 Task: Open a blank sheet, save the file as Travel.doc and add heading 'Travel'Travel ,with the parapraph,with the parapraph Travel broadens horizons, exposes individuals to new cultures, and promotes personal growth. It fosters a sense of adventure, encourages learning, and provides opportunities for self-discovery. Traveling can also enhance empathy and understanding by exposing individuals to diverse perspectives and experiences.Apply Font Style Angsana And font size 12. Apply font style in  Heading Estrangelo Edessa and font size 16 Change heading alignment to  Left
Action: Mouse pressed left at (167, 187)
Screenshot: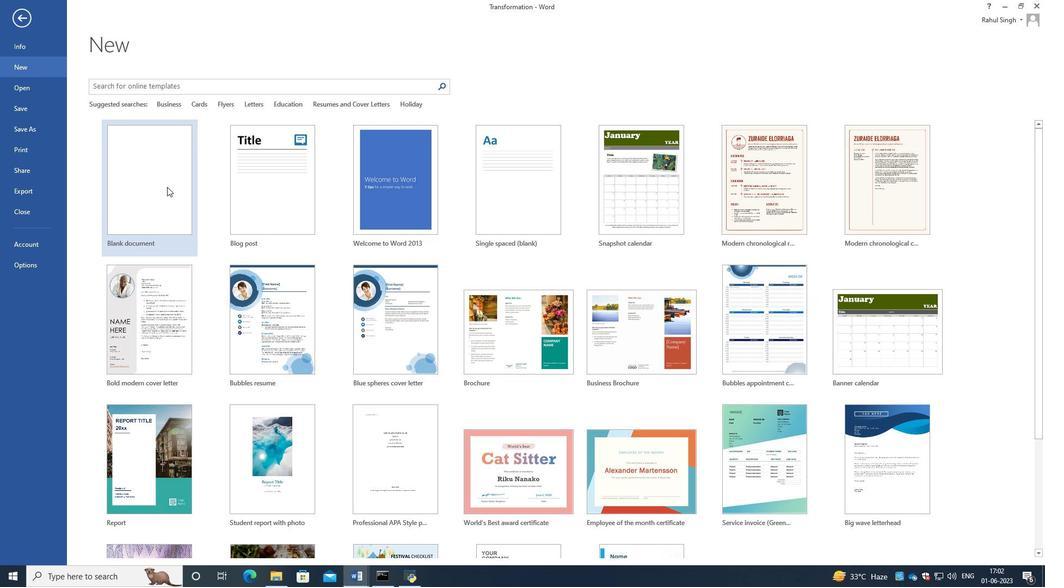 
Action: Mouse moved to (25, 19)
Screenshot: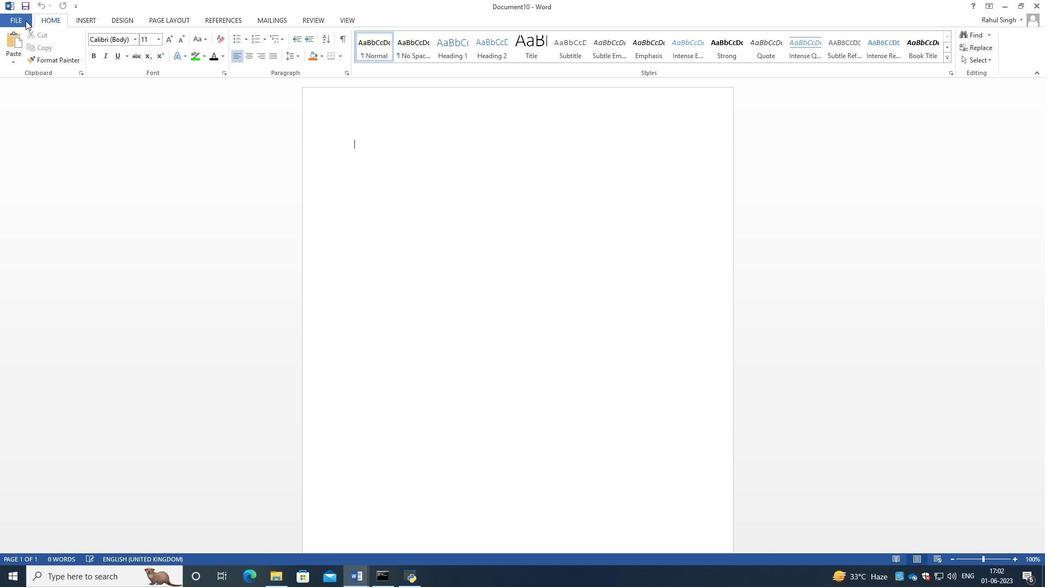 
Action: Mouse pressed left at (25, 19)
Screenshot: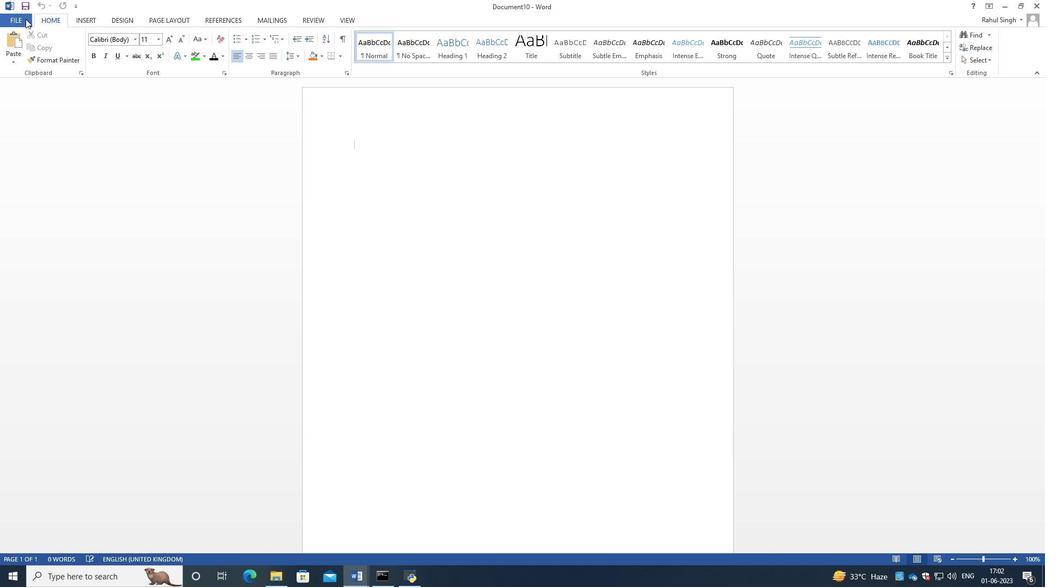 
Action: Mouse moved to (38, 134)
Screenshot: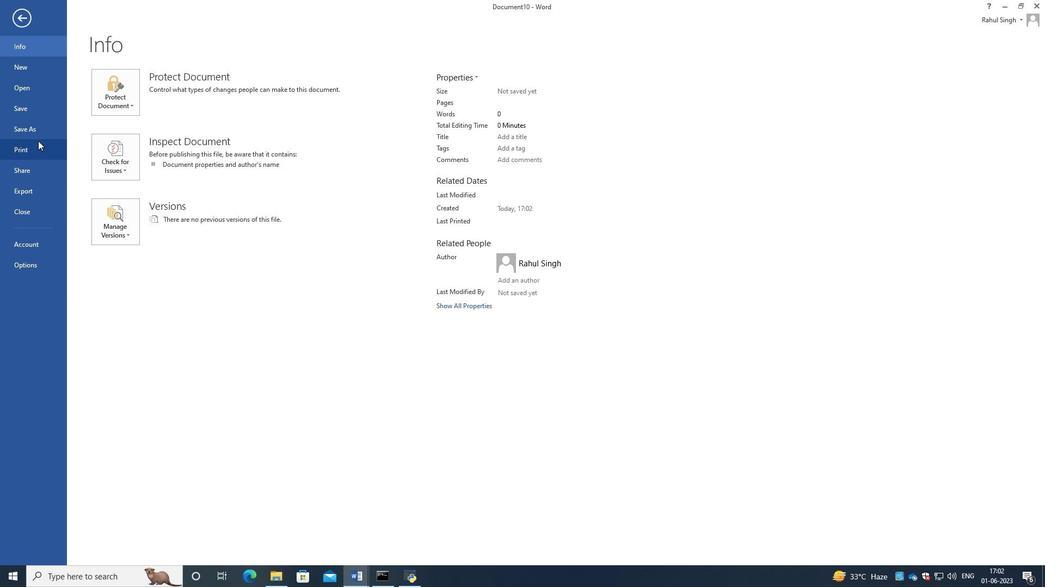 
Action: Mouse pressed left at (38, 134)
Screenshot: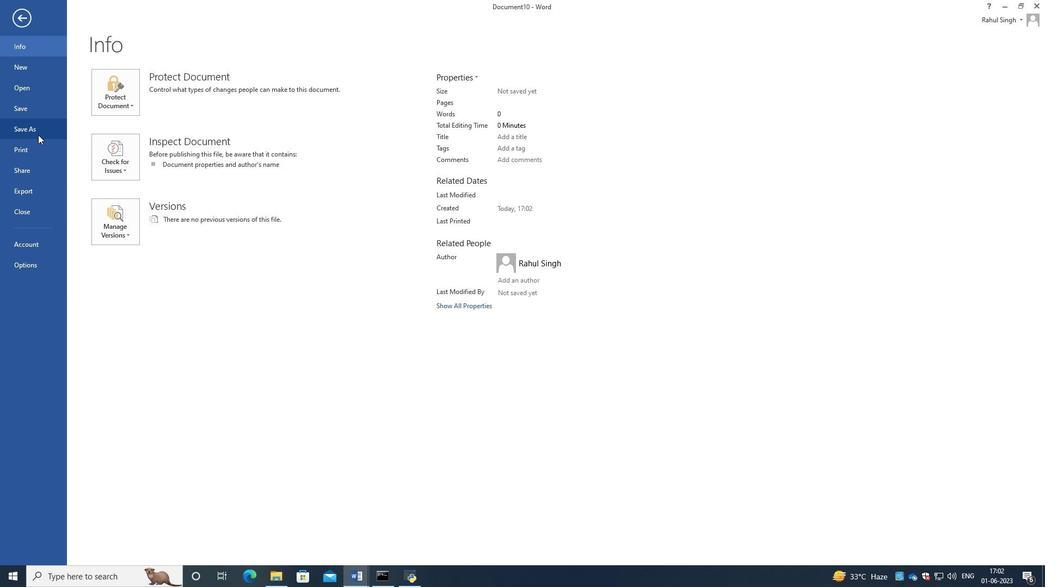
Action: Mouse moved to (294, 117)
Screenshot: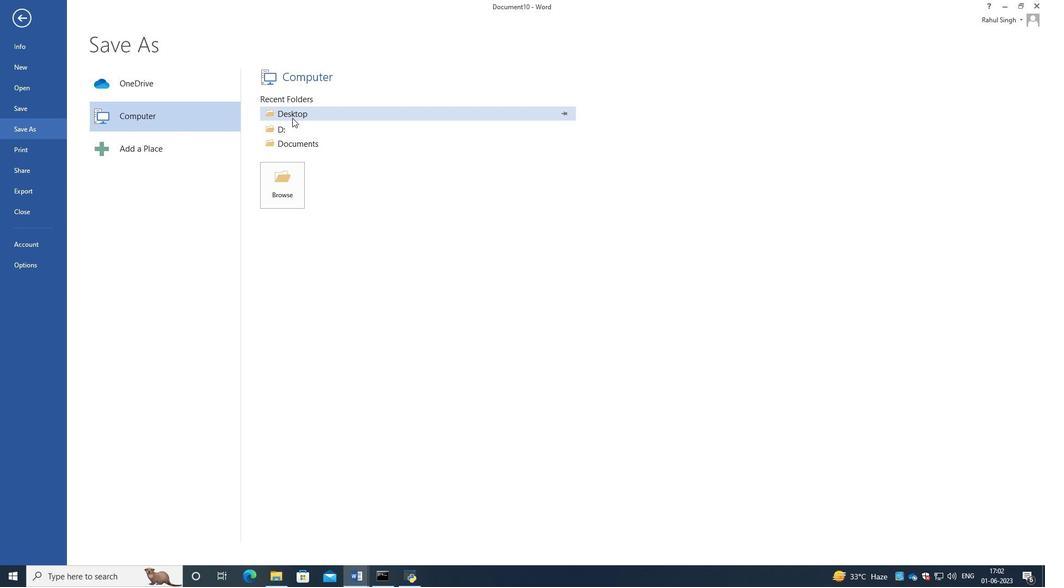 
Action: Mouse pressed left at (294, 117)
Screenshot: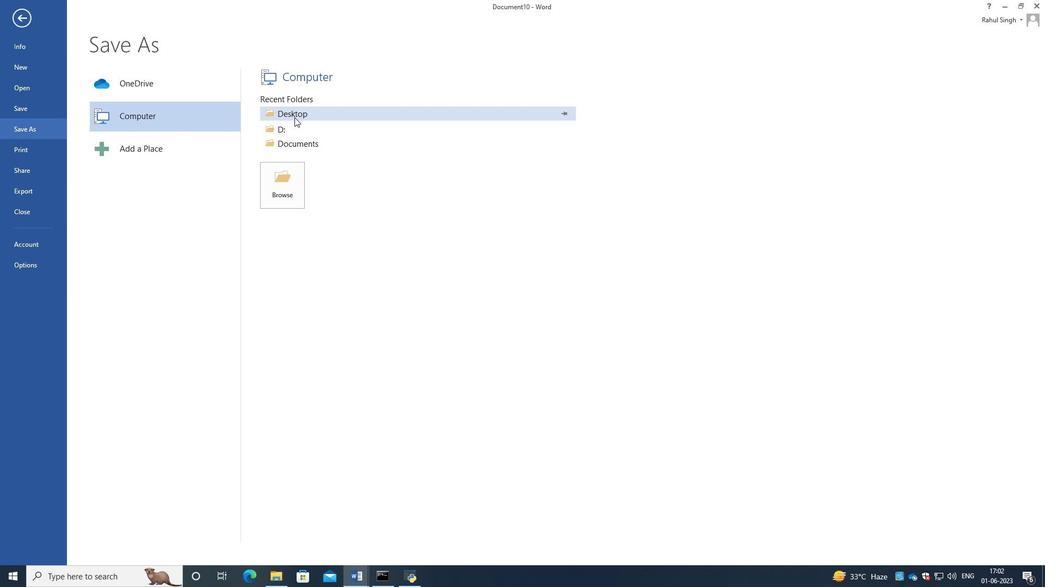 
Action: Mouse moved to (194, 203)
Screenshot: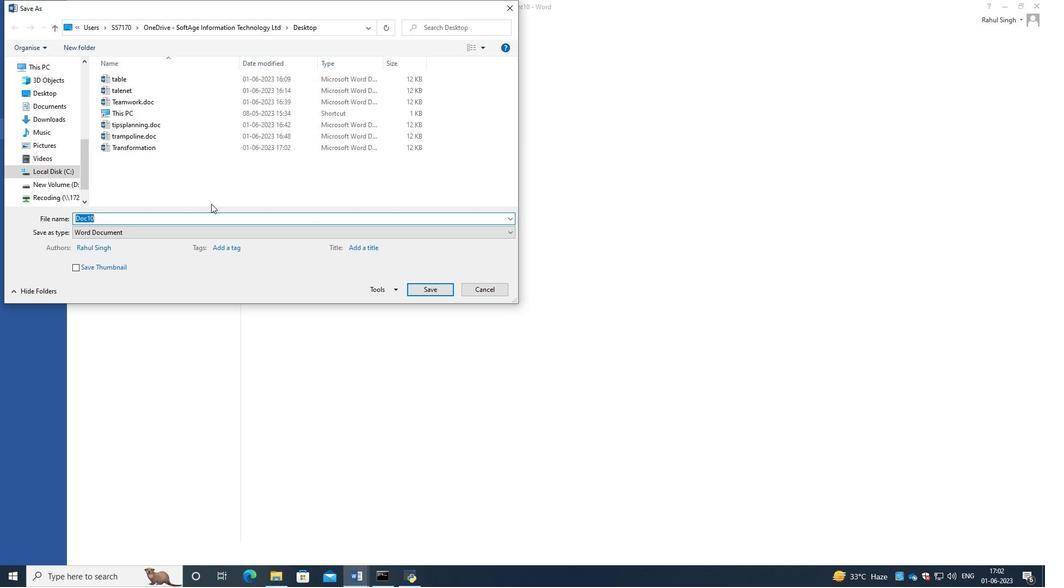 
Action: Key pressed <Key.backspace>t<Key.backspace><Key.caps_lock>T<Key.caps_lock>ravel.doc
Screenshot: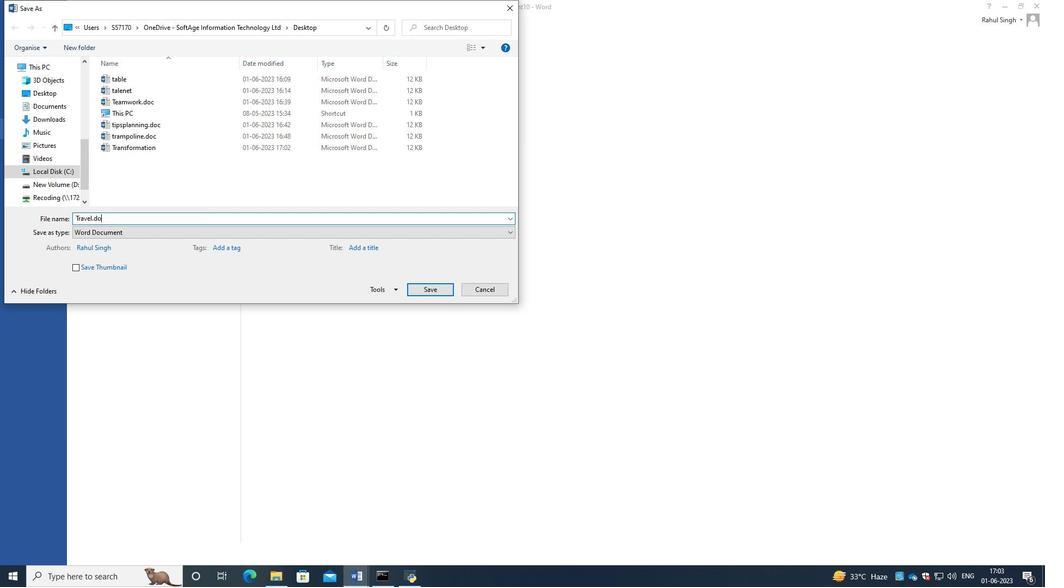 
Action: Mouse moved to (413, 287)
Screenshot: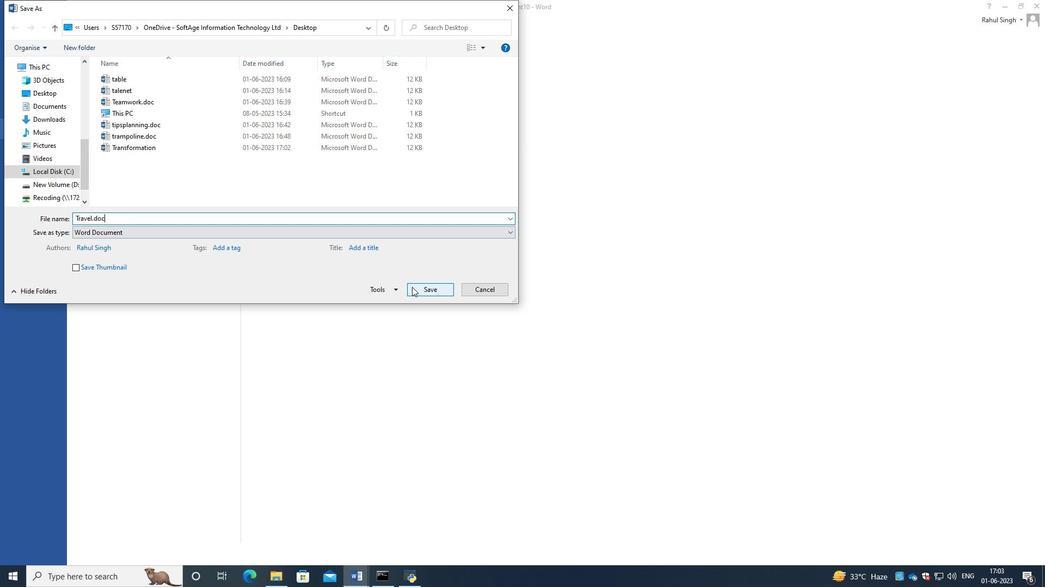 
Action: Mouse pressed left at (413, 287)
Screenshot: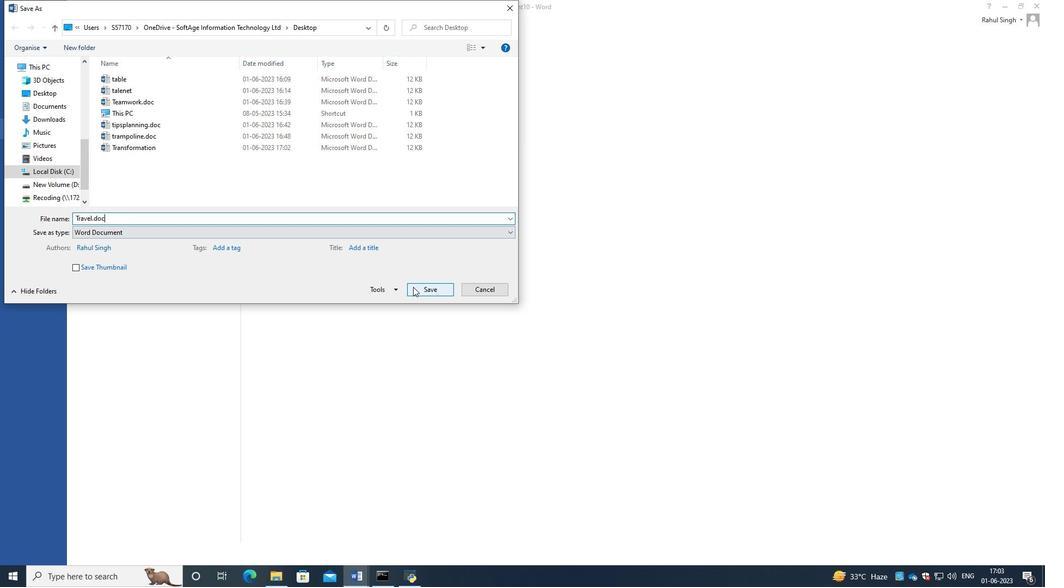 
Action: Mouse moved to (376, 143)
Screenshot: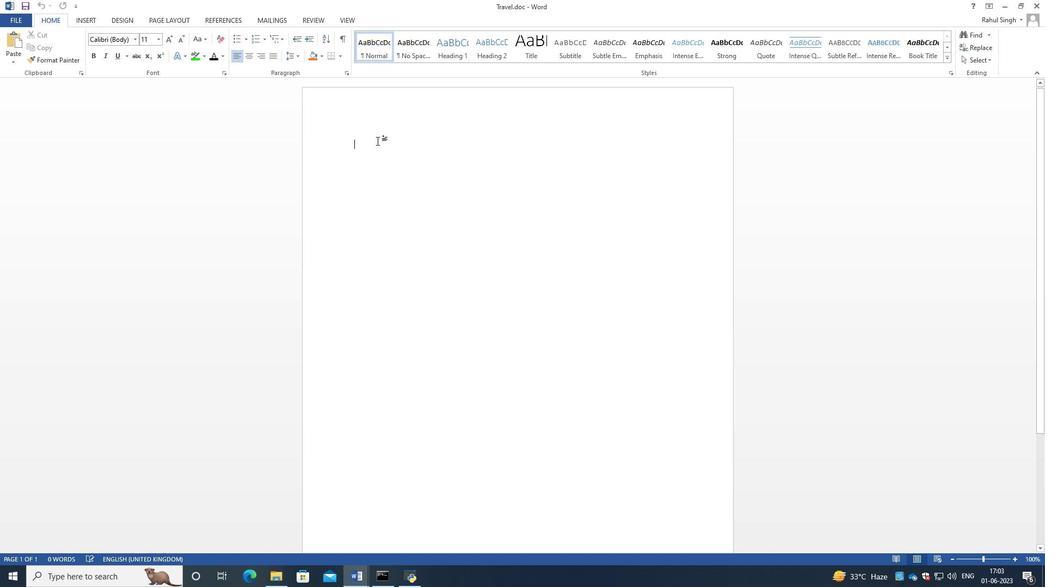 
Action: Key pressed <Key.caps_lock>T<Key.caps_lock>ravel
Screenshot: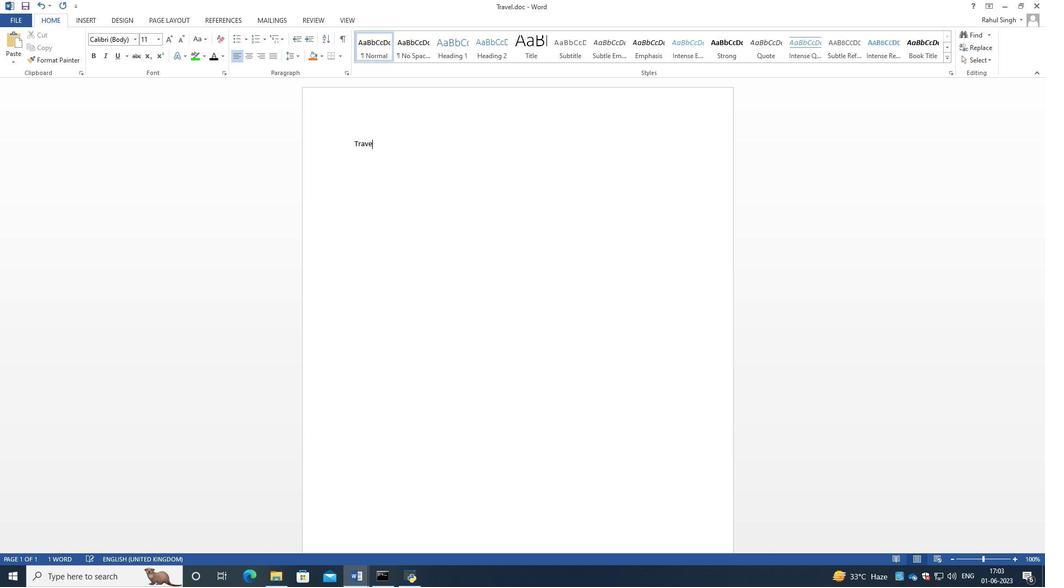 
Action: Mouse moved to (382, 142)
Screenshot: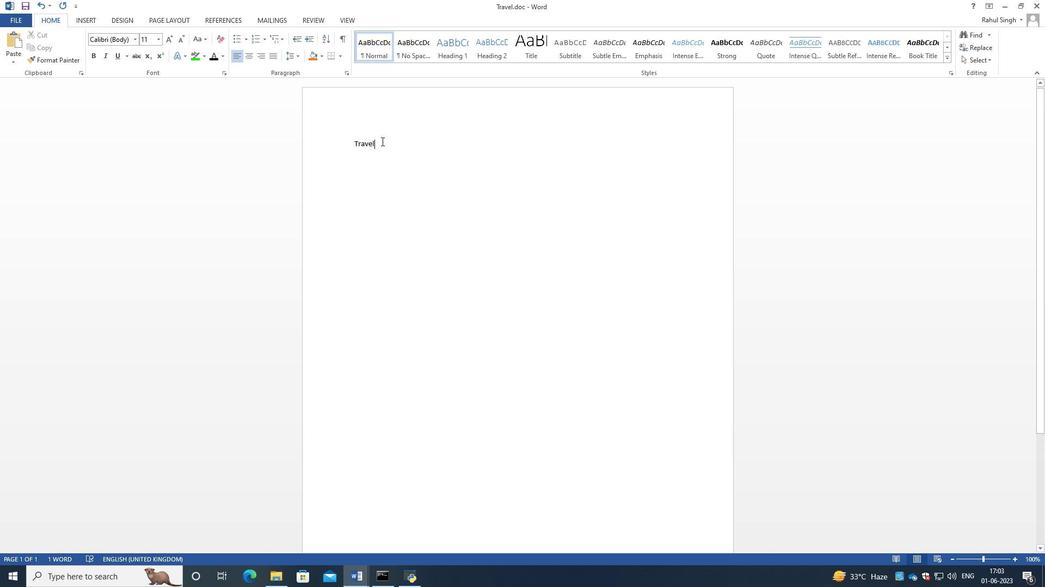 
Action: Key pressed <Key.enter><Key.caps_lock>T<Key.caps_lock>ravel<Key.space>broadens<Key.space>horizons,<Key.space>exposes<Key.space>individuals<Key.space>to<Key.space>new<Key.space>culture<Key.space>,<Key.space>and<Key.space>promotes<Key.space>personal<Key.space>growth.<Key.space><Key.caps_lock>I<Key.caps_lock>t
Screenshot: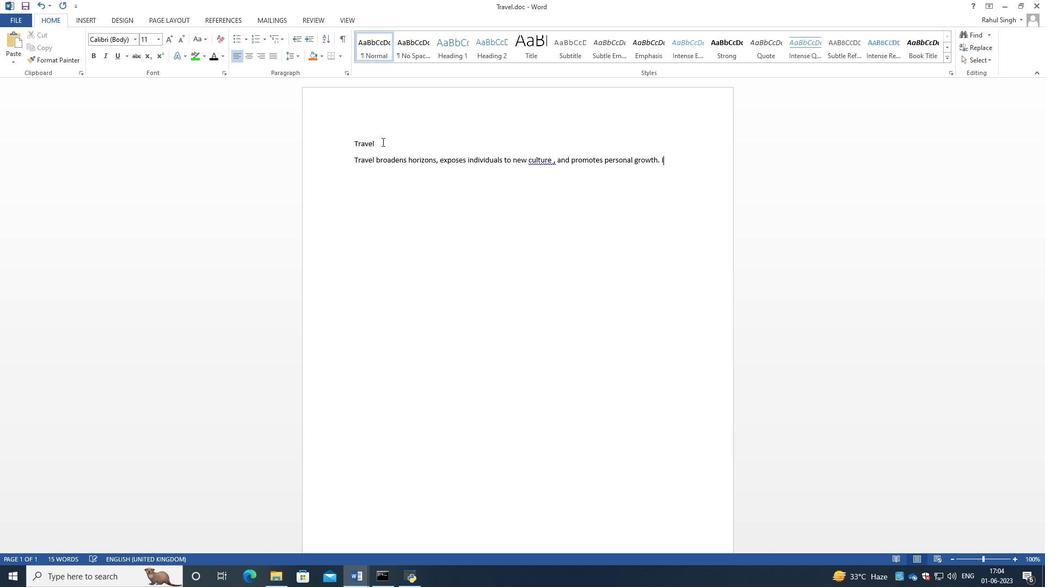 
Action: Mouse moved to (557, 160)
Screenshot: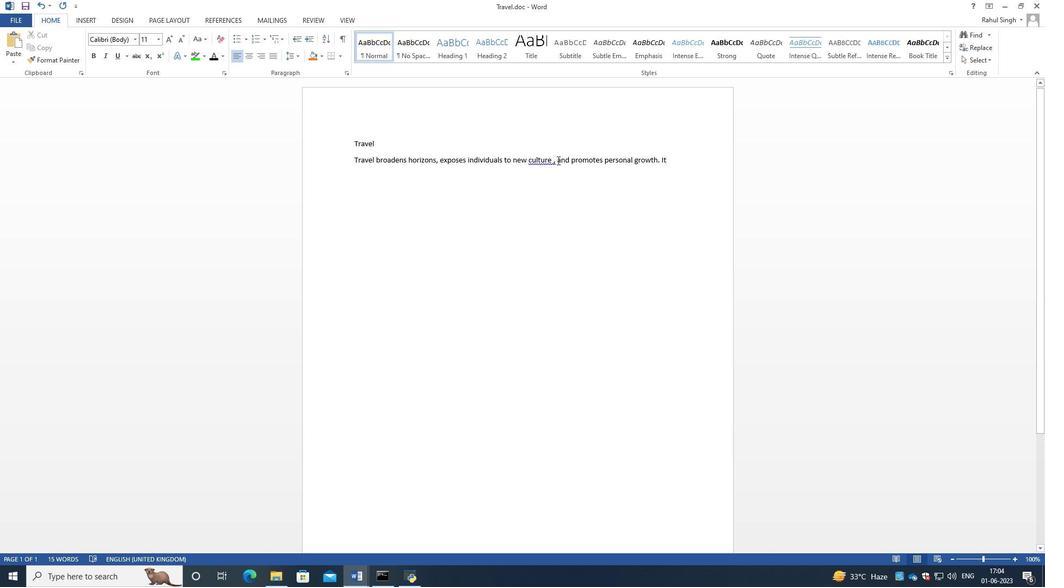 
Action: Mouse pressed left at (557, 160)
Screenshot: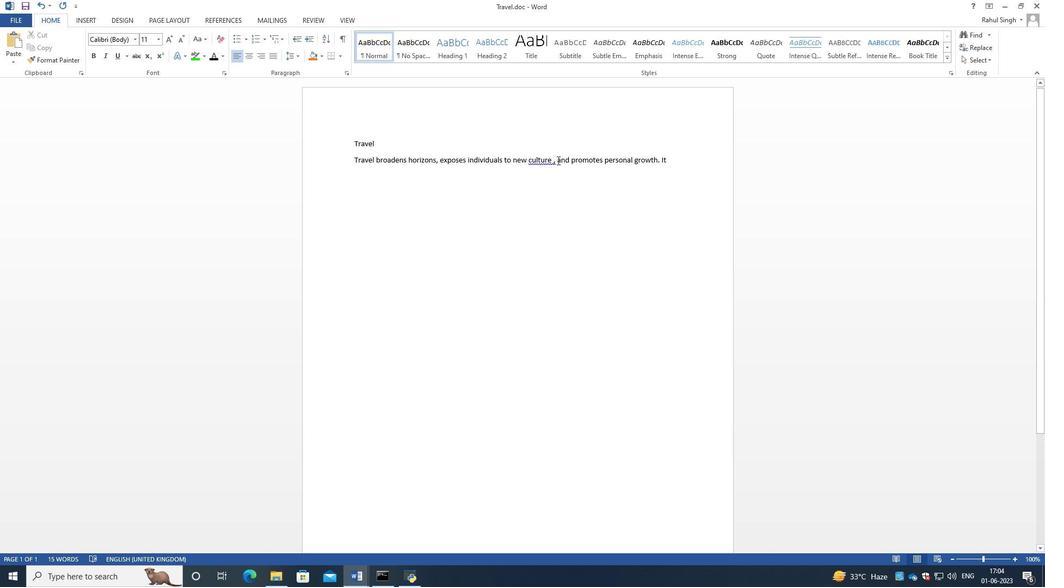 
Action: Mouse moved to (557, 160)
Screenshot: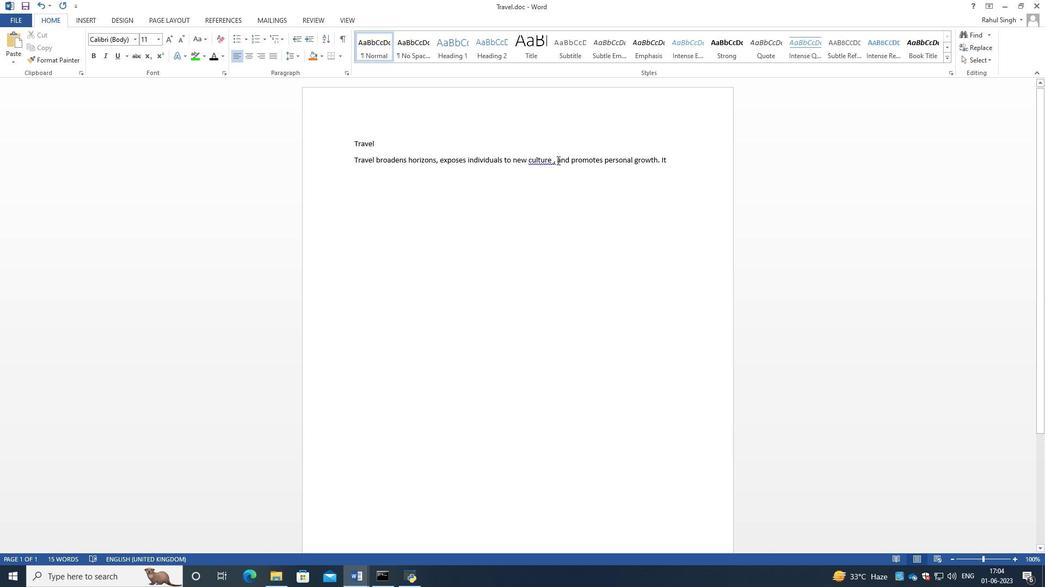 
Action: Key pressed <Key.backspace><Key.backspace><Key.backspace>,<Key.space>
Screenshot: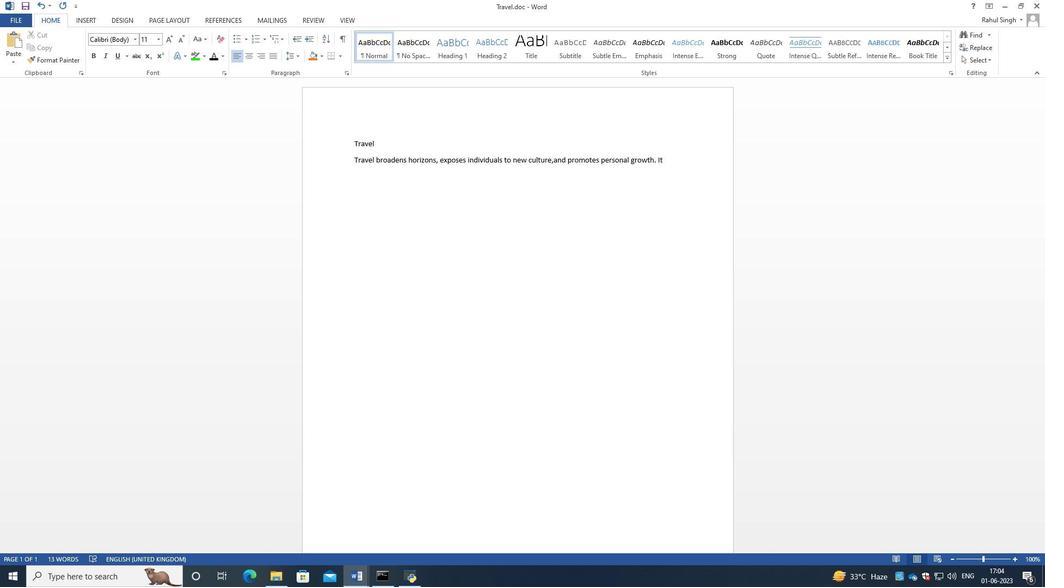 
Action: Mouse moved to (666, 158)
Screenshot: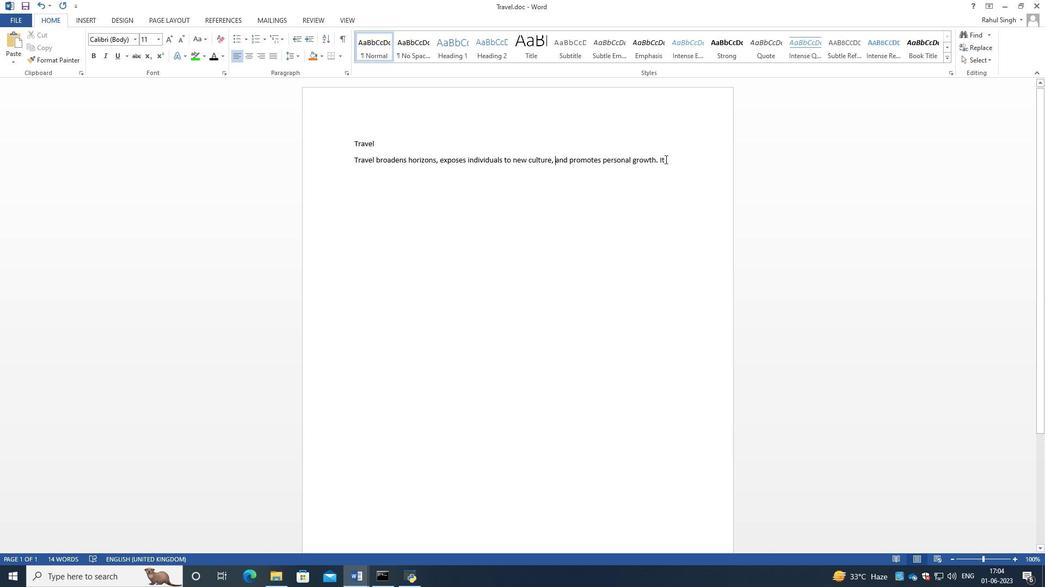 
Action: Mouse pressed left at (666, 158)
Screenshot: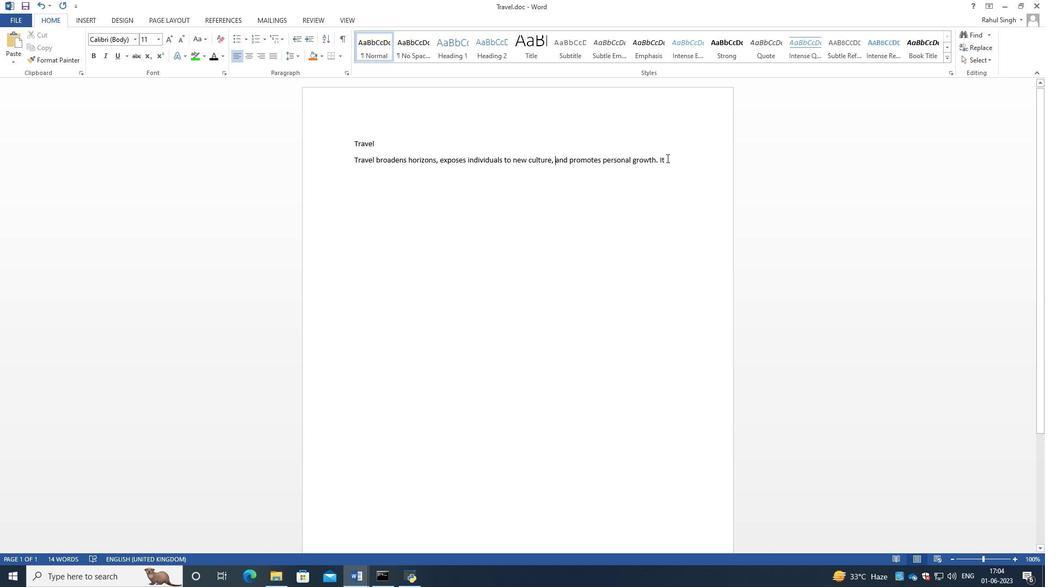 
Action: Mouse moved to (666, 158)
Screenshot: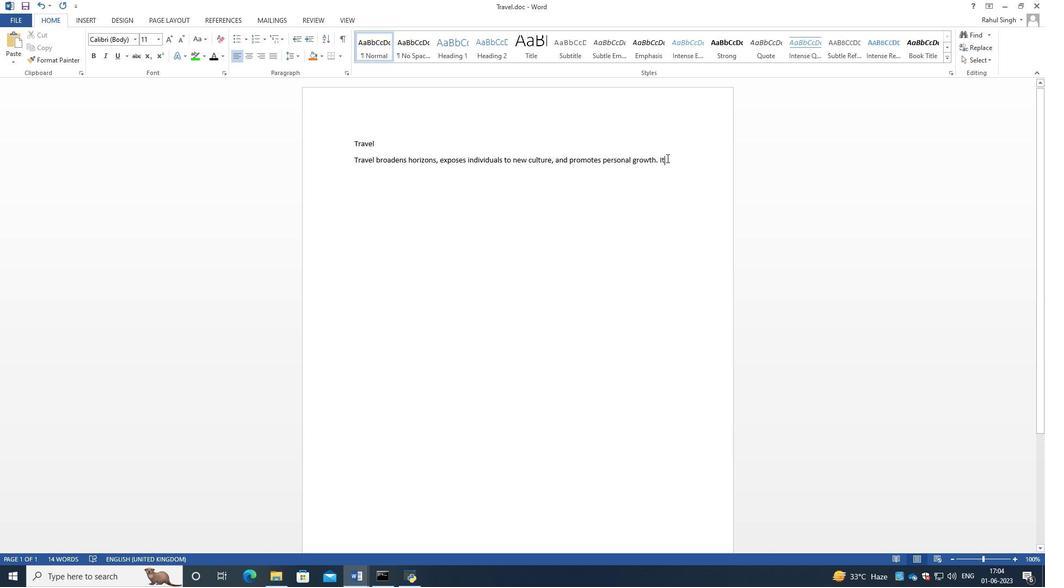
Action: Key pressed <Key.space>fosters<Key.space>a<Key.space>sense<Key.space>of<Key.space>adventure<Key.space>,<Key.space><Key.backspace><Key.backspace><Key.backspace>,<Key.space>encourges<Key.space>learning,<Key.space>and<Key.space>provides<Key.space>opportunities<Key.space>for<Key.space>seld<Key.space><Key.backspace>f<Key.backspace><Key.backspace>f<Key.space><Key.backspace>-discovery.<Key.space><Key.caps_lock>T<Key.caps_lock>raveling<Key.space>can<Key.space>also<Key.space>enhance<Key.space>empaty<Key.backspace>hy<Key.space>and<Key.space>understanding<Key.space>by<Key.space>exposing<Key.space>individuals<Key.space>to<Key.space>diverse<Key.space>pre<Key.backspace><Key.backspace>erspectives<Key.space>and<Key.space>experiences.
Screenshot: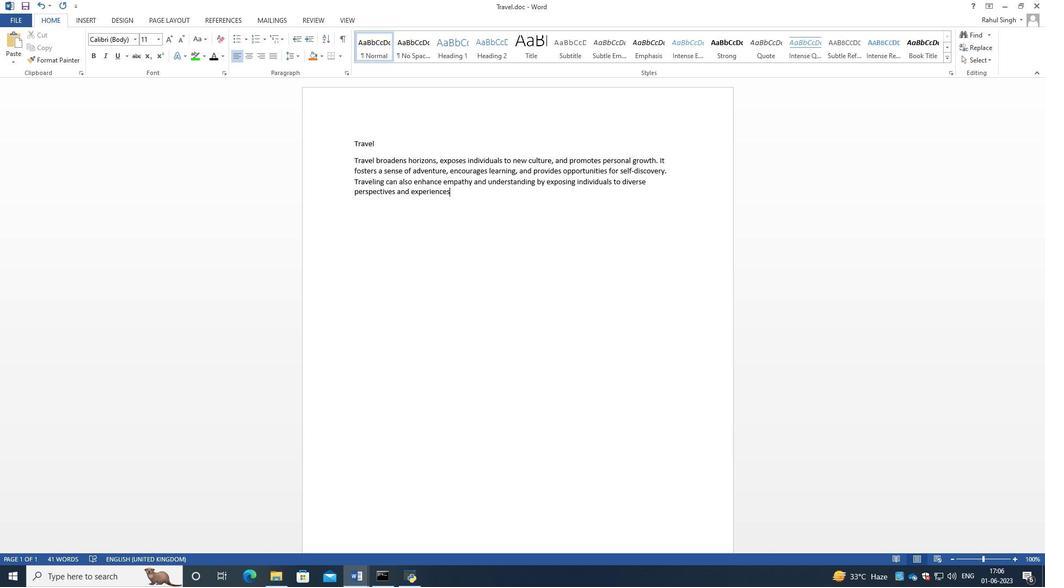 
Action: Mouse moved to (355, 157)
Screenshot: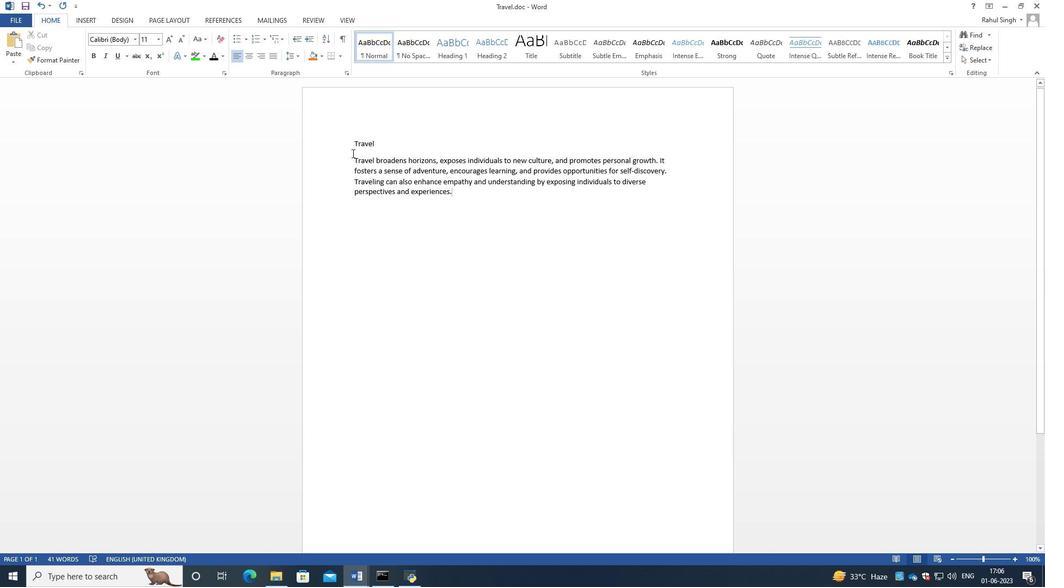 
Action: Mouse pressed left at (355, 157)
Screenshot: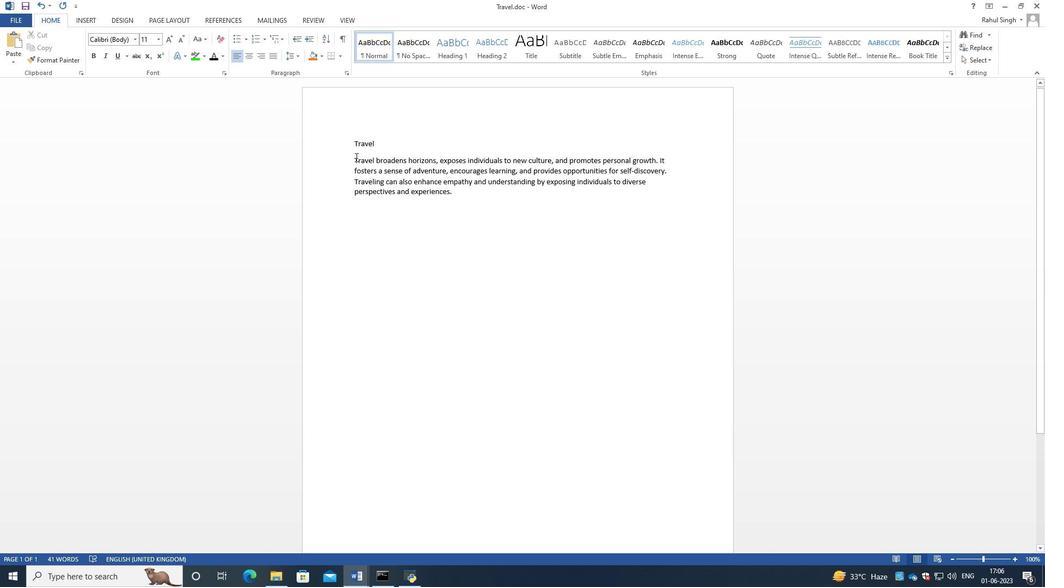 
Action: Mouse moved to (156, 40)
Screenshot: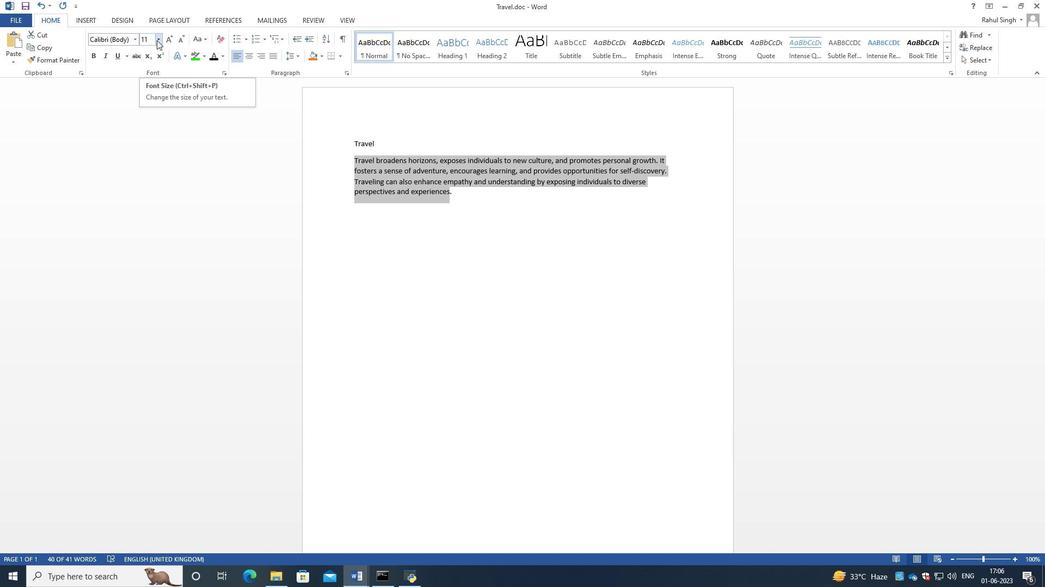 
Action: Mouse pressed left at (156, 40)
Screenshot: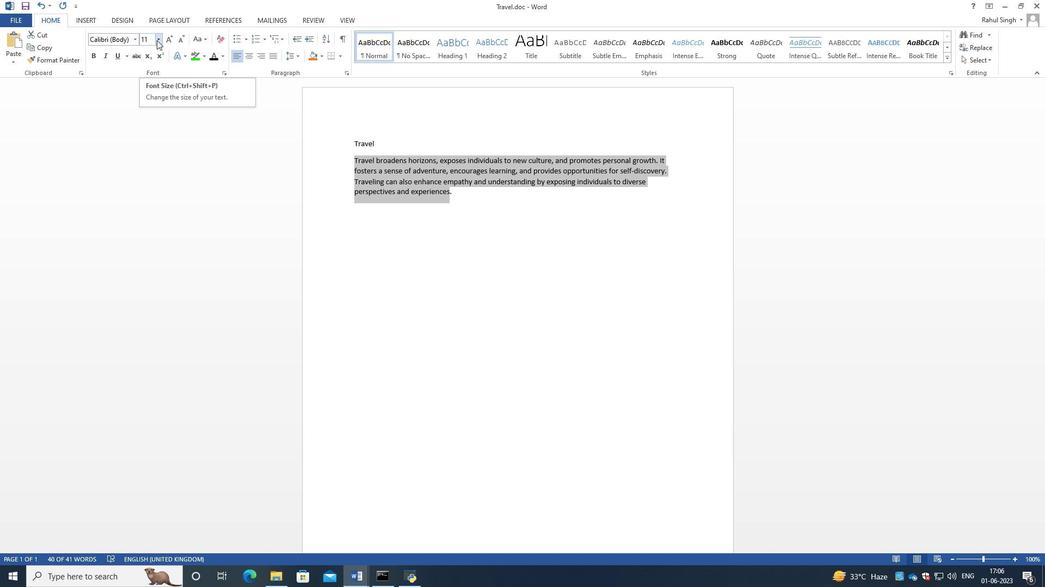 
Action: Mouse moved to (151, 97)
Screenshot: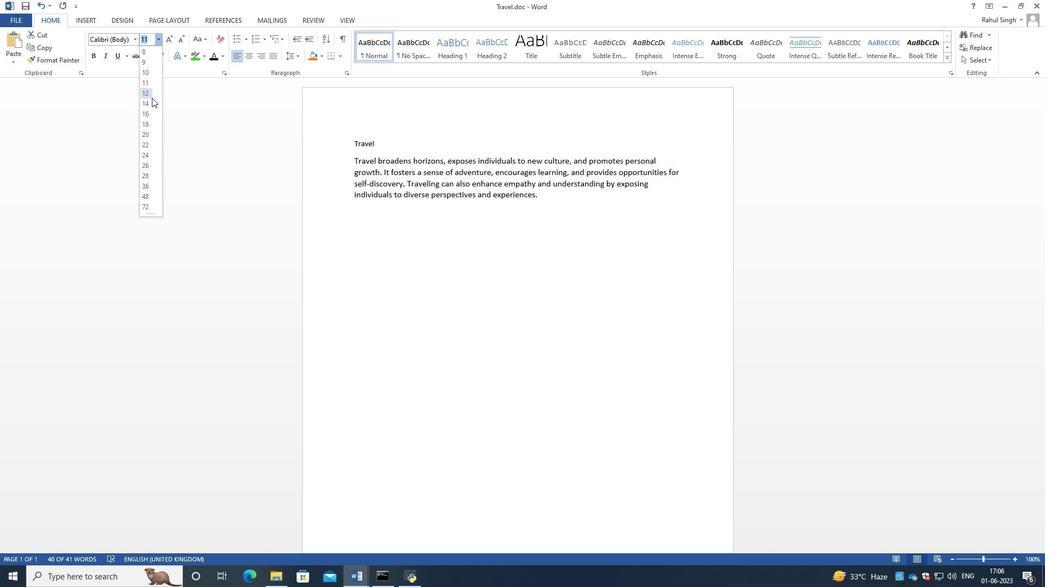 
Action: Mouse pressed left at (151, 97)
Screenshot: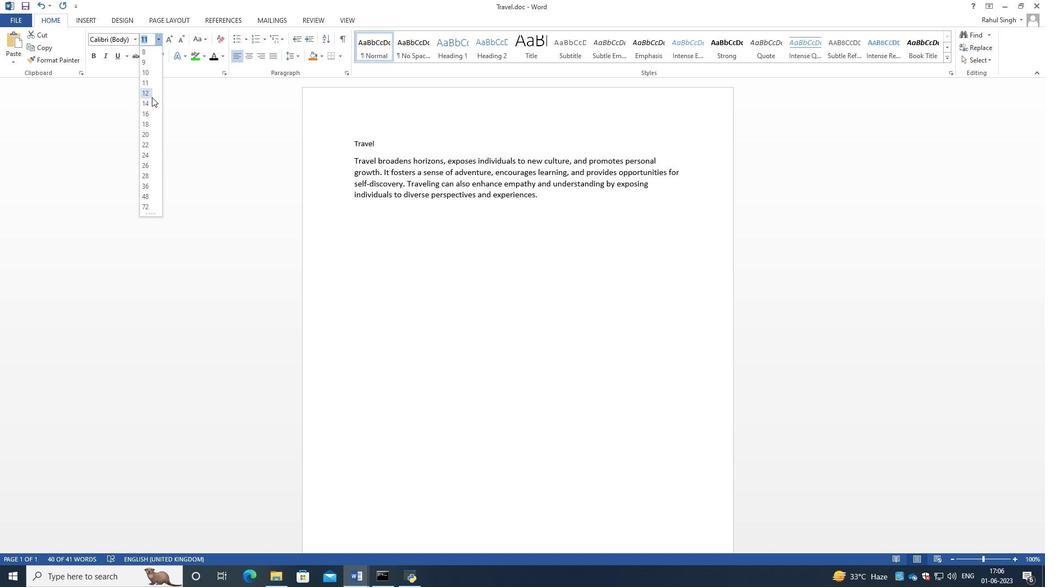 
Action: Mouse moved to (125, 37)
Screenshot: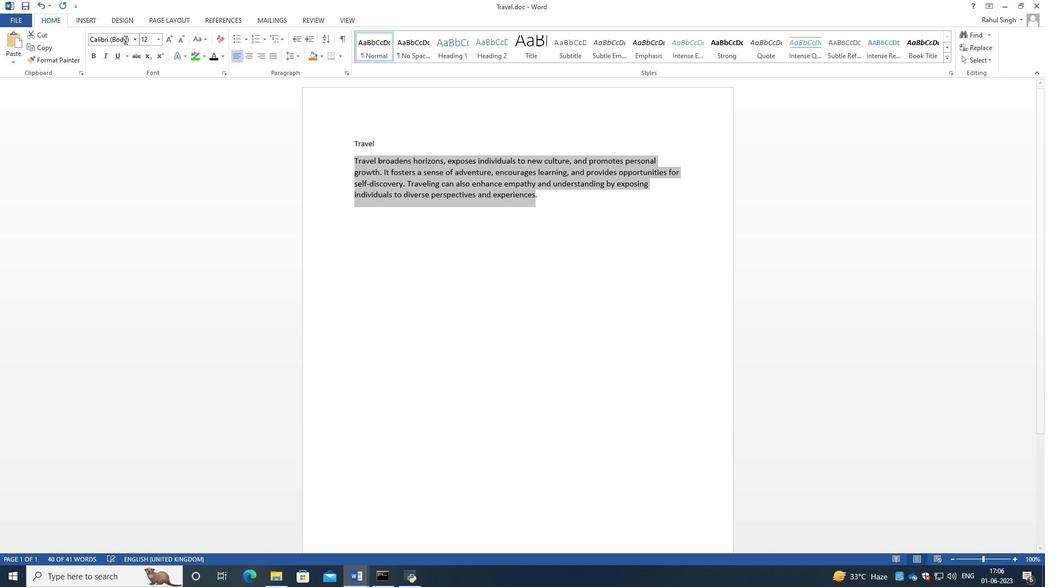 
Action: Mouse pressed left at (125, 37)
Screenshot: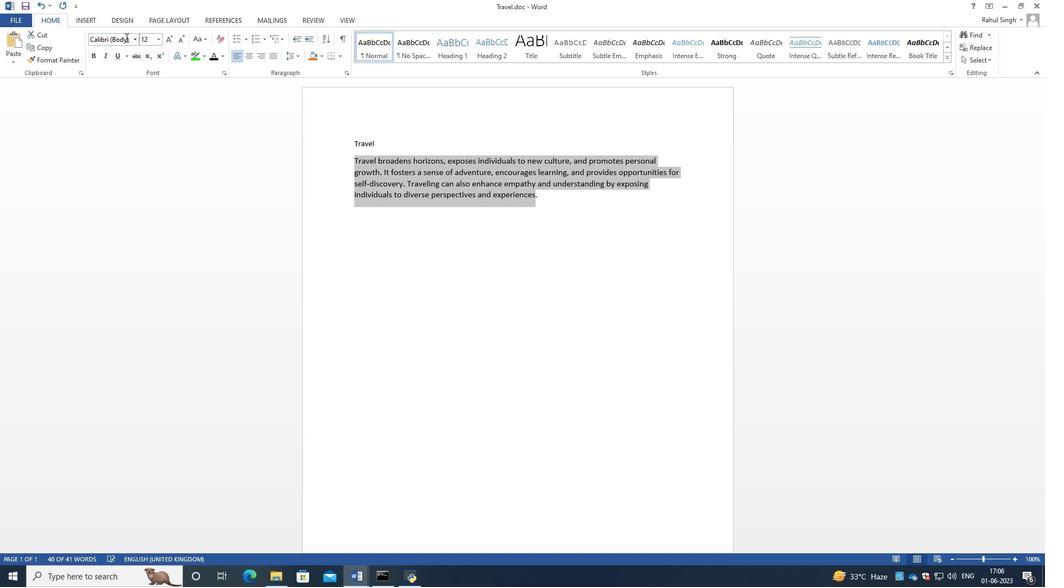 
Action: Mouse moved to (129, 37)
Screenshot: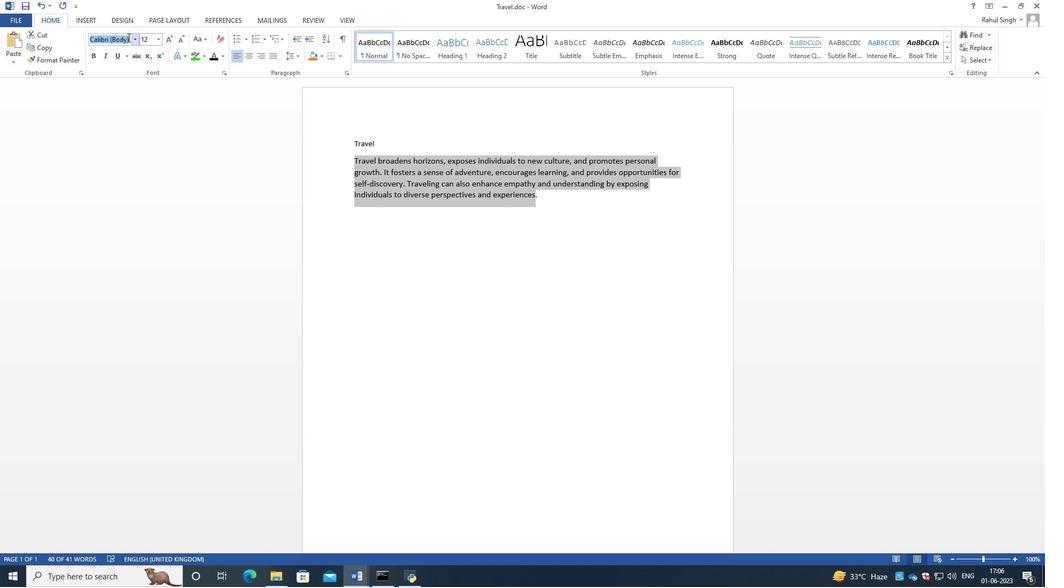 
Action: Mouse pressed left at (129, 37)
Screenshot: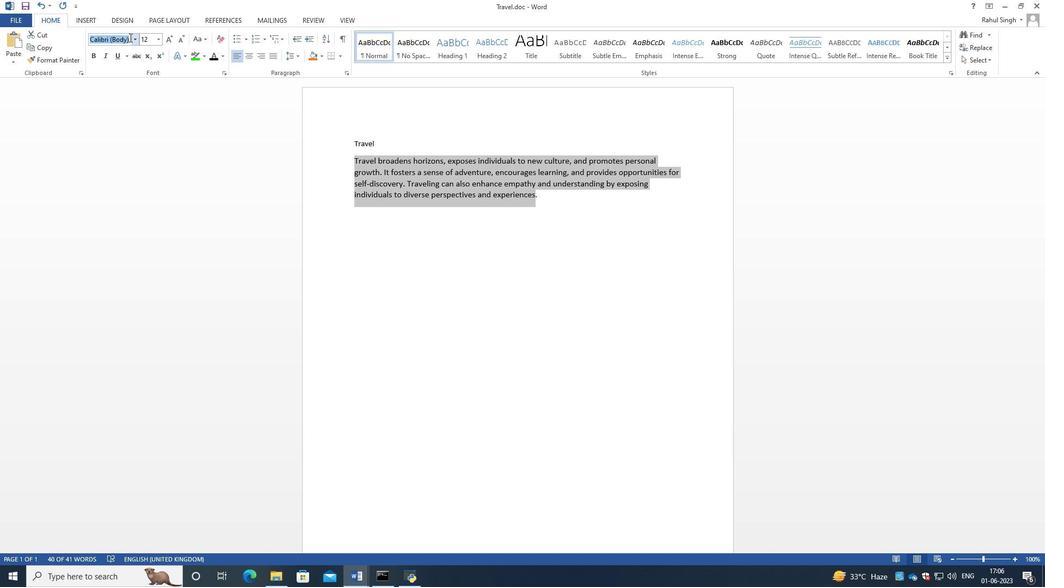 
Action: Key pressed <Key.backspace><Key.backspace><Key.backspace><Key.backspace><Key.backspace><Key.backspace><Key.backspace><Key.backspace><Key.backspace><Key.backspace><Key.backspace><Key.backspace><Key.backspace><Key.backspace><Key.caps_lock>A<Key.caps_lock>ngsana<Key.tab><Key.left><Key.enter>
Screenshot: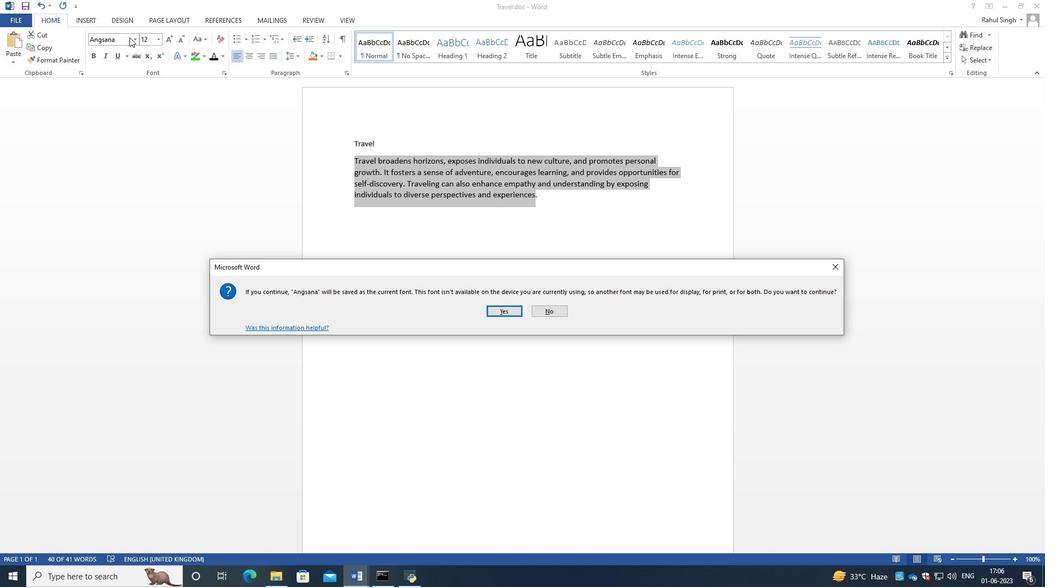
Action: Mouse moved to (392, 237)
Screenshot: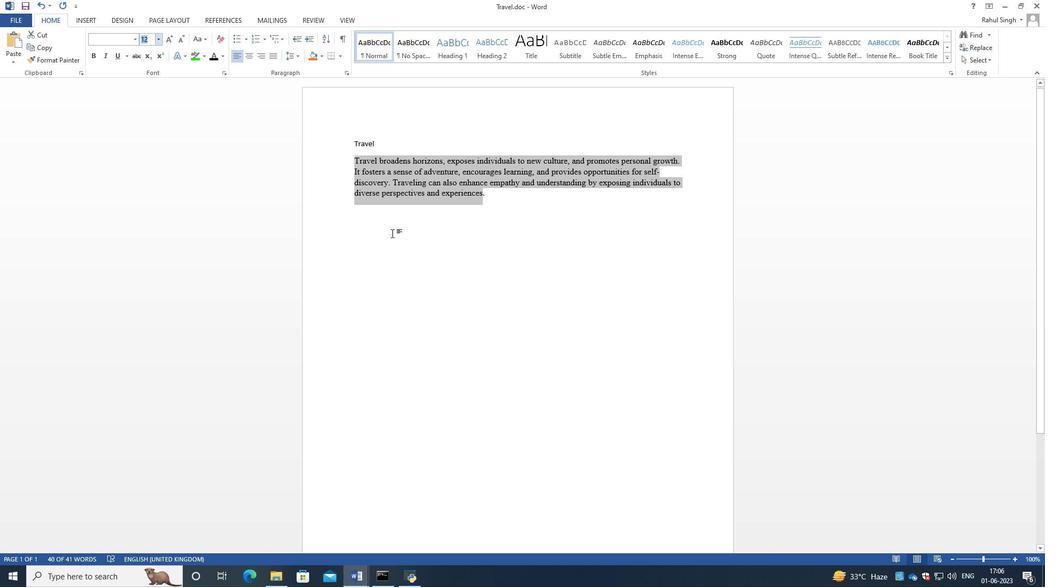 
Action: Mouse pressed left at (392, 237)
Screenshot: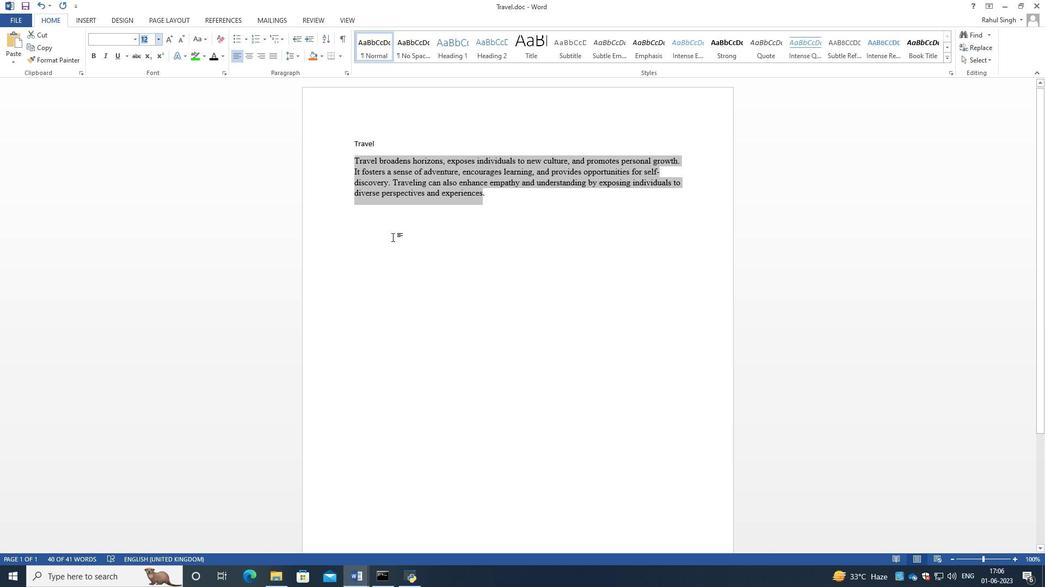 
Action: Mouse moved to (376, 142)
Screenshot: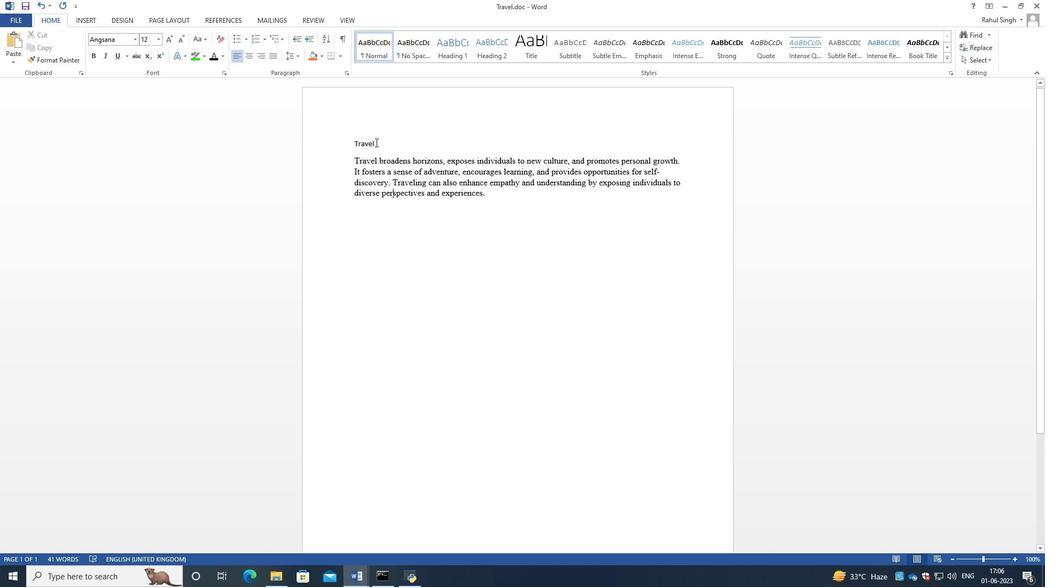 
Action: Mouse pressed left at (376, 142)
Screenshot: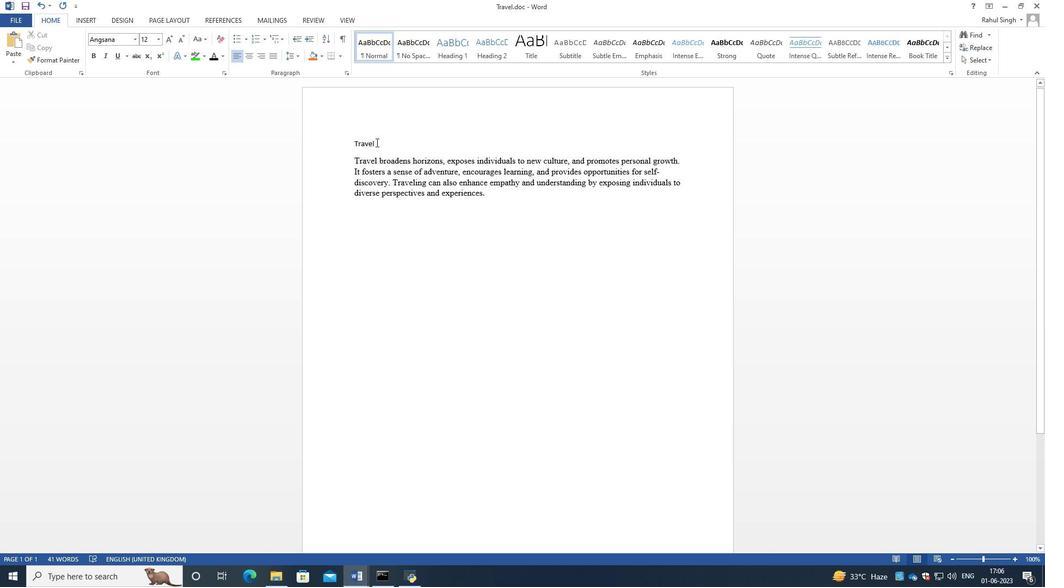 
Action: Mouse moved to (133, 37)
Screenshot: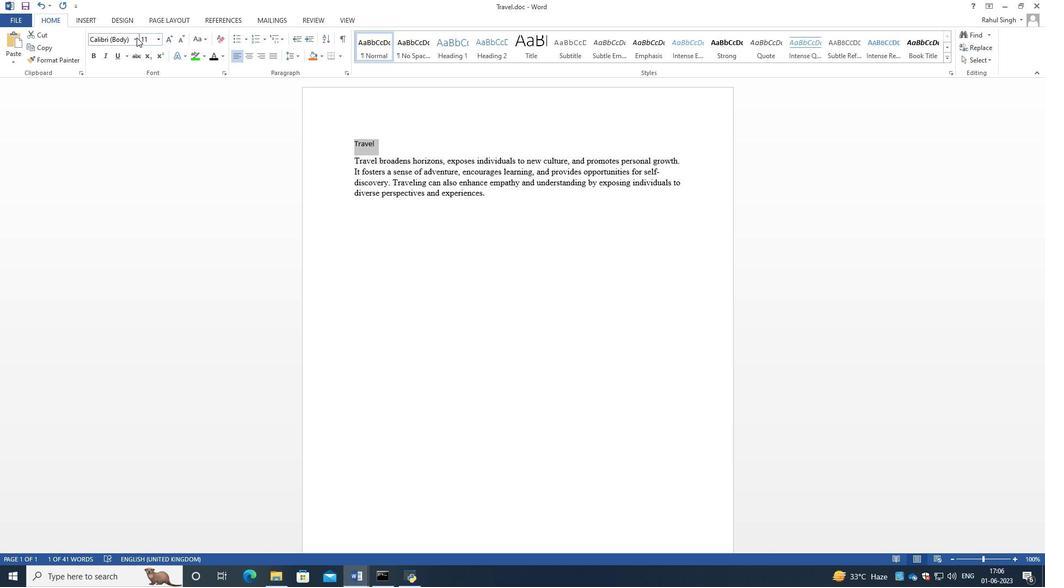 
Action: Mouse pressed left at (133, 37)
Screenshot: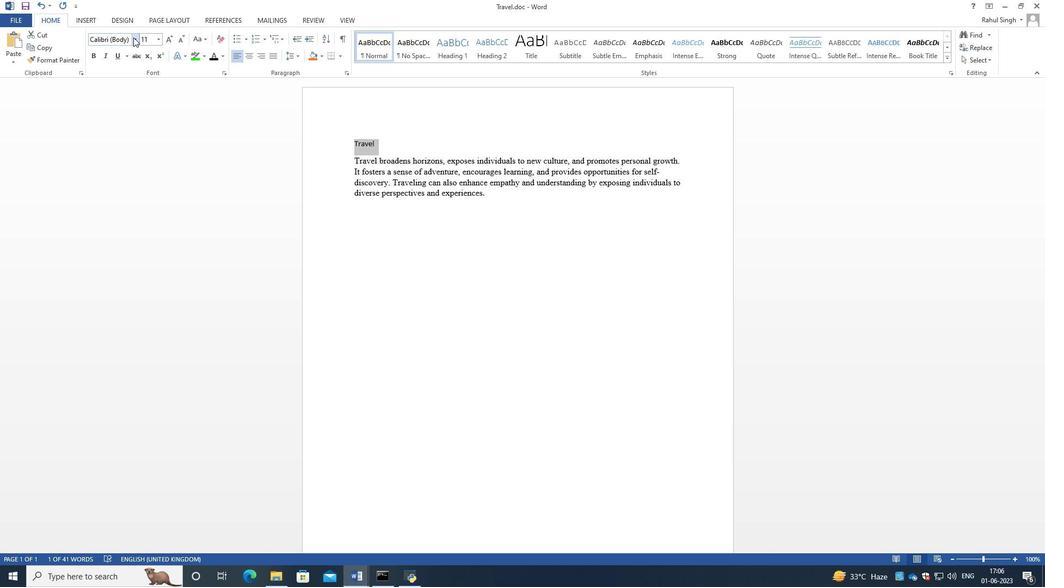 
Action: Mouse moved to (120, 38)
Screenshot: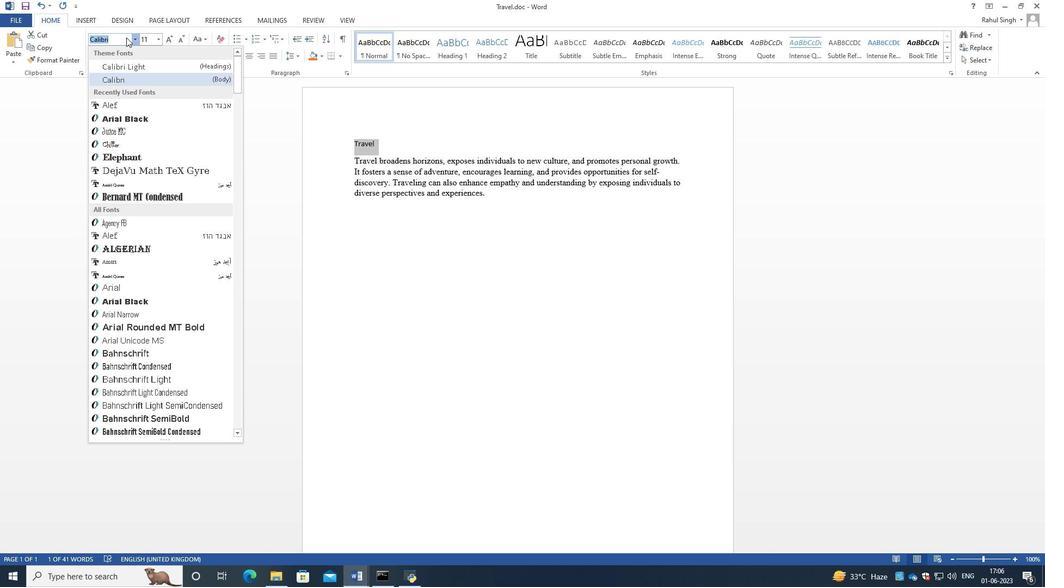 
Action: Key pressed <Key.caps_lock>E<Key.caps_lock>strangl<Key.backspace>elo<Key.space><Key.tab>e<Key.tab>
Screenshot: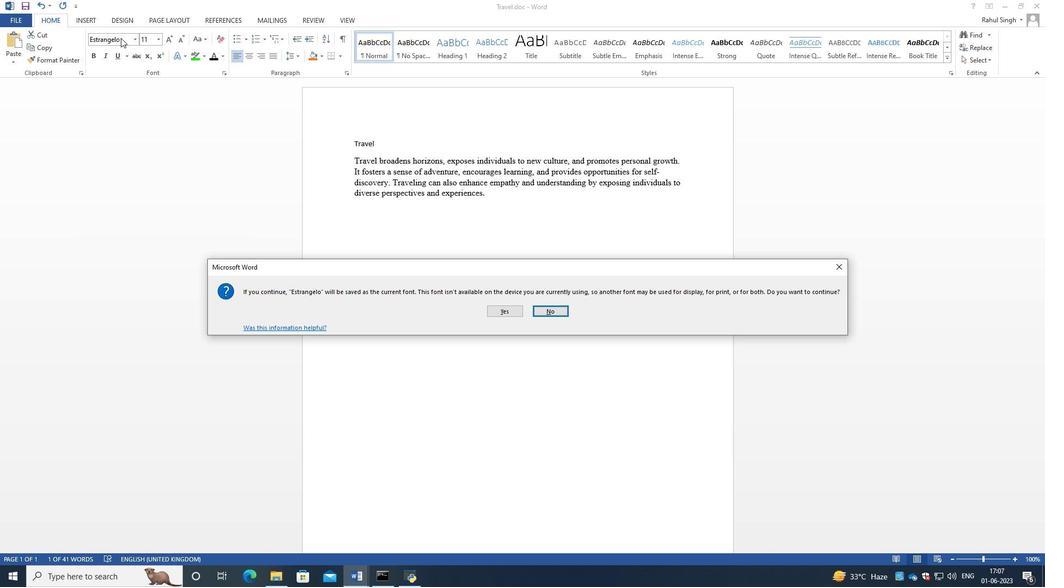
Action: Mouse moved to (511, 311)
Screenshot: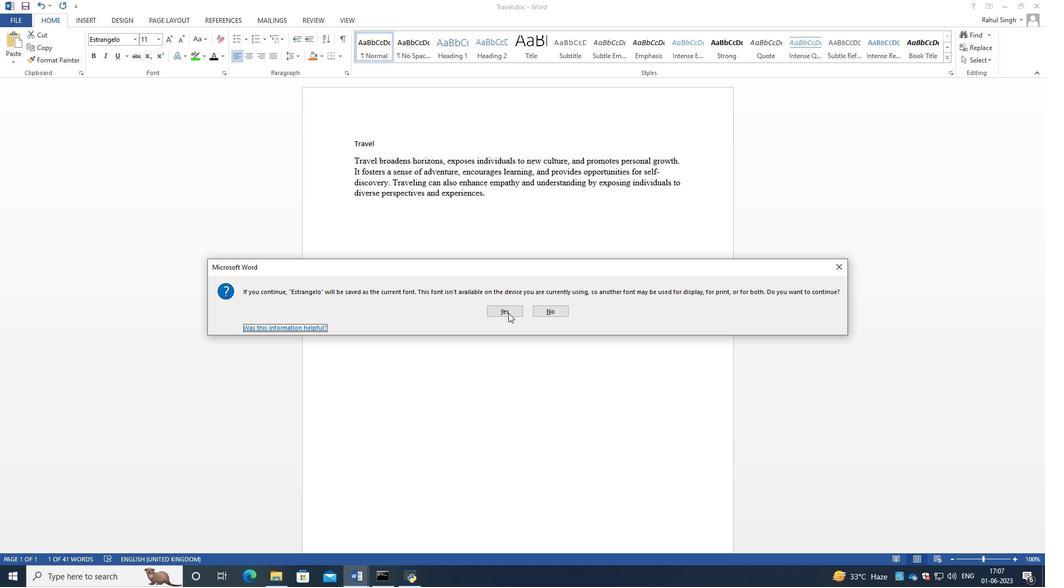 
Action: Mouse pressed left at (511, 311)
Screenshot: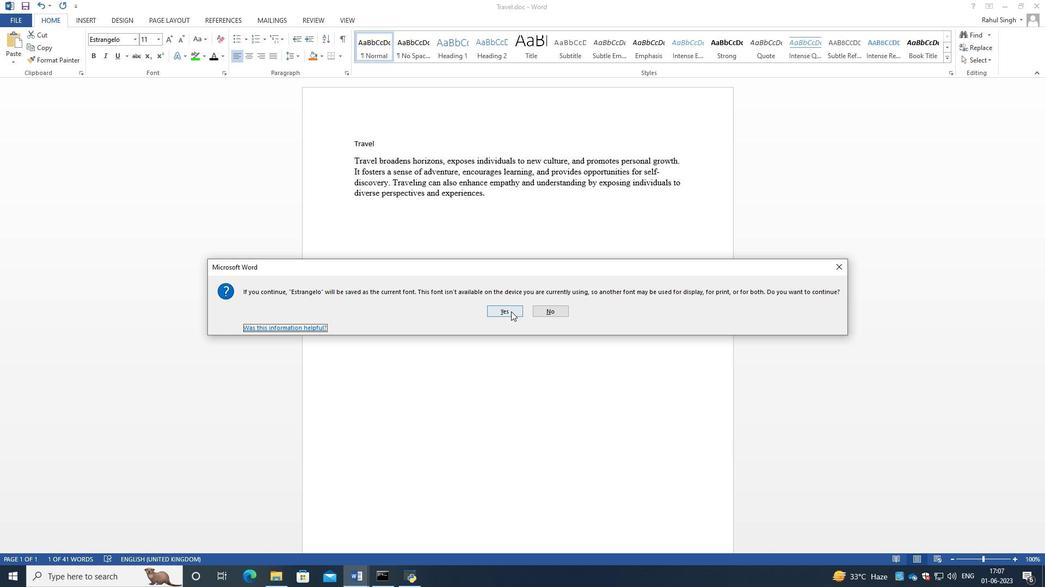
Action: Mouse moved to (113, 39)
Screenshot: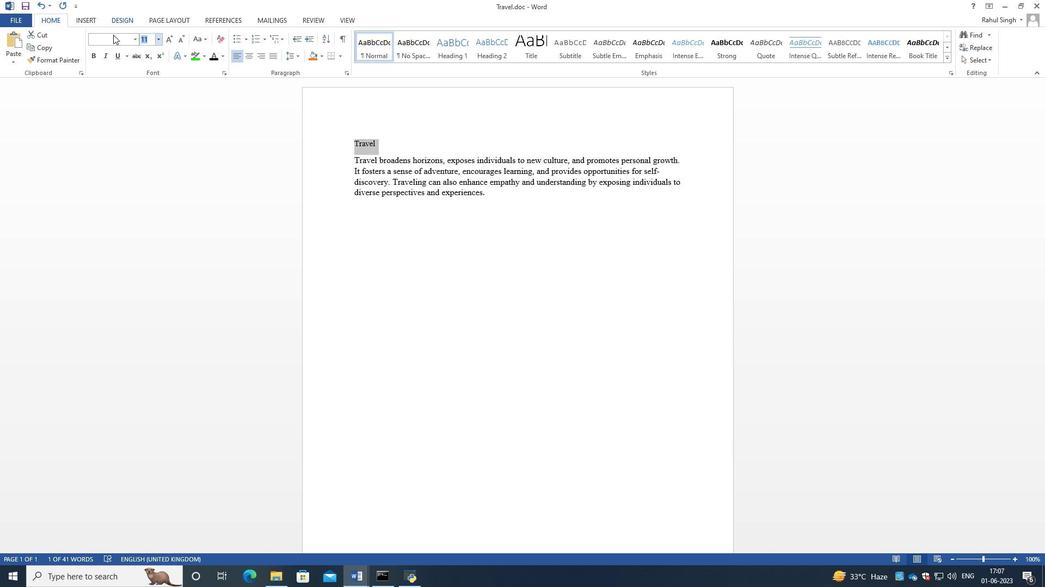 
Action: Mouse pressed left at (113, 39)
Screenshot: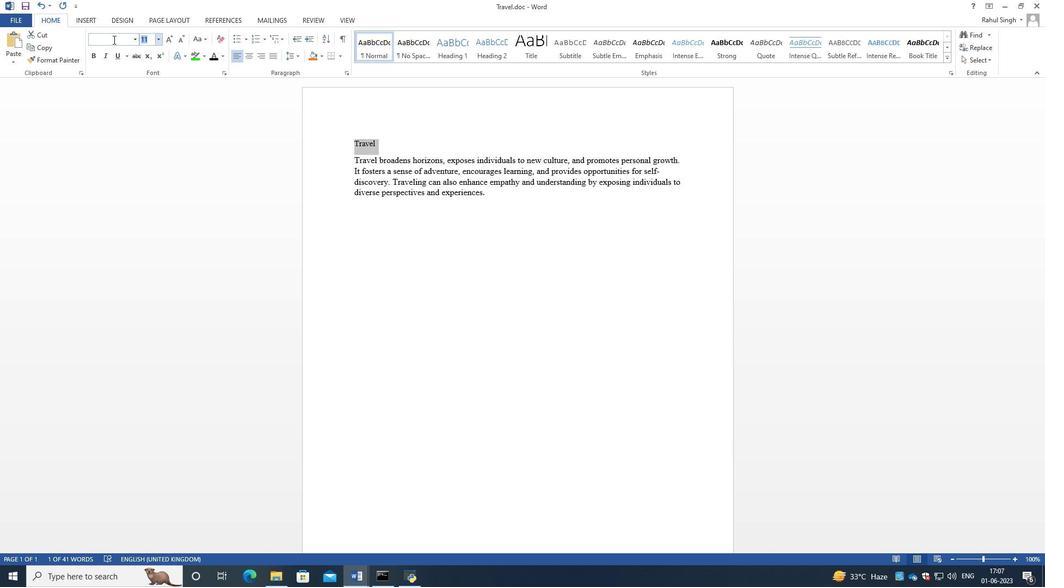 
Action: Key pressed <Key.caps_lock>E<Key.caps_lock>strangelo<Key.space><Key.caps_lock>E<Key.caps_lock>dessa<Key.enter>
Screenshot: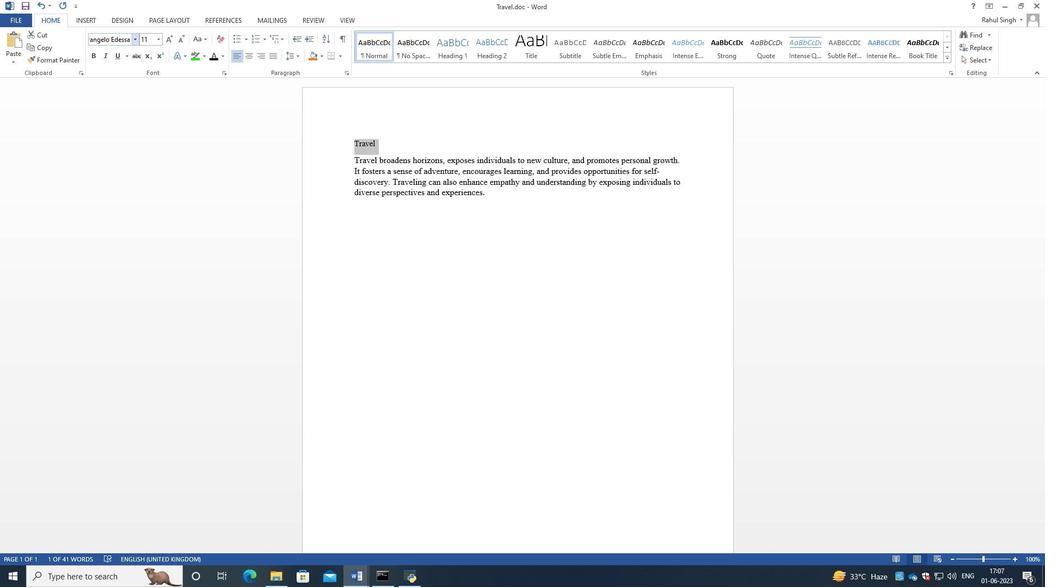 
Action: Mouse moved to (134, 37)
Screenshot: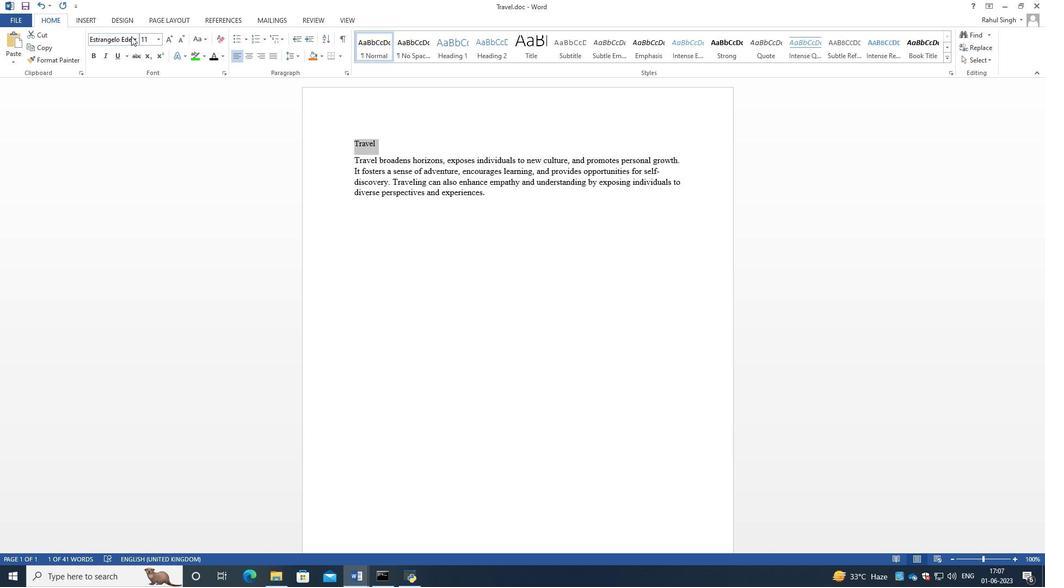
Action: Mouse pressed left at (134, 37)
Screenshot: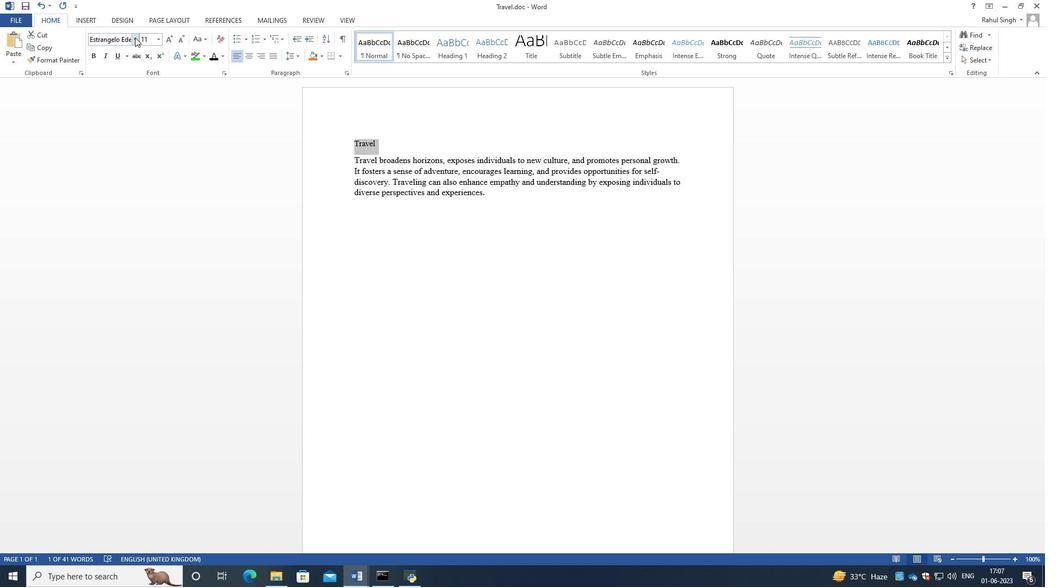 
Action: Mouse moved to (185, 197)
Screenshot: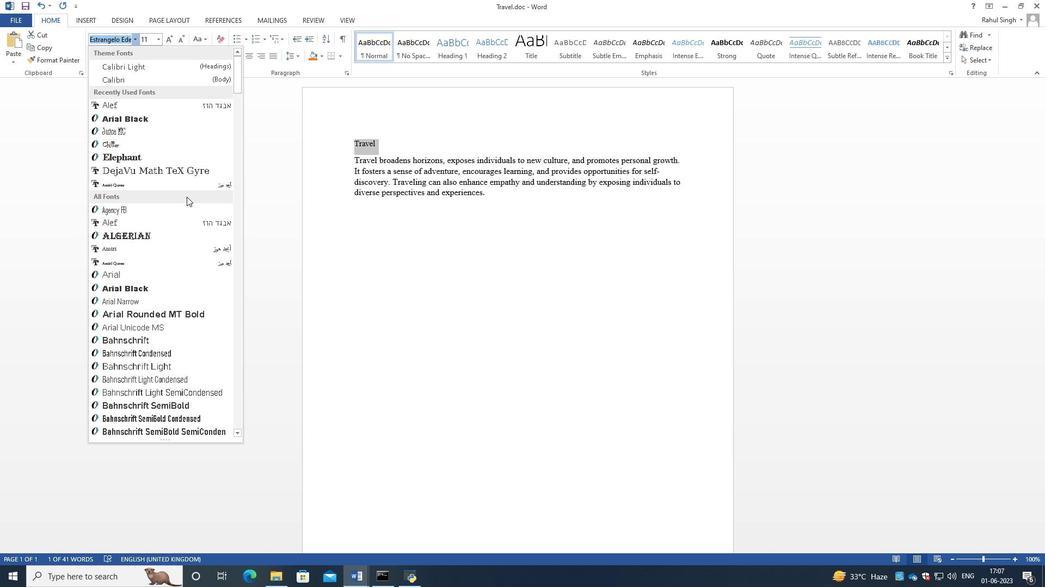 
Action: Mouse scrolled (185, 196) with delta (0, 0)
Screenshot: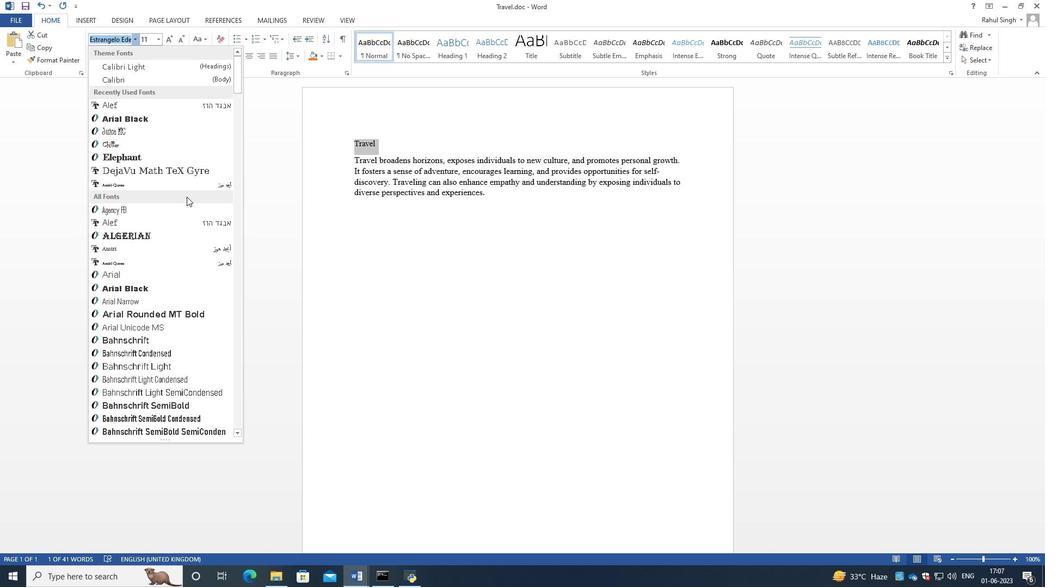 
Action: Mouse moved to (179, 200)
Screenshot: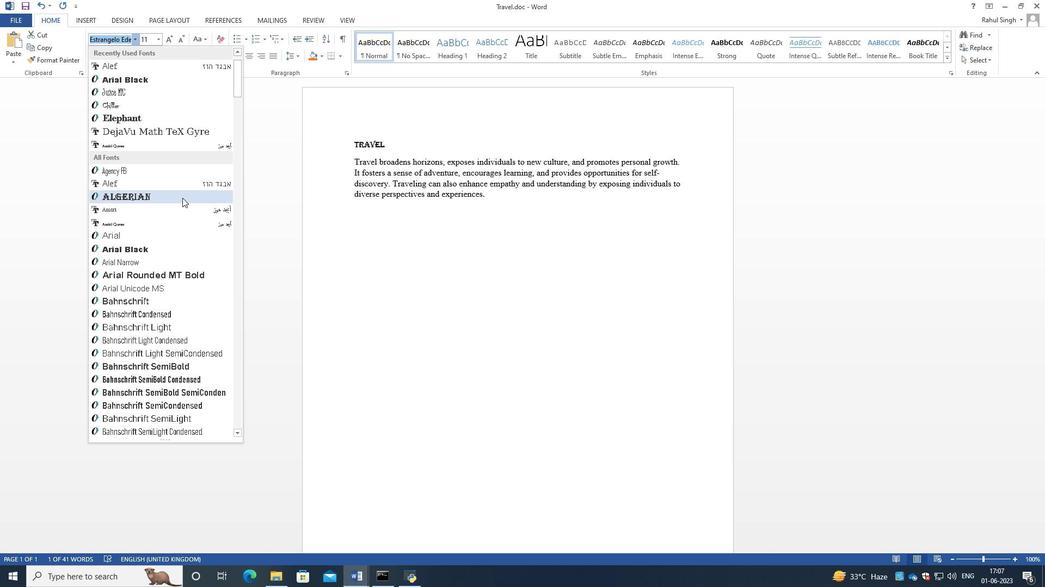 
Action: Mouse scrolled (179, 199) with delta (0, 0)
Screenshot: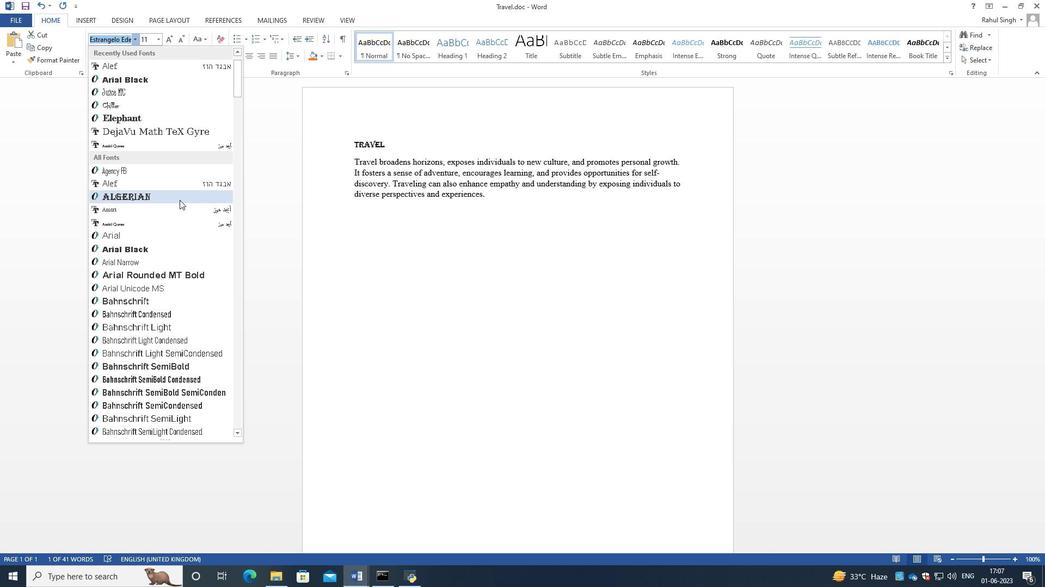 
Action: Mouse scrolled (179, 199) with delta (0, 0)
Screenshot: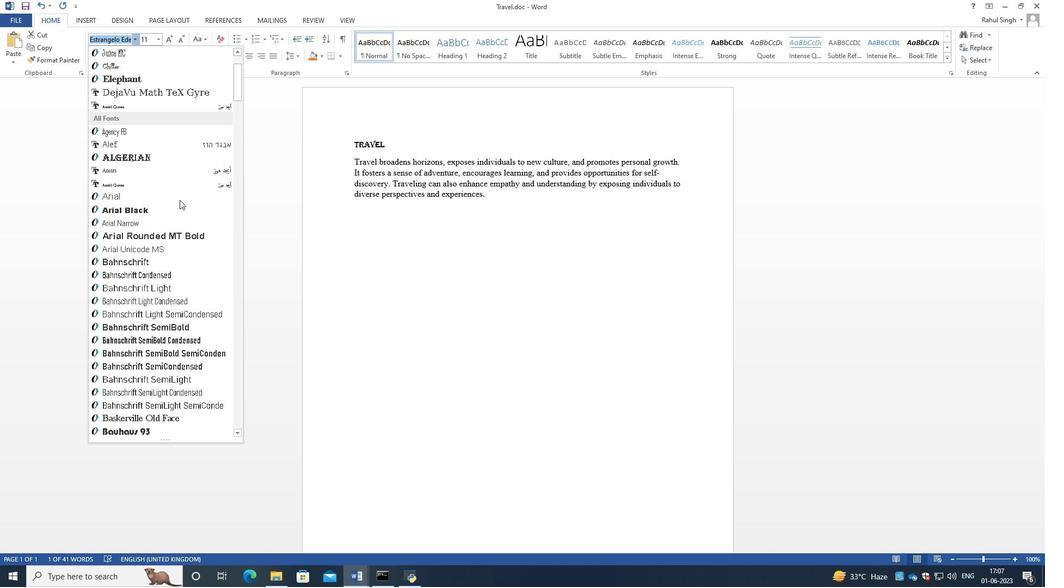 
Action: Mouse scrolled (179, 199) with delta (0, 0)
Screenshot: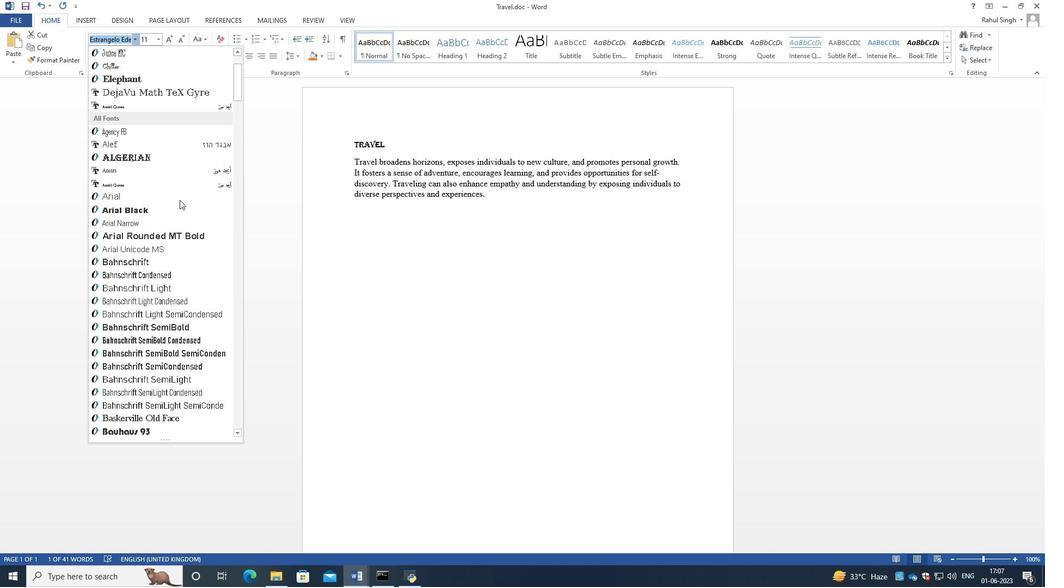 
Action: Mouse scrolled (179, 199) with delta (0, 0)
Screenshot: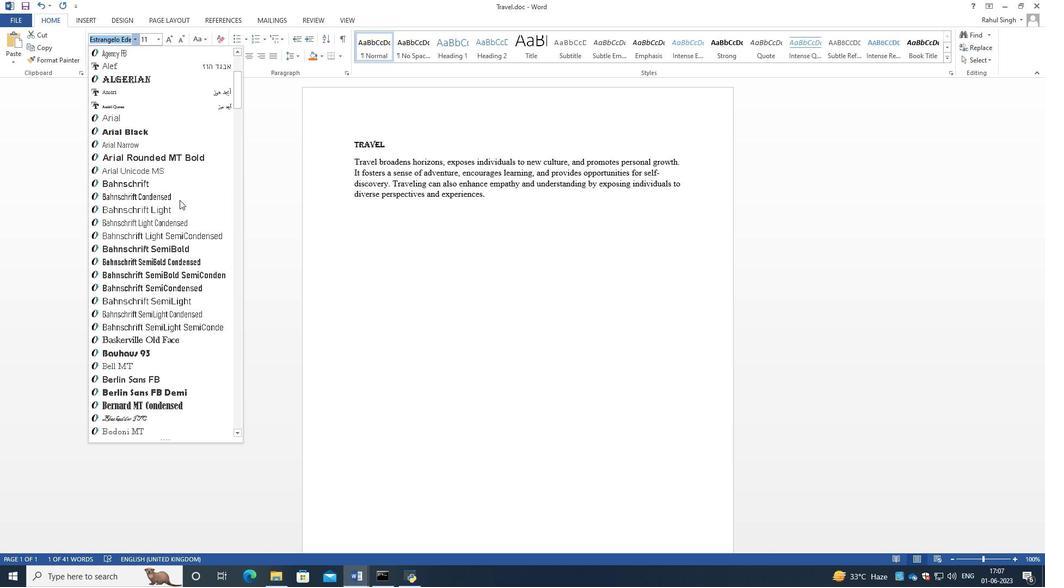 
Action: Mouse scrolled (179, 199) with delta (0, 0)
Screenshot: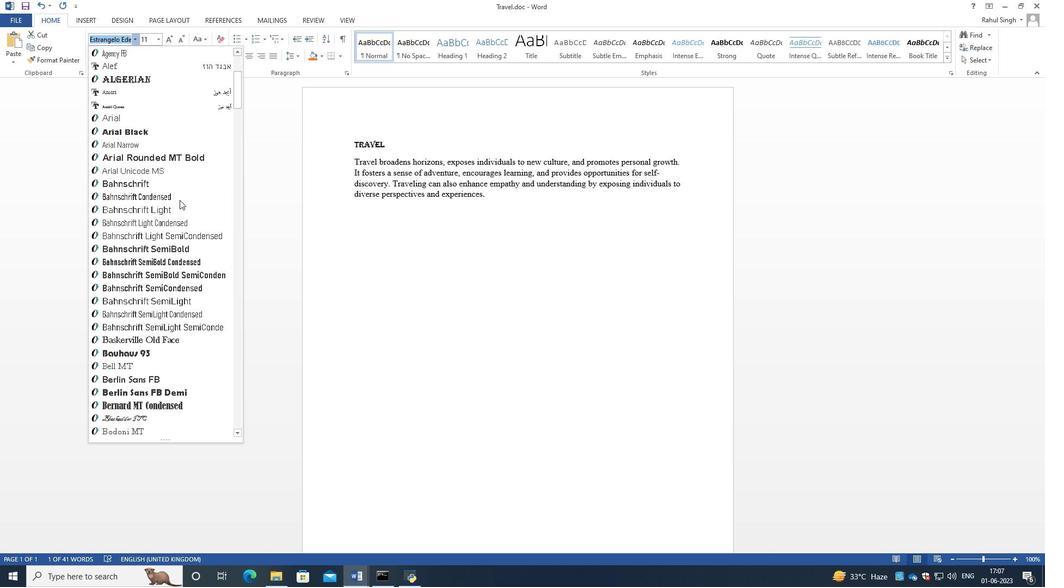 
Action: Mouse moved to (179, 201)
Screenshot: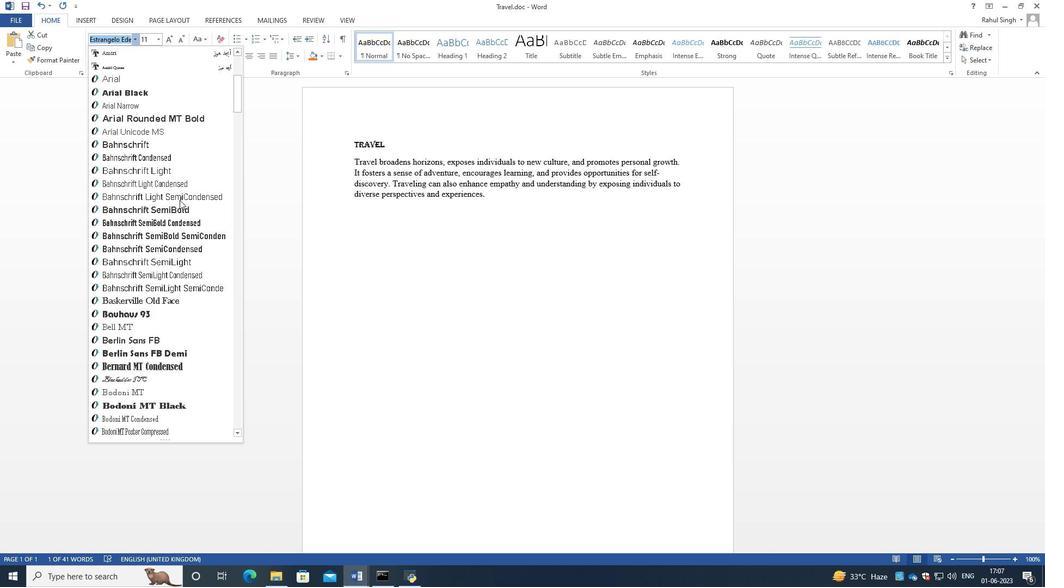 
Action: Mouse scrolled (179, 200) with delta (0, 0)
Screenshot: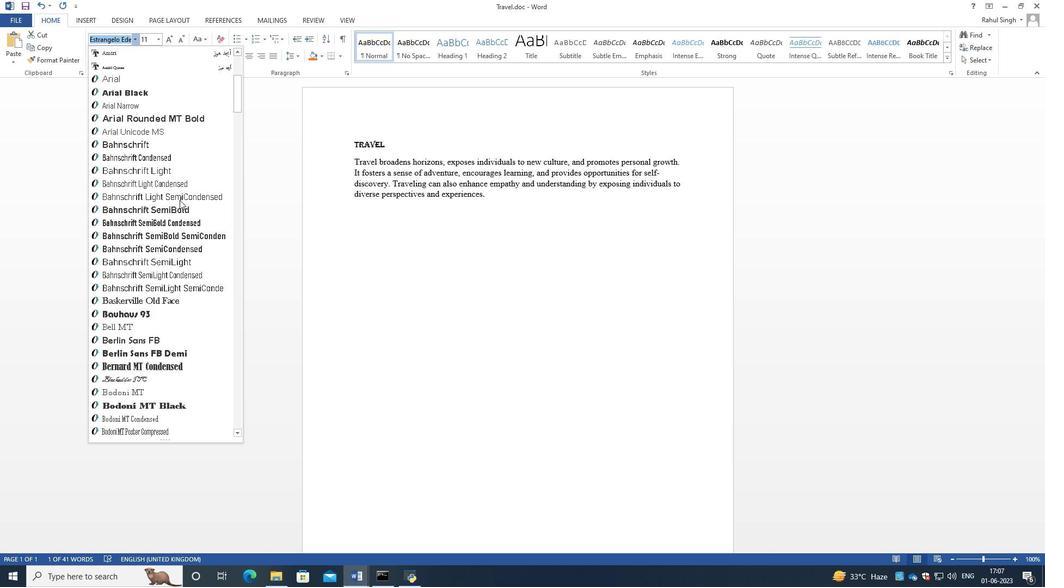 
Action: Mouse scrolled (179, 200) with delta (0, 0)
Screenshot: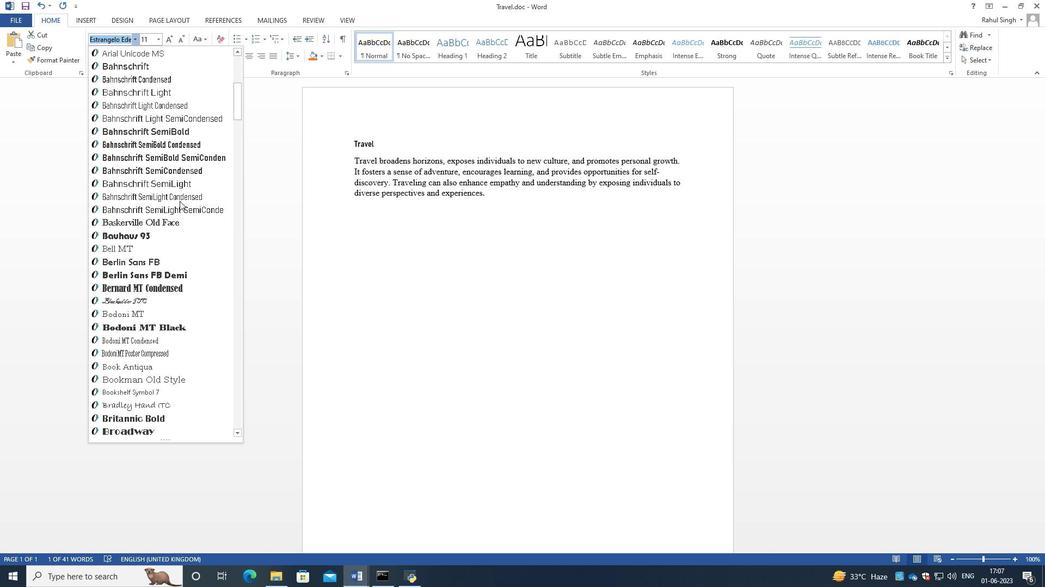 
Action: Mouse moved to (179, 201)
Screenshot: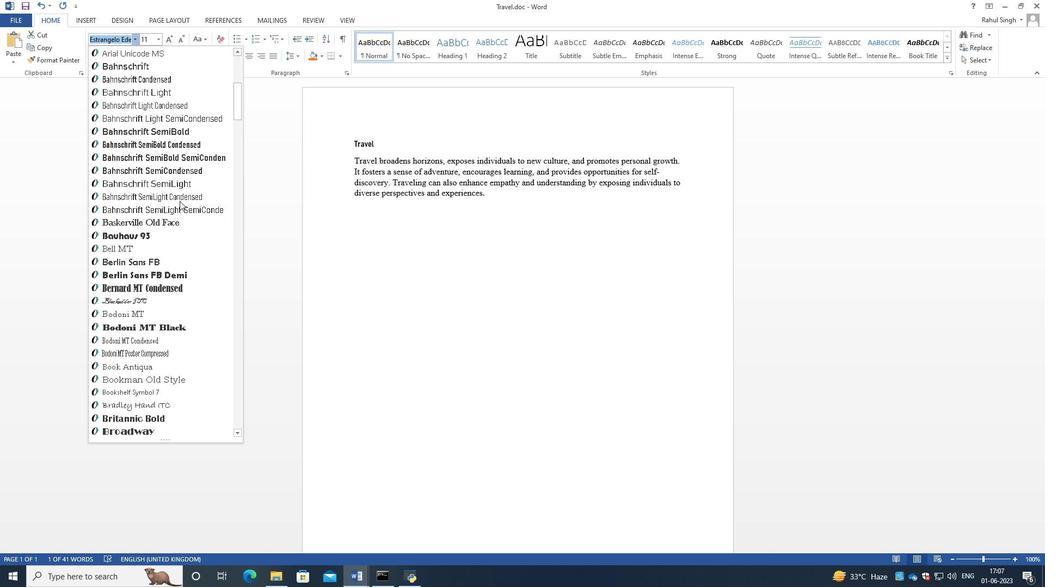 
Action: Mouse scrolled (179, 201) with delta (0, 0)
Screenshot: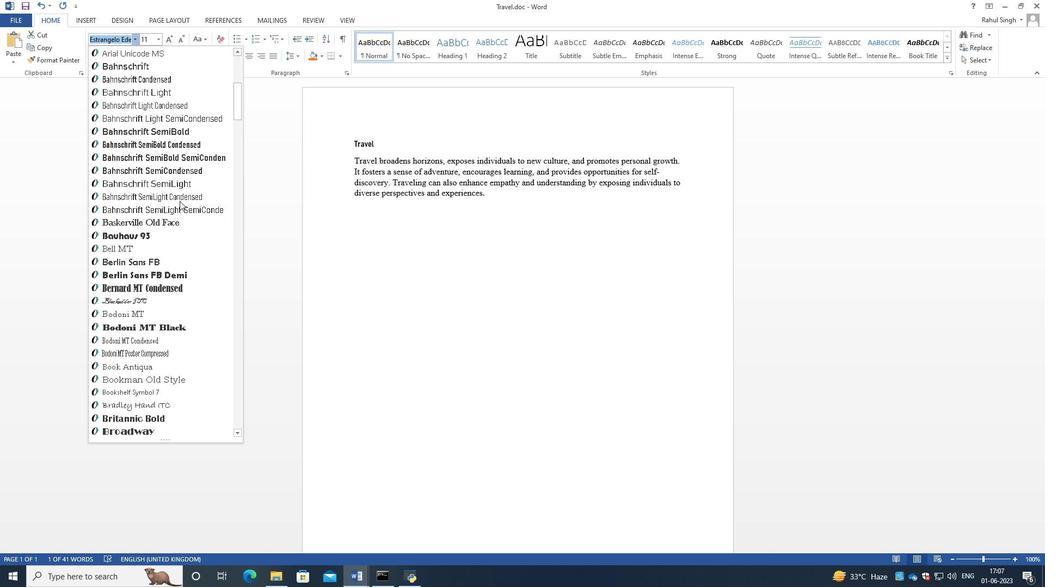 
Action: Mouse moved to (179, 202)
Screenshot: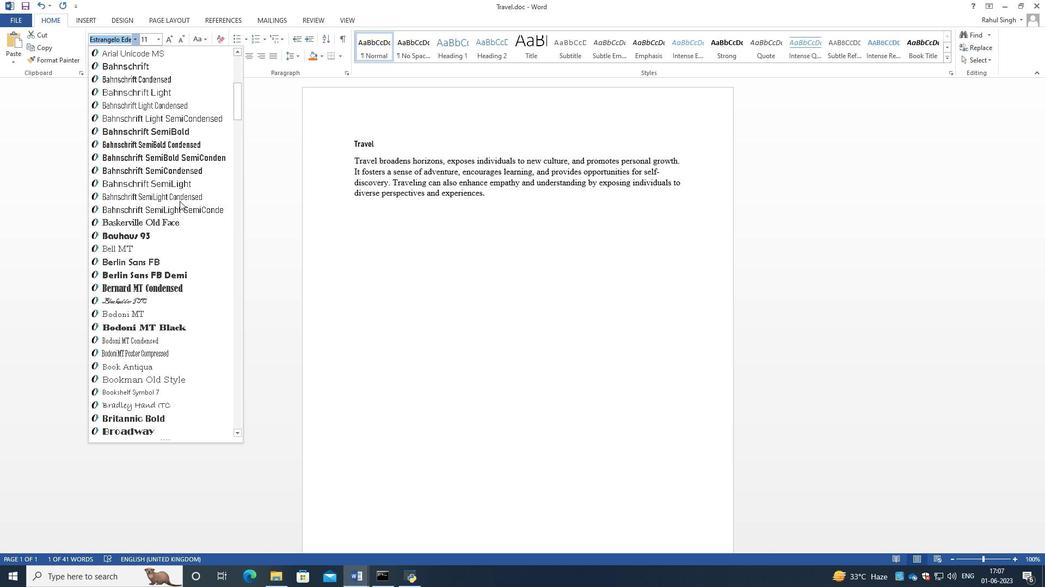 
Action: Mouse scrolled (179, 201) with delta (0, 0)
Screenshot: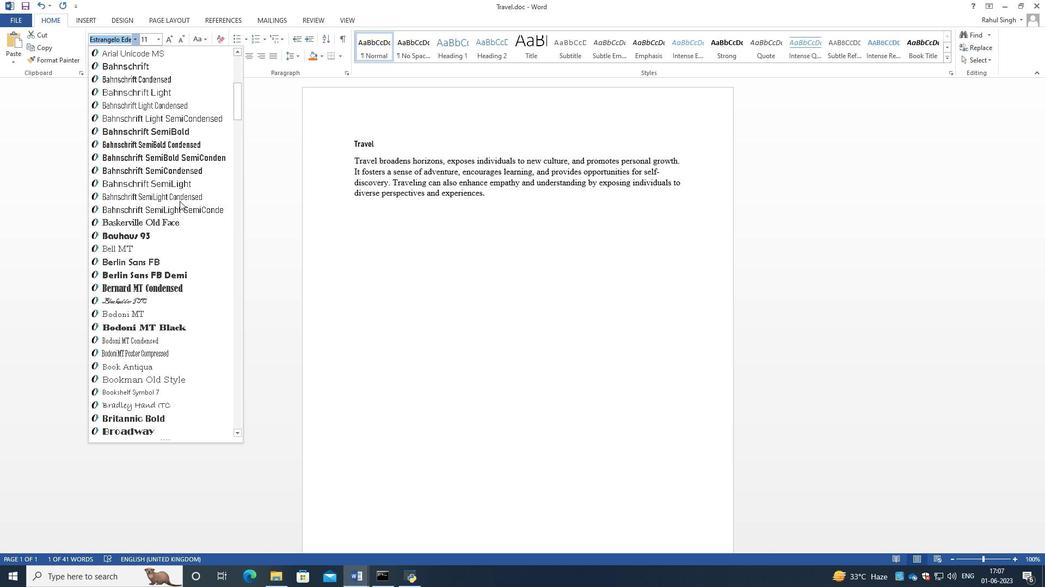 
Action: Mouse scrolled (179, 201) with delta (0, 0)
Screenshot: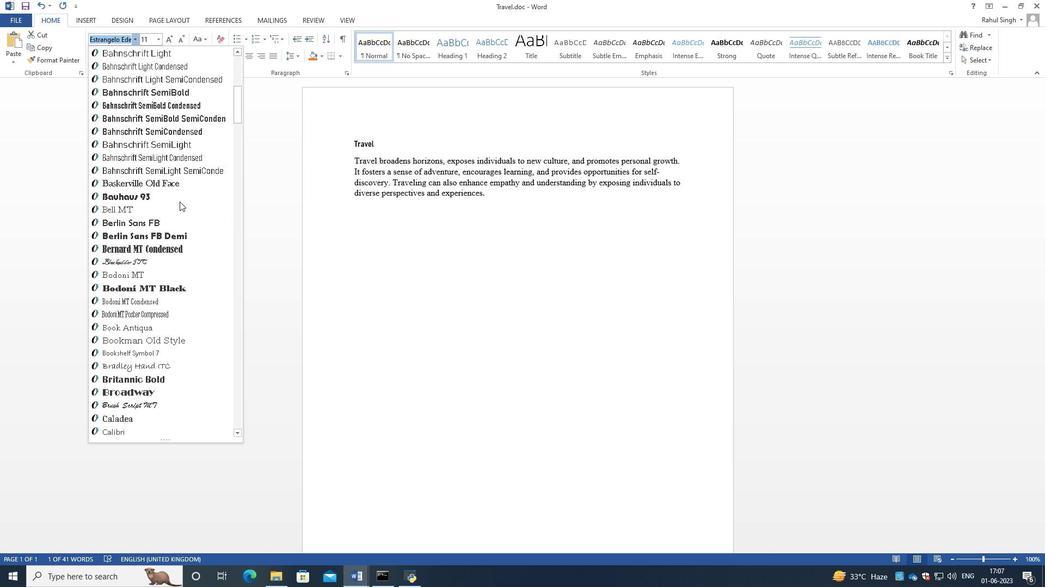 
Action: Mouse moved to (179, 203)
Screenshot: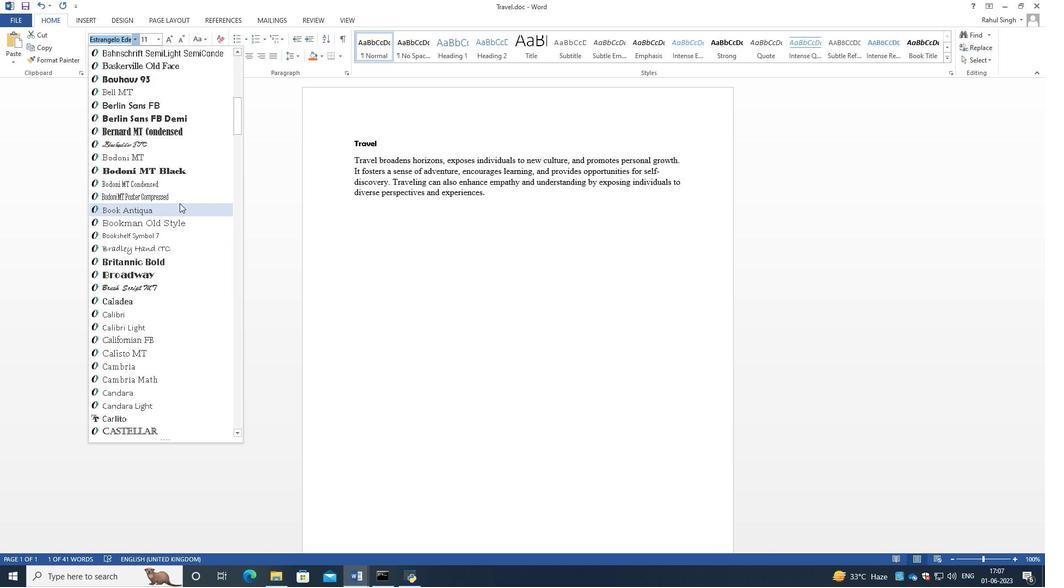 
Action: Mouse scrolled (179, 203) with delta (0, 0)
Screenshot: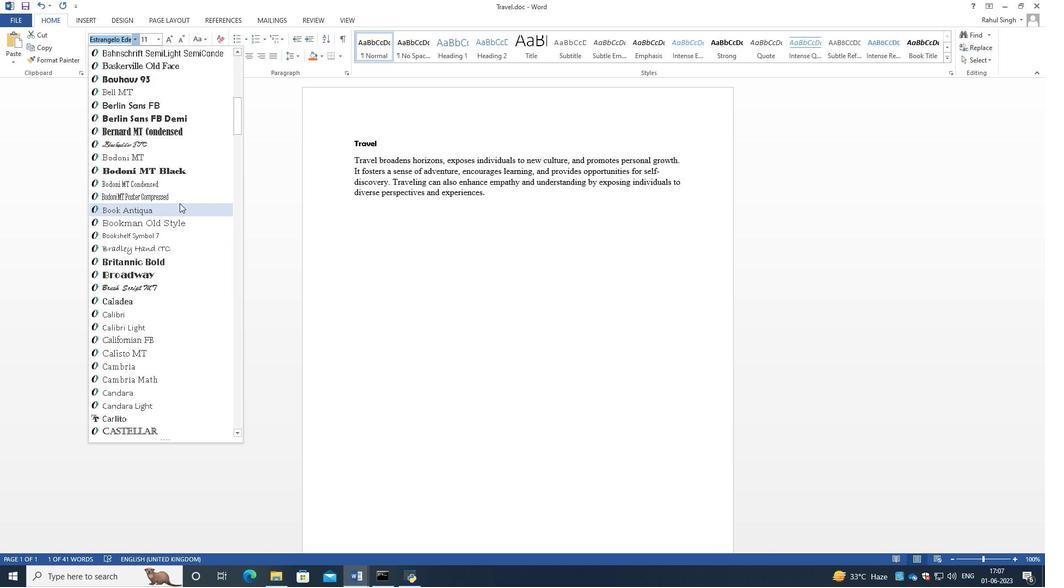 
Action: Mouse scrolled (179, 203) with delta (0, 0)
Screenshot: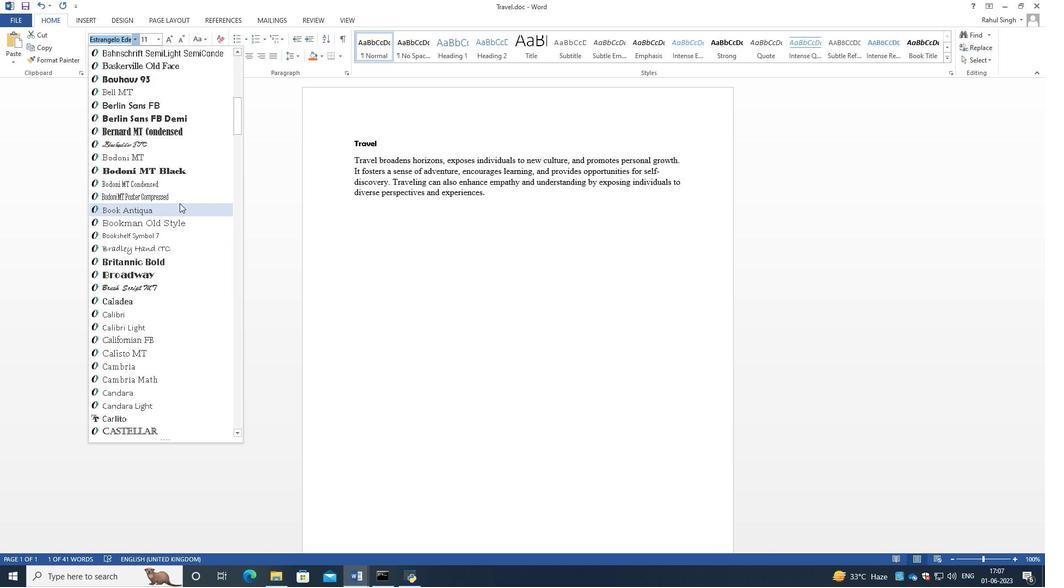 
Action: Mouse scrolled (179, 203) with delta (0, 0)
Screenshot: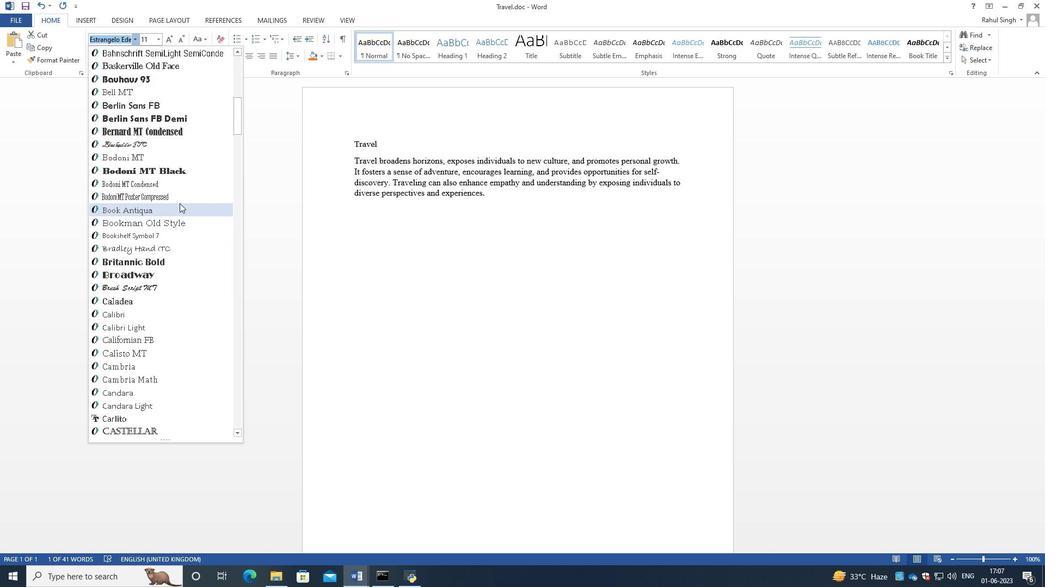 
Action: Mouse scrolled (179, 203) with delta (0, 0)
Screenshot: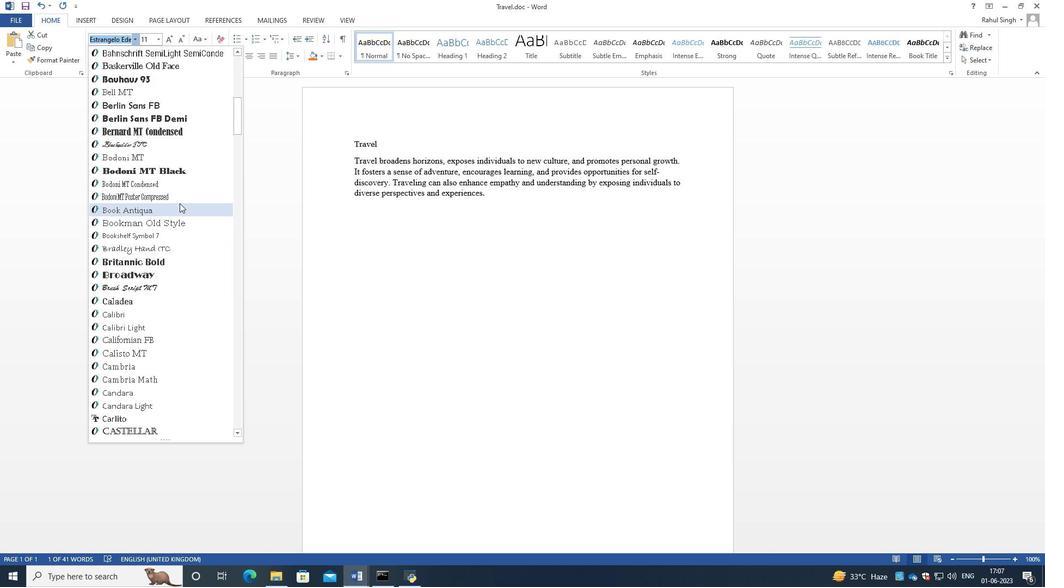 
Action: Mouse scrolled (179, 203) with delta (0, 0)
Screenshot: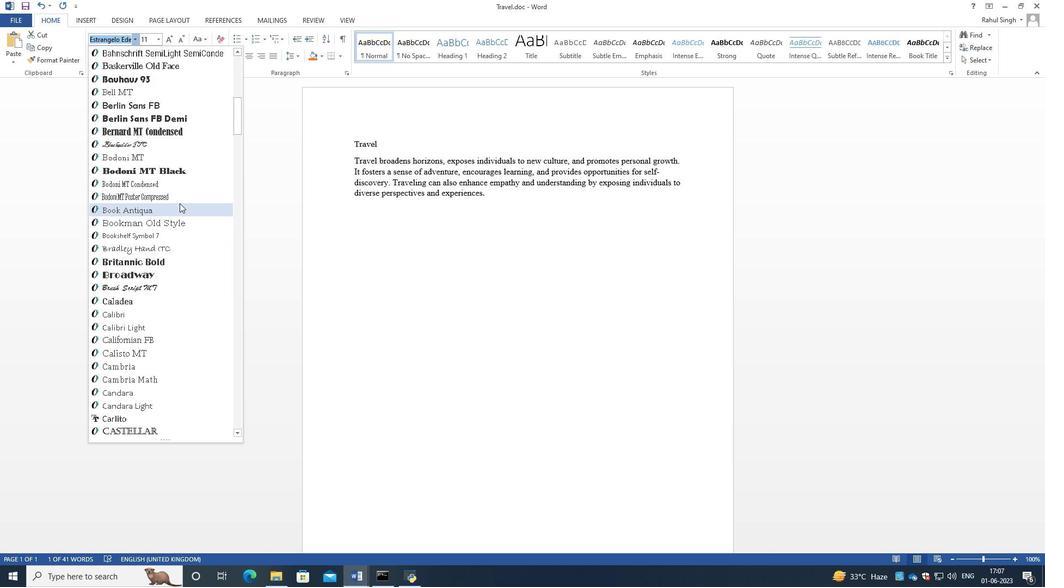 
Action: Mouse scrolled (179, 203) with delta (0, 0)
Screenshot: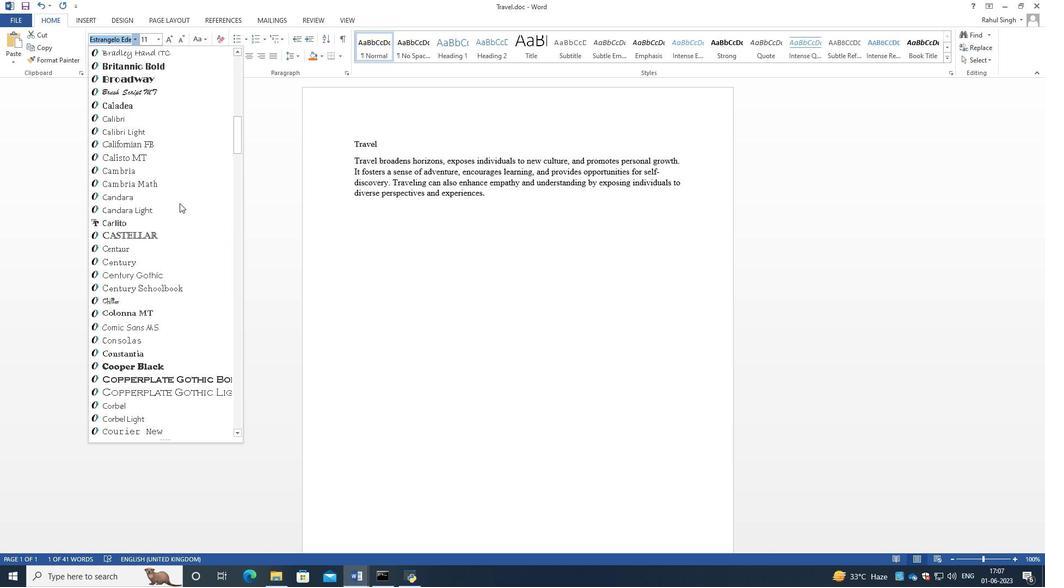 
Action: Mouse scrolled (179, 203) with delta (0, 0)
Screenshot: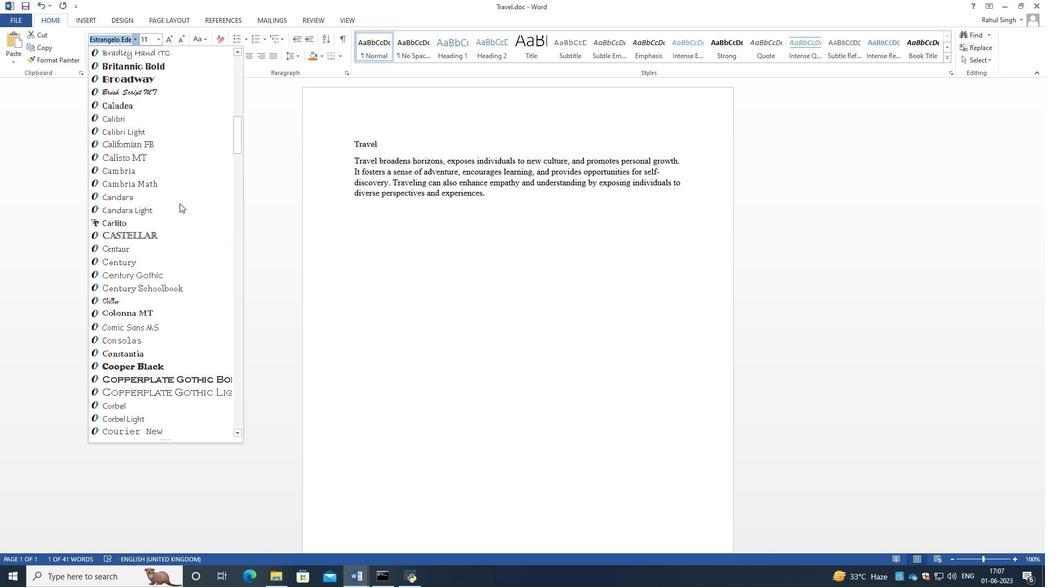 
Action: Mouse scrolled (179, 203) with delta (0, 0)
Screenshot: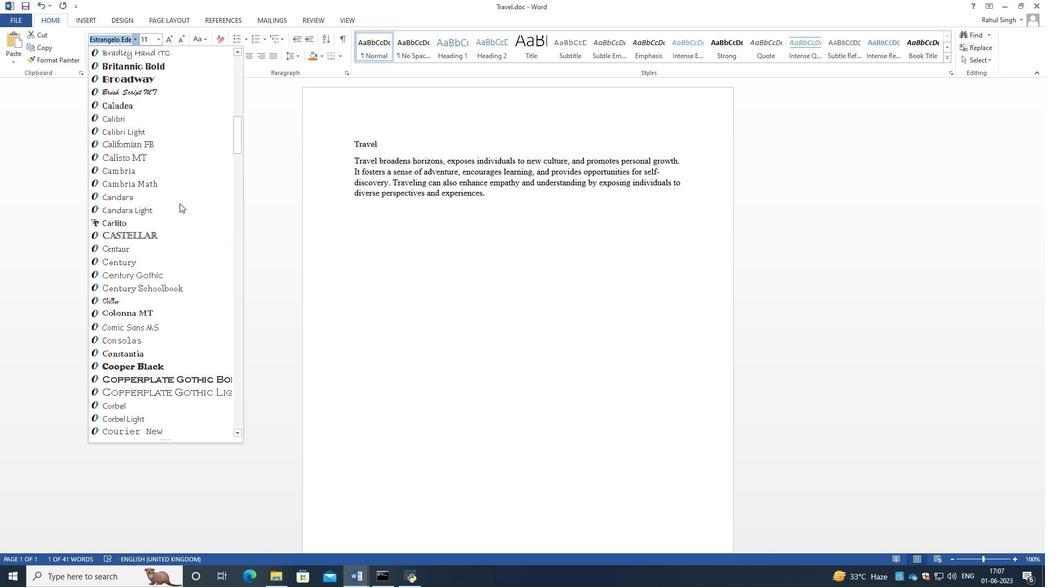 
Action: Mouse scrolled (179, 203) with delta (0, 0)
Screenshot: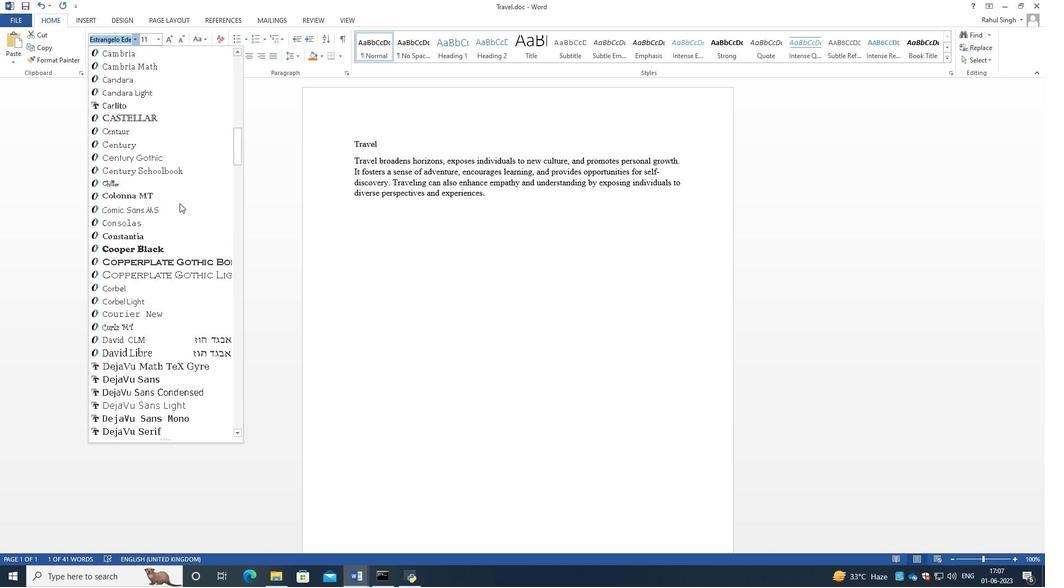 
Action: Mouse scrolled (179, 203) with delta (0, 0)
Screenshot: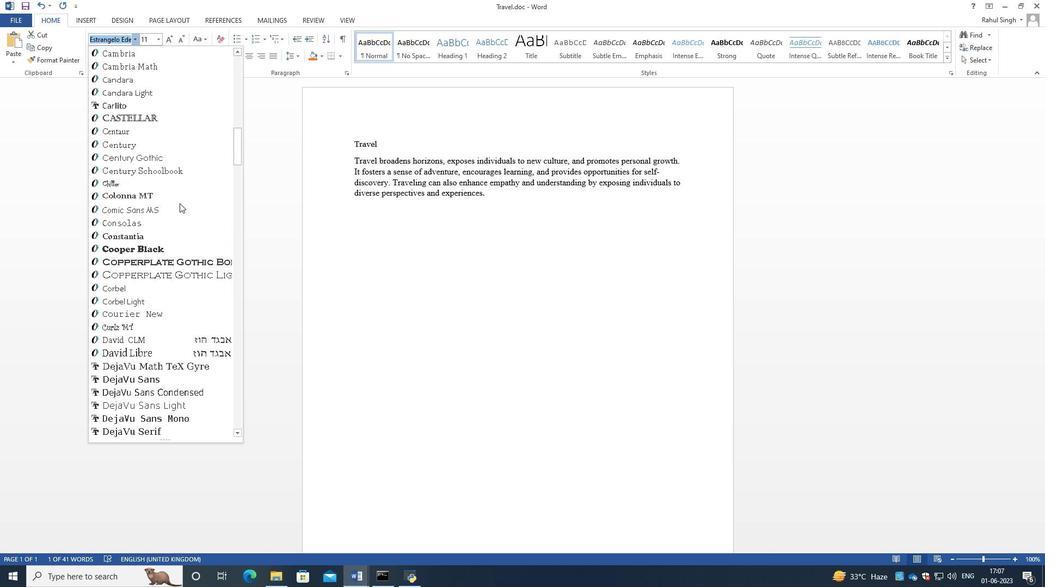 
Action: Mouse scrolled (179, 203) with delta (0, 0)
Screenshot: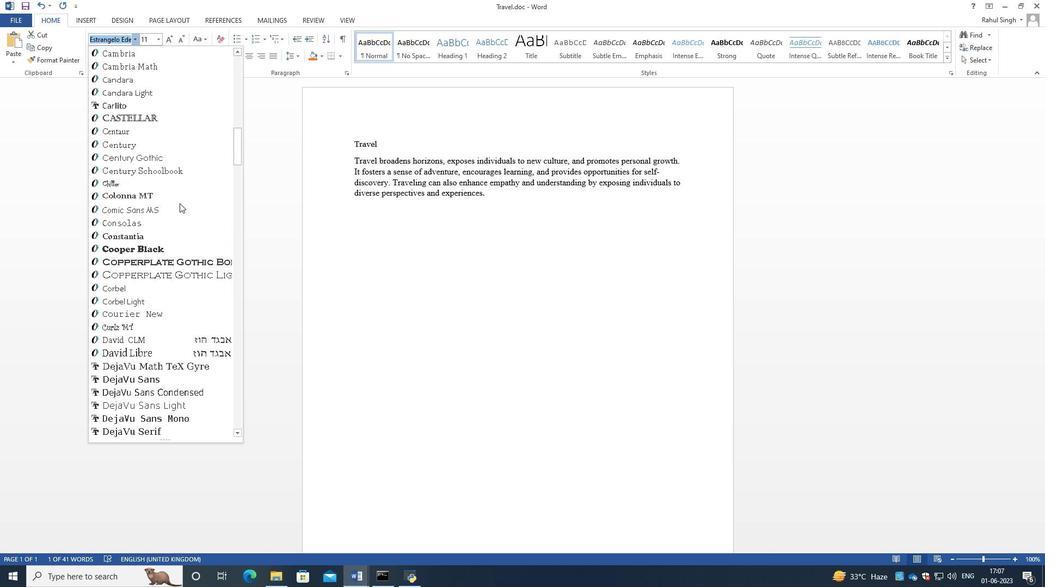 
Action: Mouse scrolled (179, 203) with delta (0, 0)
Screenshot: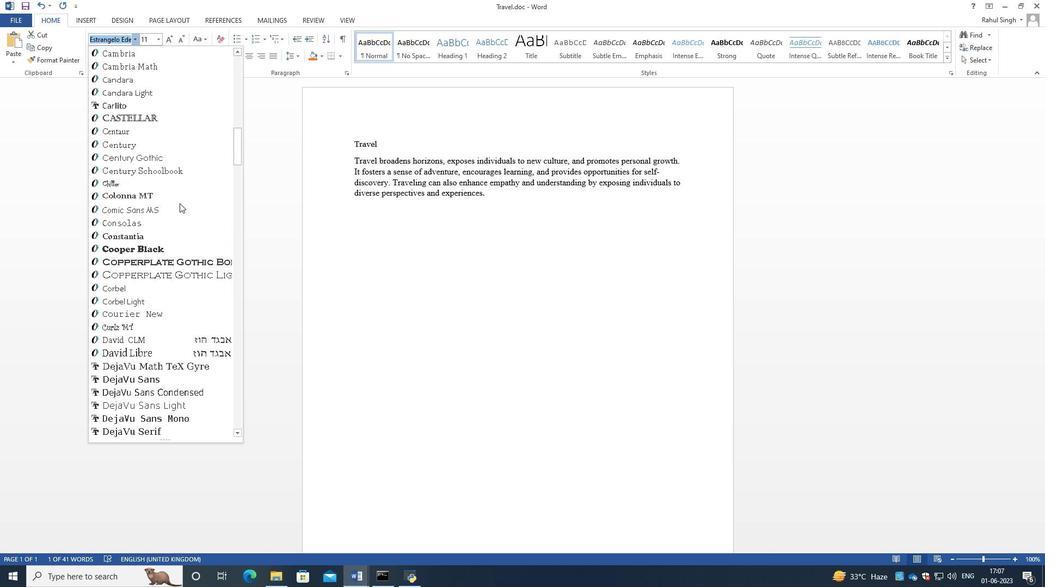 
Action: Mouse scrolled (179, 203) with delta (0, 0)
Screenshot: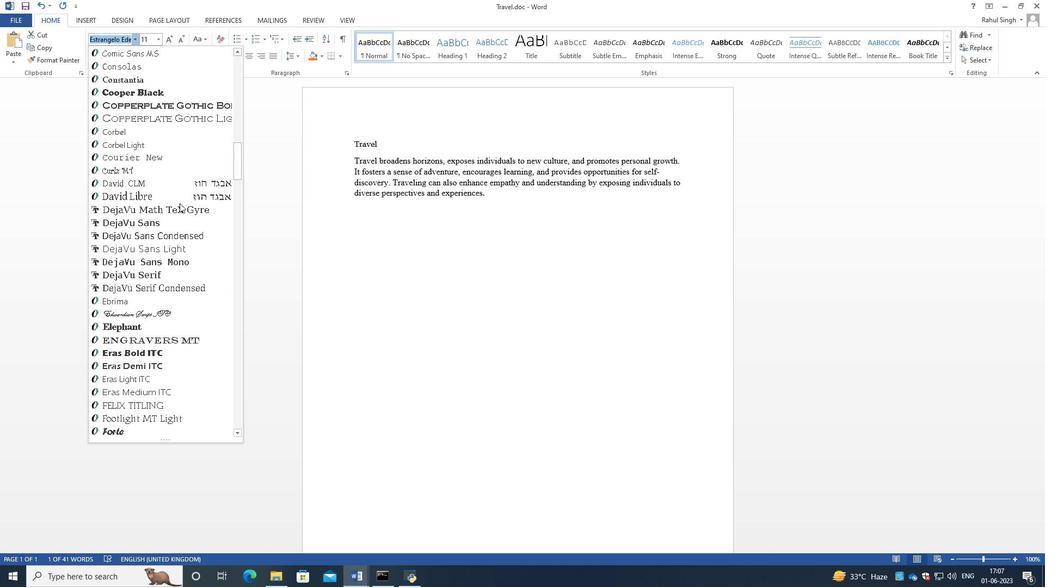 
Action: Mouse scrolled (179, 203) with delta (0, 0)
Screenshot: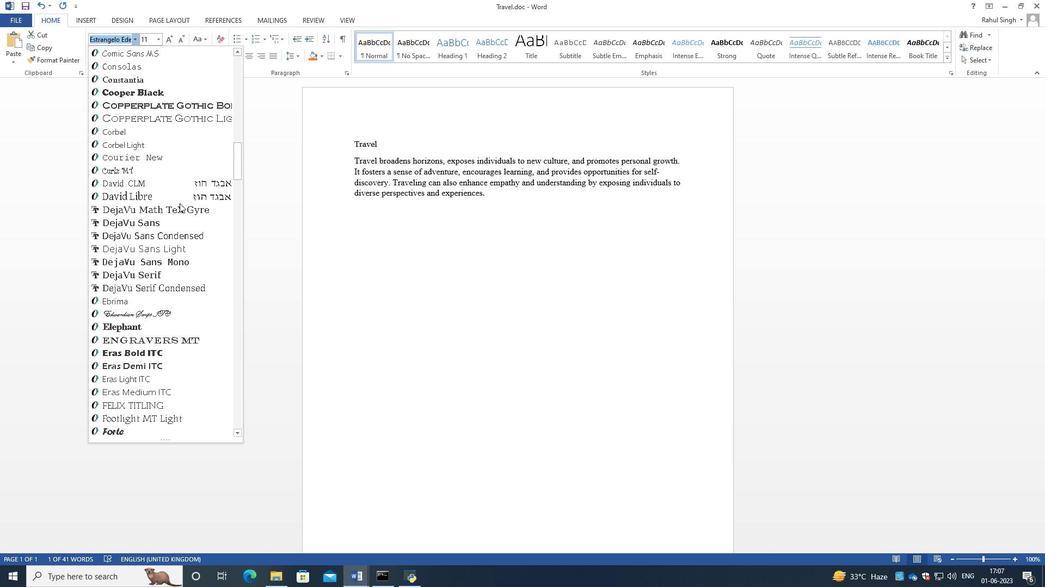 
Action: Mouse moved to (136, 248)
Screenshot: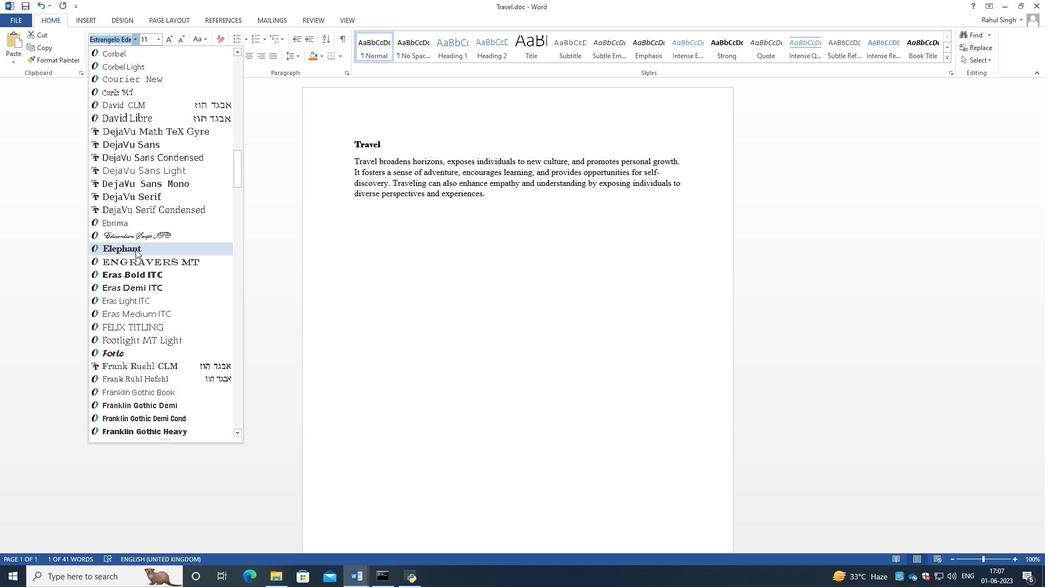
Action: Mouse scrolled (136, 247) with delta (0, 0)
Screenshot: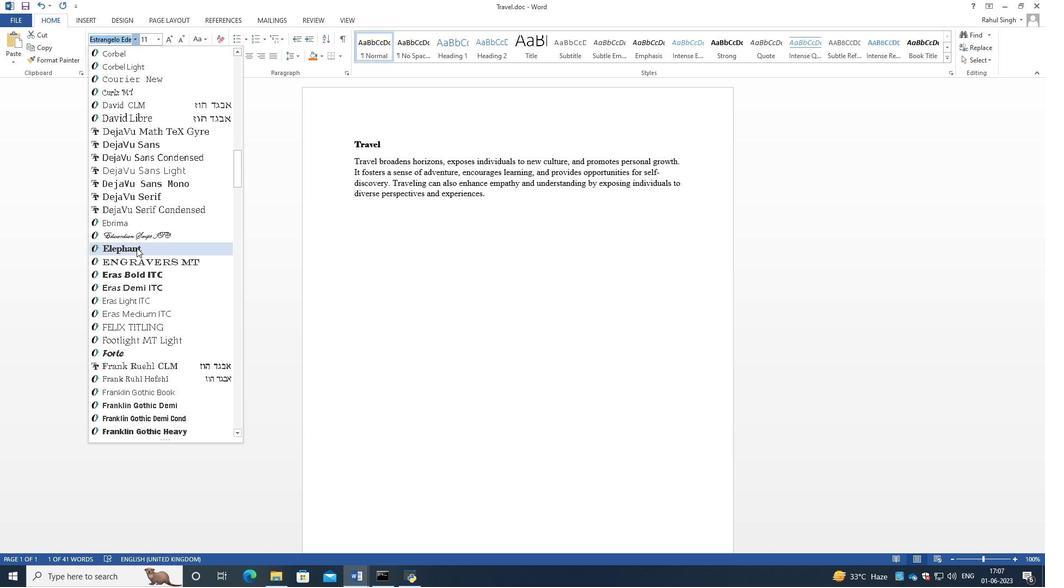 
Action: Mouse scrolled (136, 247) with delta (0, 0)
Screenshot: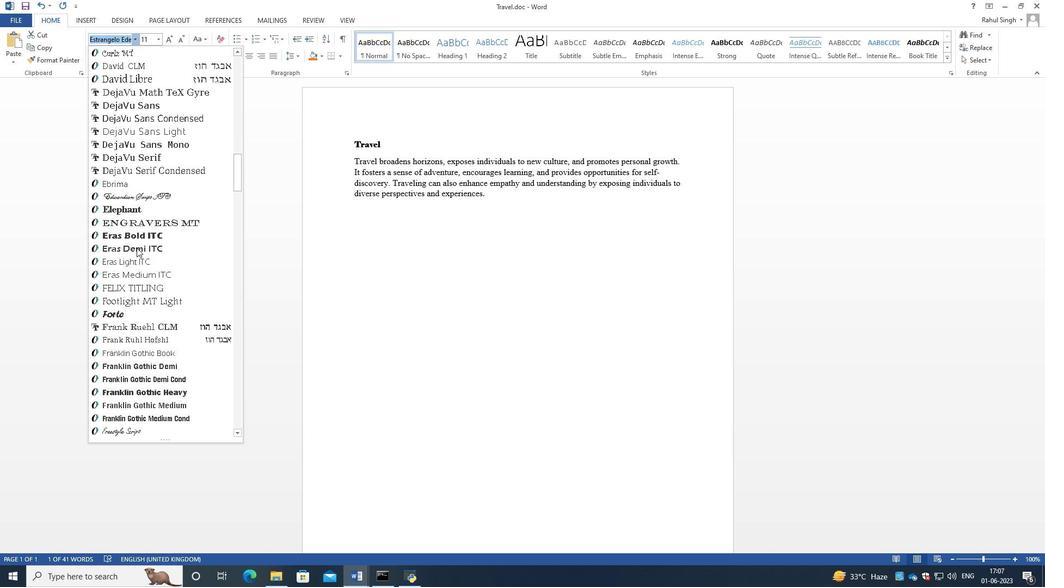 
Action: Mouse scrolled (136, 247) with delta (0, 0)
Screenshot: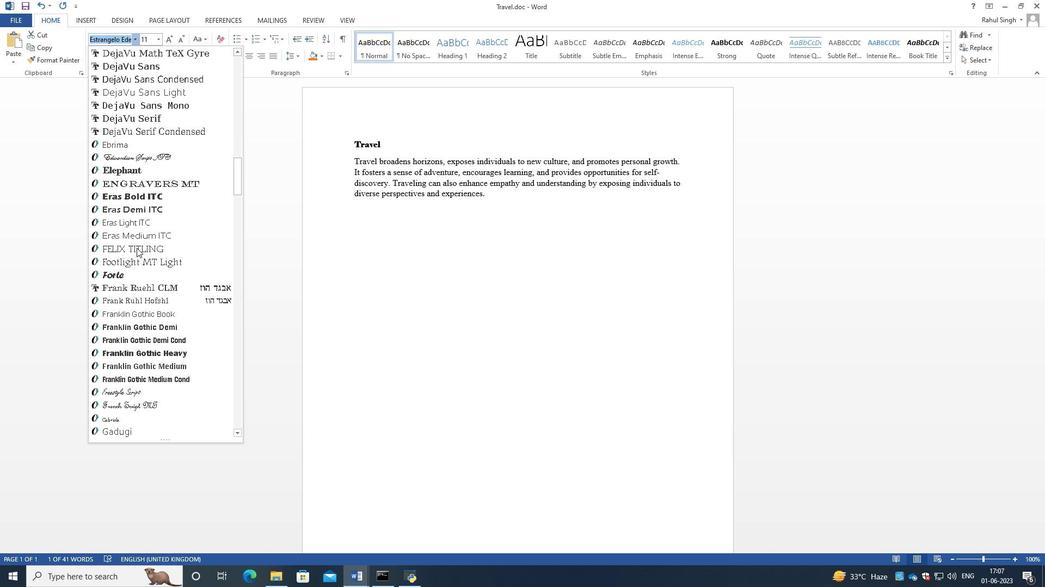 
Action: Mouse moved to (137, 247)
Screenshot: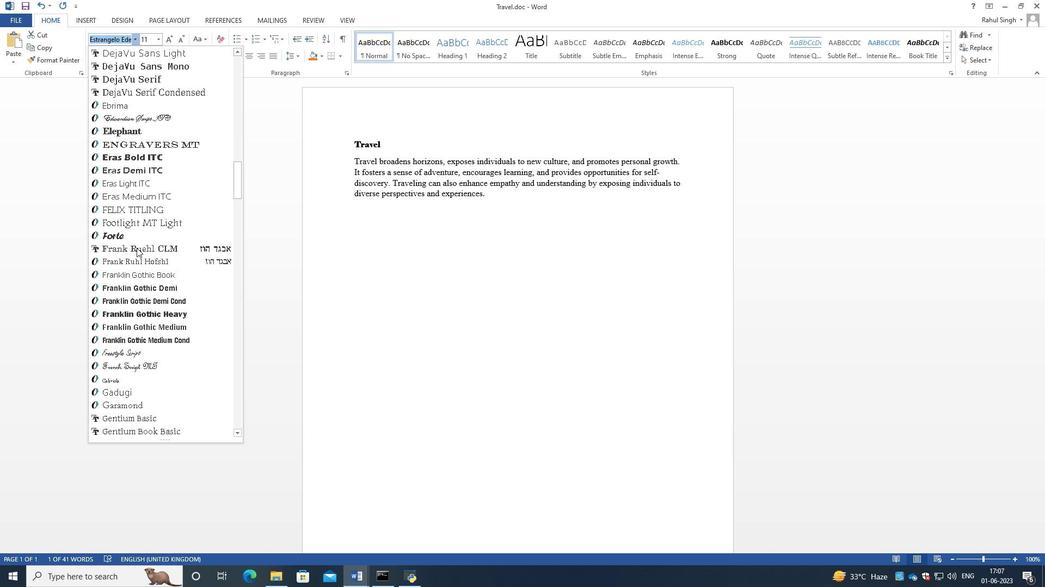 
Action: Mouse scrolled (137, 248) with delta (0, 0)
Screenshot: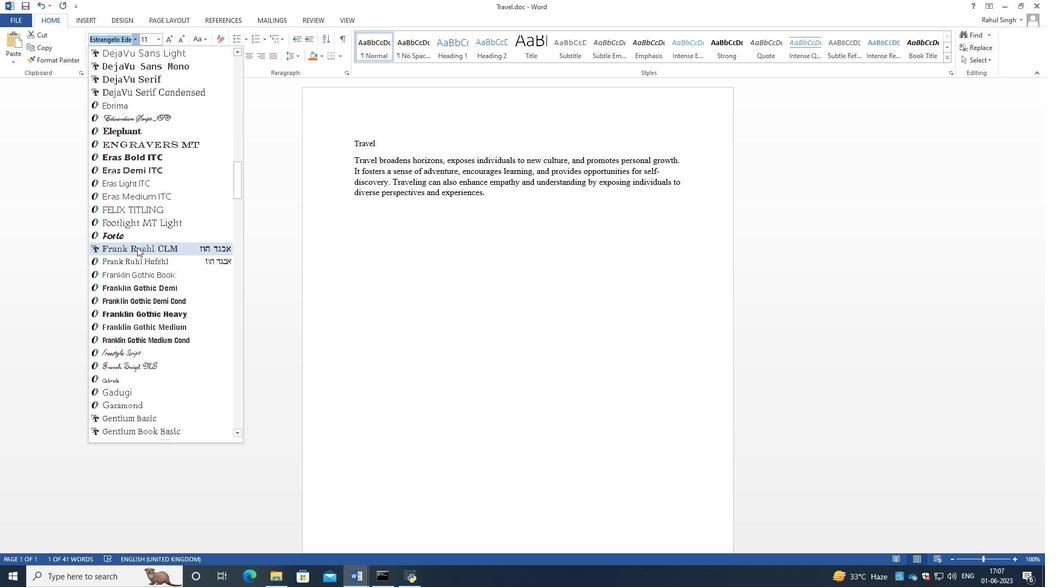 
Action: Mouse scrolled (137, 248) with delta (0, 0)
Screenshot: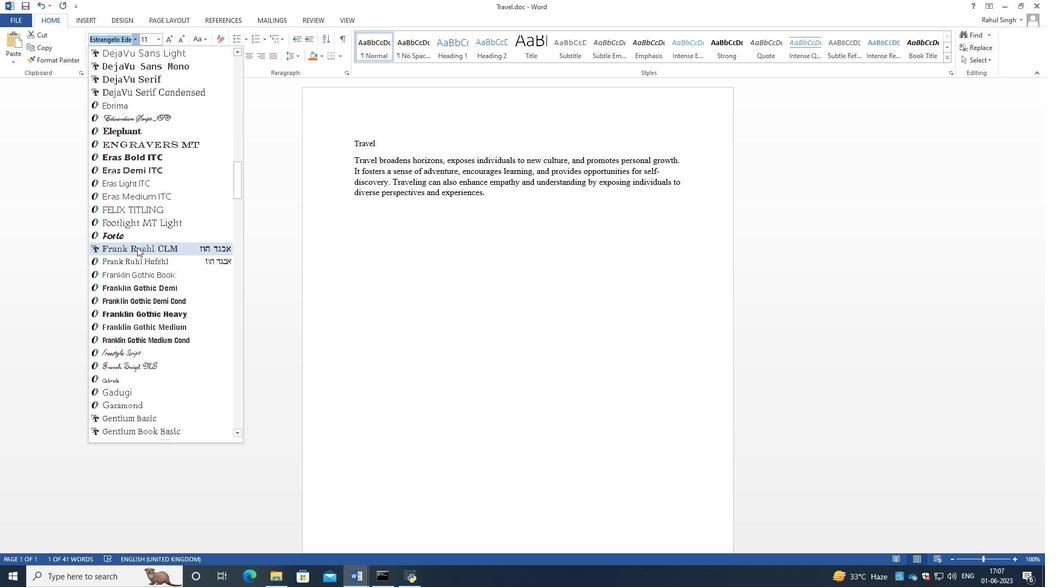
Action: Mouse scrolled (137, 248) with delta (0, 0)
Screenshot: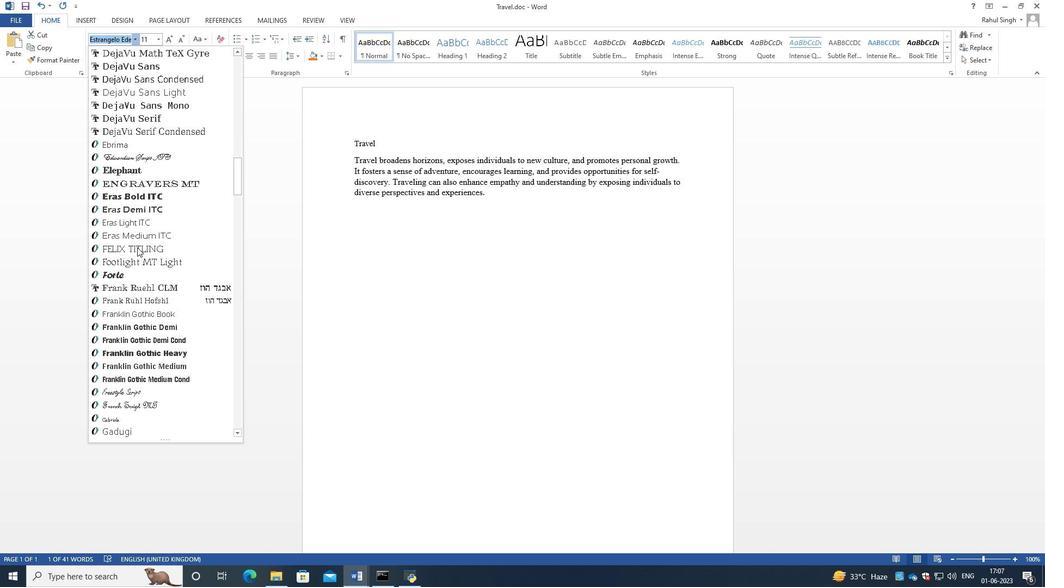 
Action: Mouse scrolled (137, 248) with delta (0, 0)
Screenshot: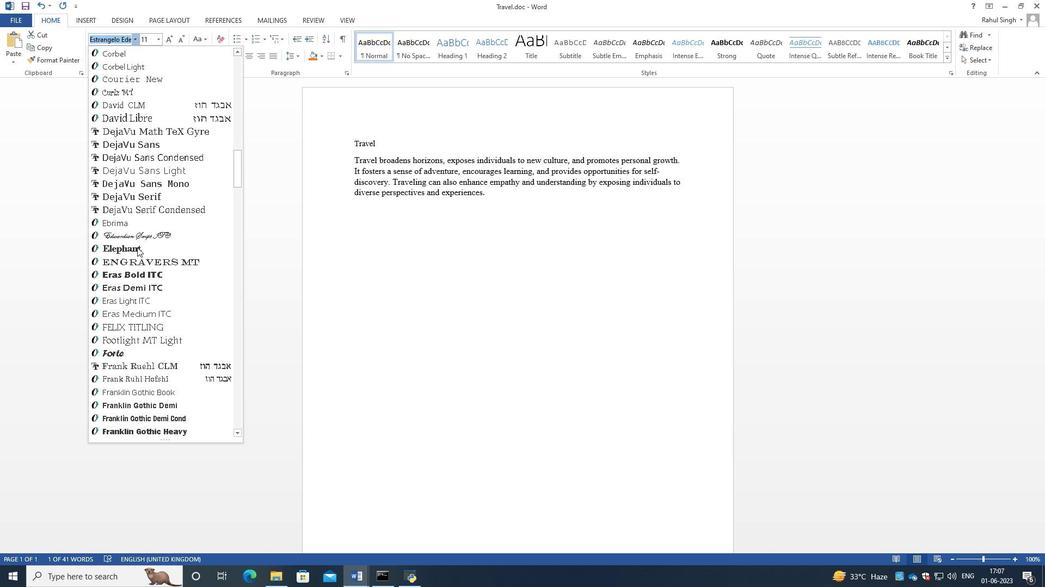 
Action: Mouse scrolled (137, 248) with delta (0, 0)
Screenshot: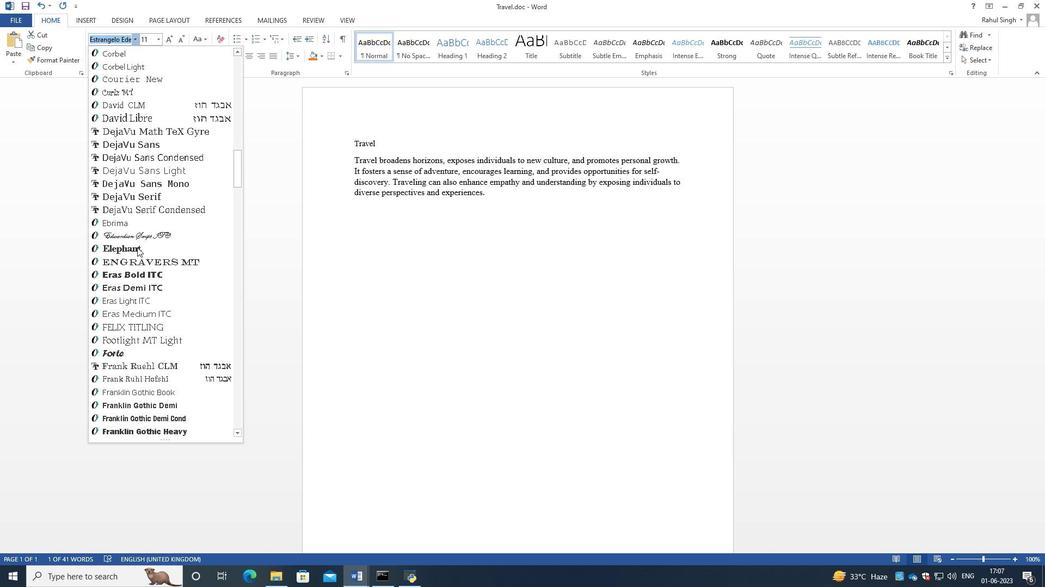 
Action: Mouse scrolled (137, 248) with delta (0, 0)
Screenshot: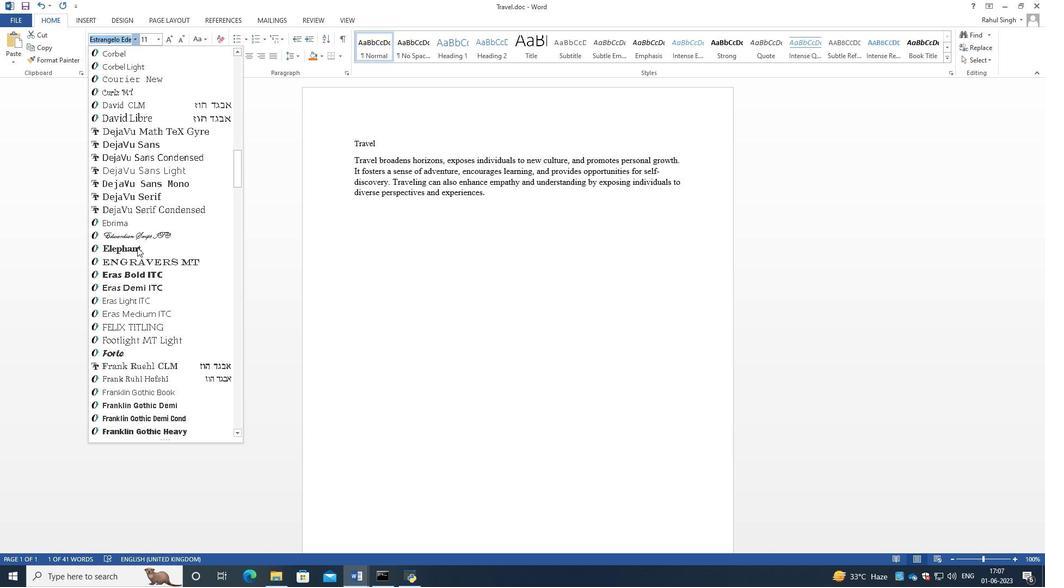 
Action: Mouse scrolled (137, 248) with delta (0, 0)
Screenshot: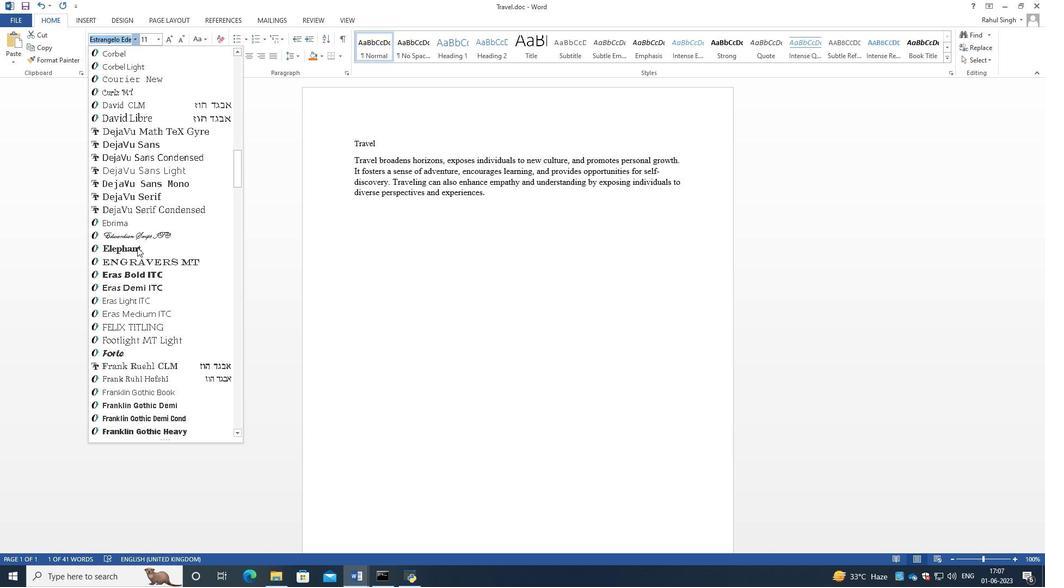 
Action: Mouse scrolled (137, 248) with delta (0, 0)
Screenshot: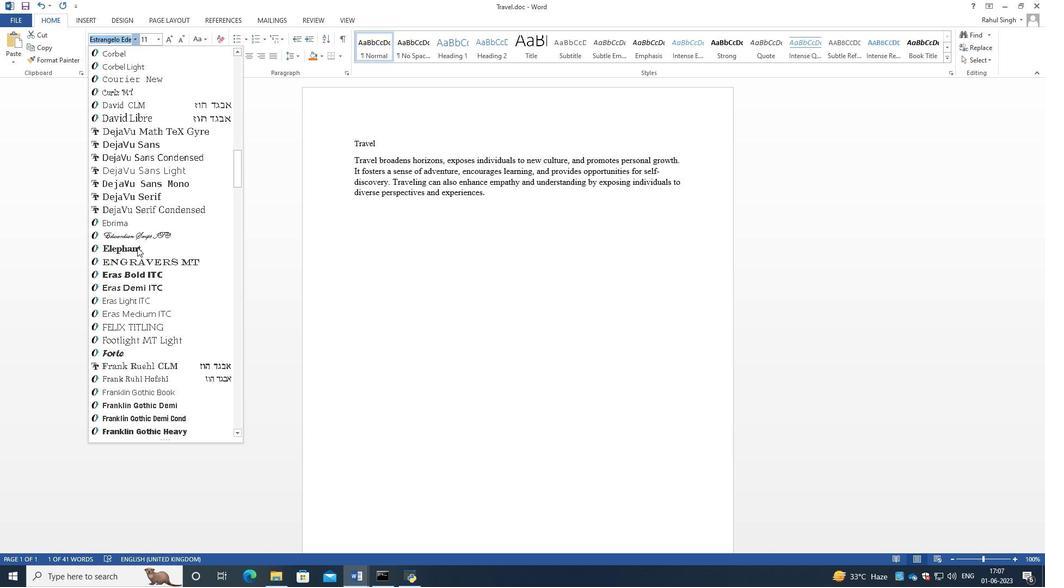 
Action: Mouse scrolled (137, 248) with delta (0, 0)
Screenshot: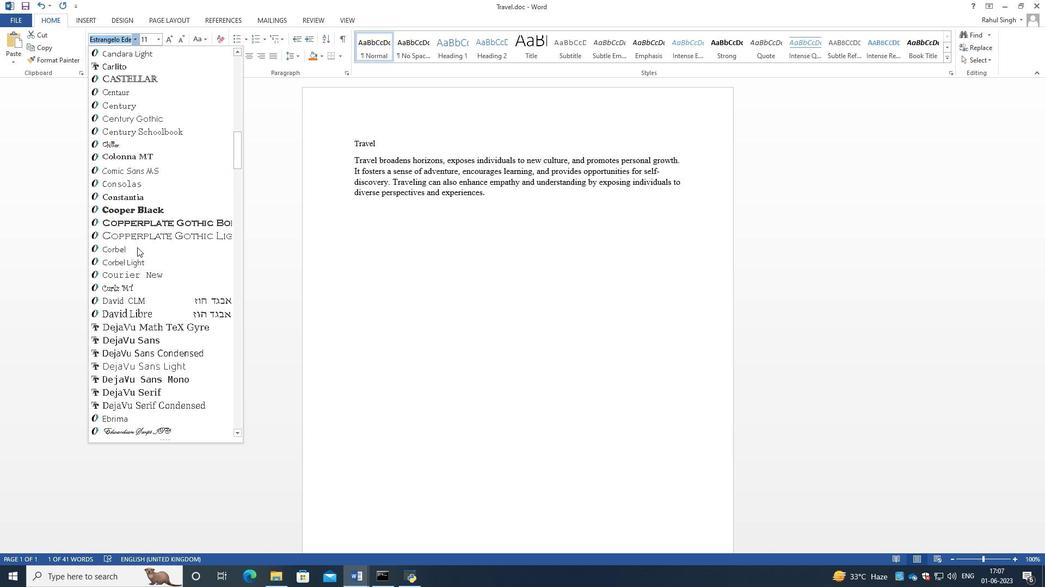 
Action: Mouse scrolled (137, 248) with delta (0, 0)
Screenshot: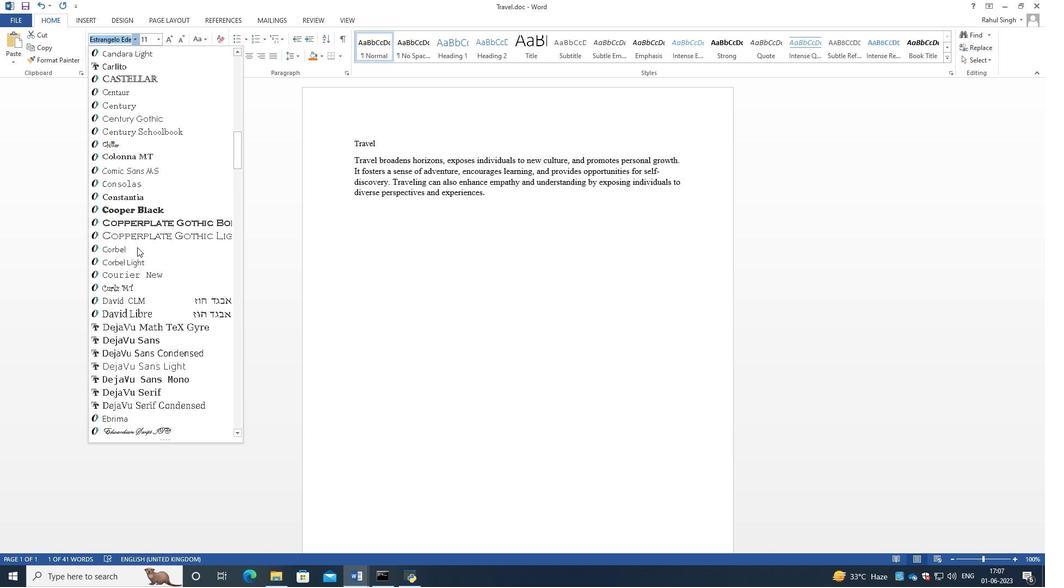 
Action: Mouse scrolled (137, 248) with delta (0, 0)
Screenshot: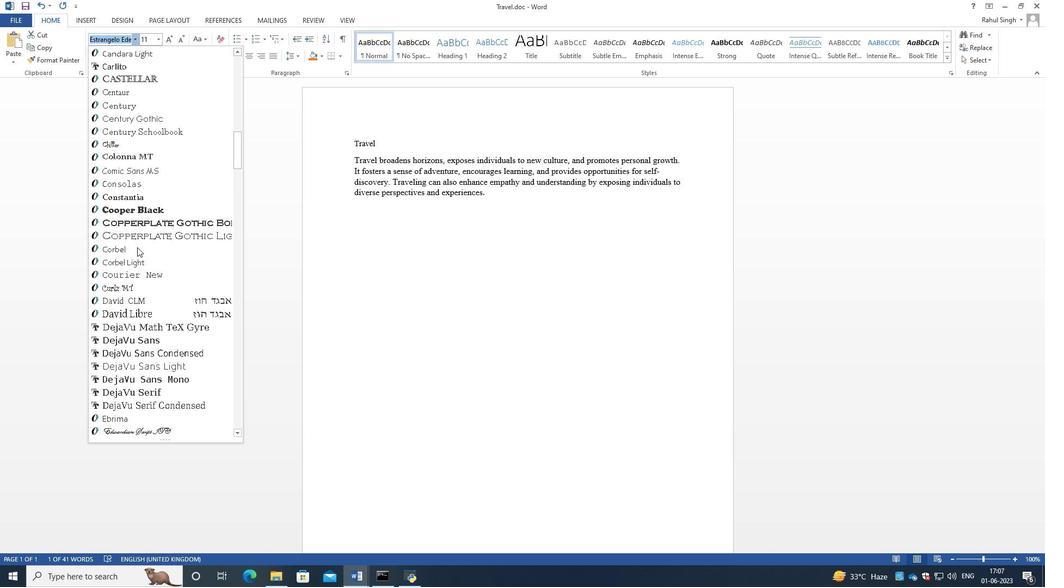 
Action: Mouse scrolled (137, 248) with delta (0, 0)
Screenshot: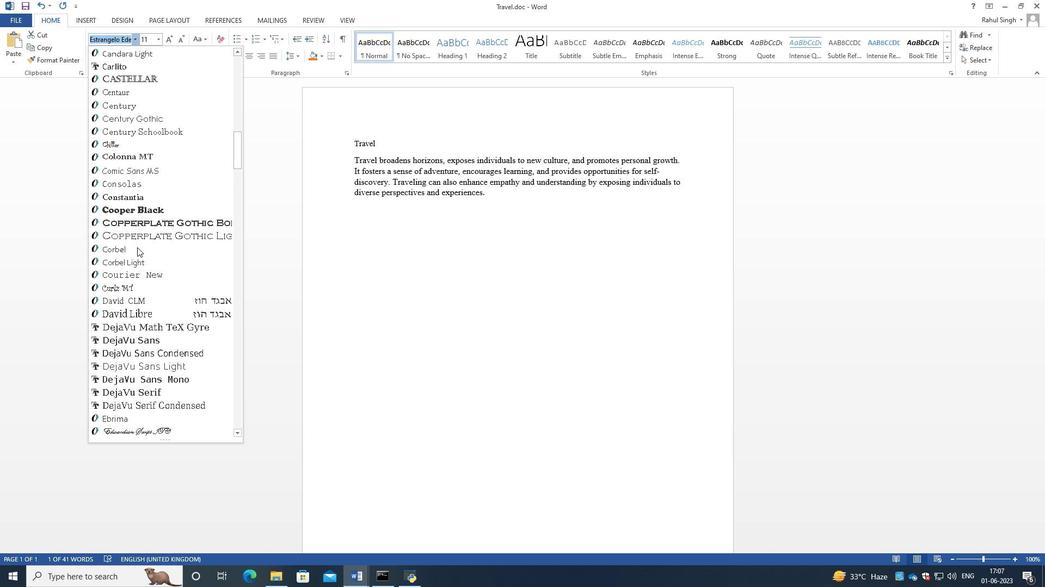 
Action: Mouse moved to (386, 272)
Screenshot: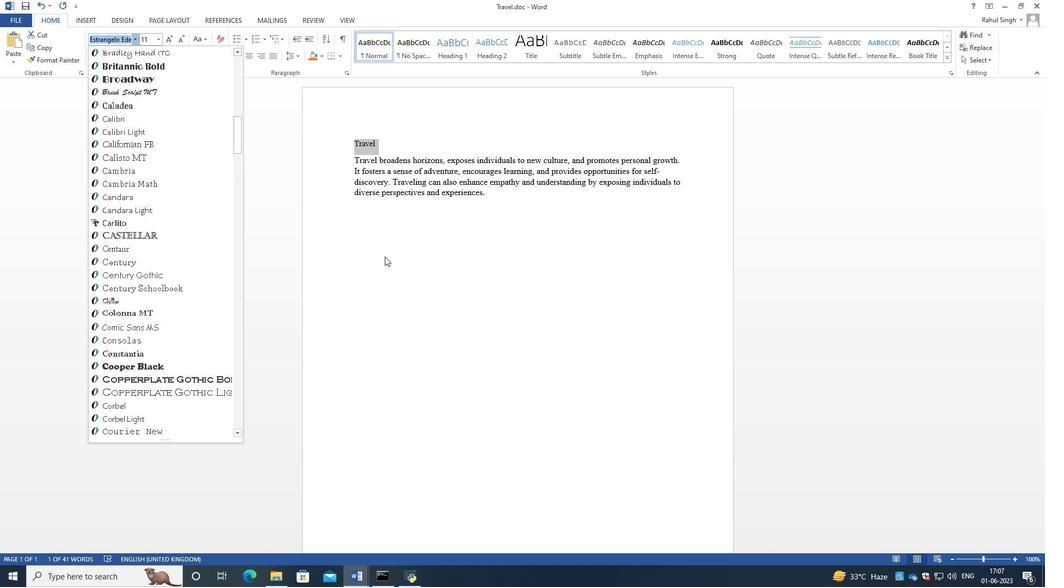 
Action: Mouse pressed left at (386, 272)
Screenshot: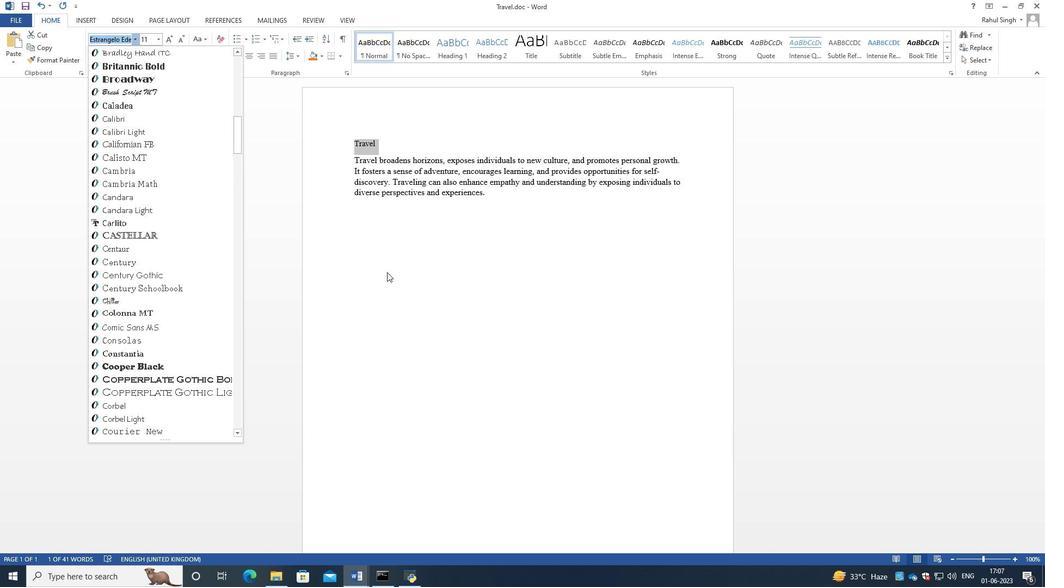 
Action: Mouse moved to (160, 36)
Screenshot: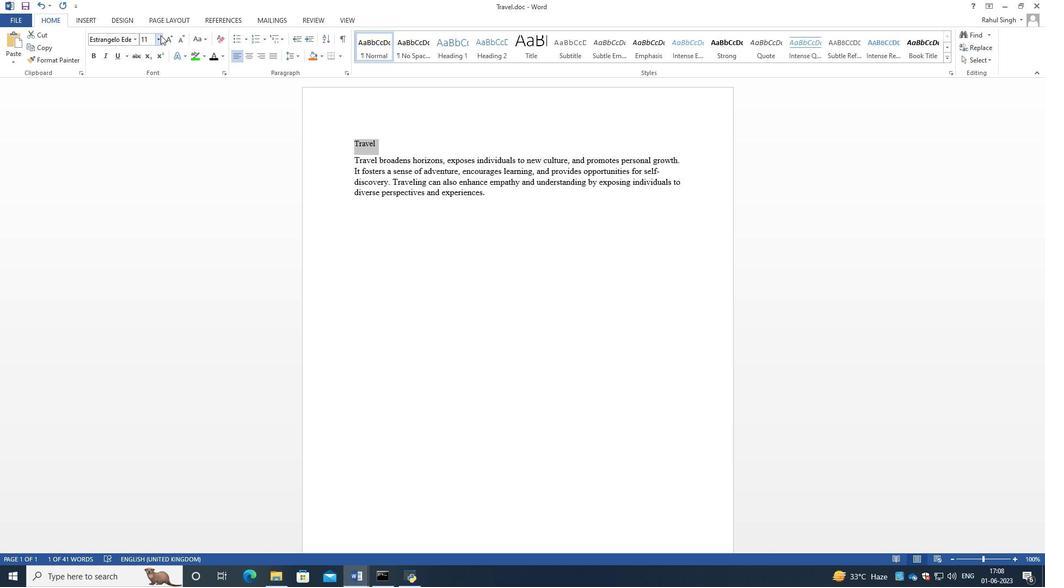 
Action: Mouse pressed left at (160, 36)
Screenshot: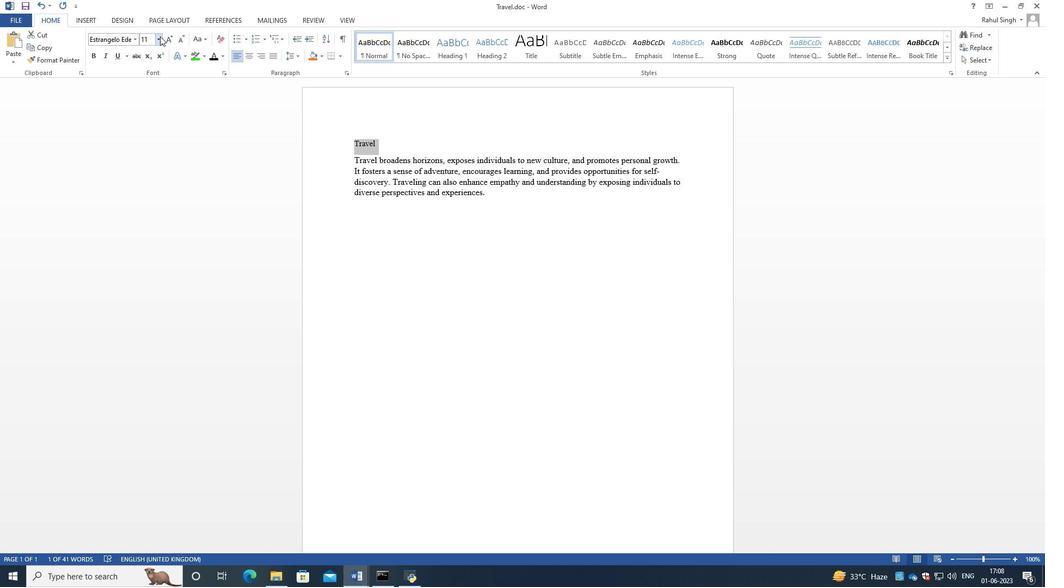 
Action: Mouse moved to (149, 115)
Screenshot: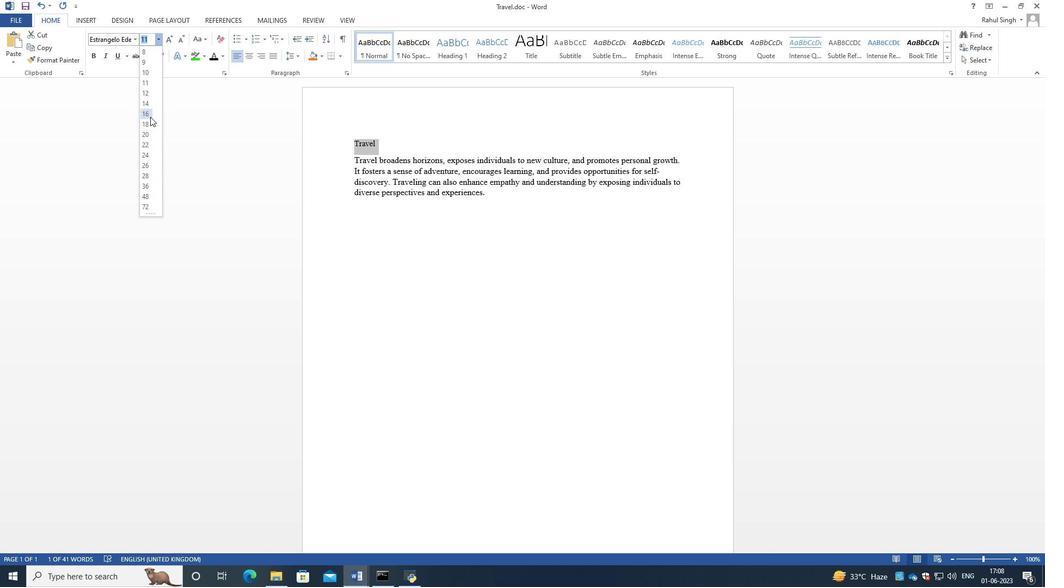 
Action: Mouse pressed left at (149, 115)
Screenshot: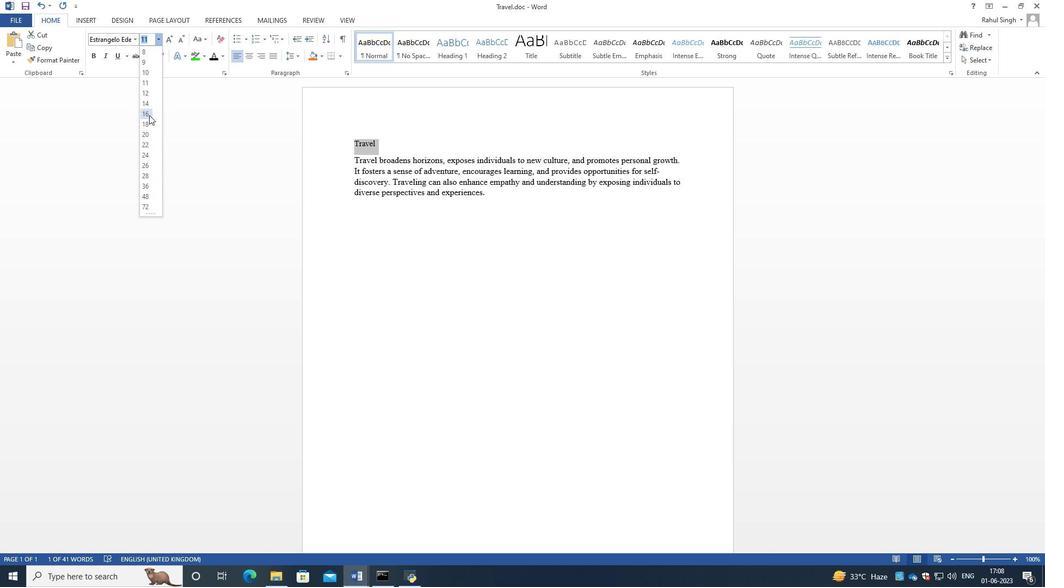
Action: Mouse moved to (482, 260)
Screenshot: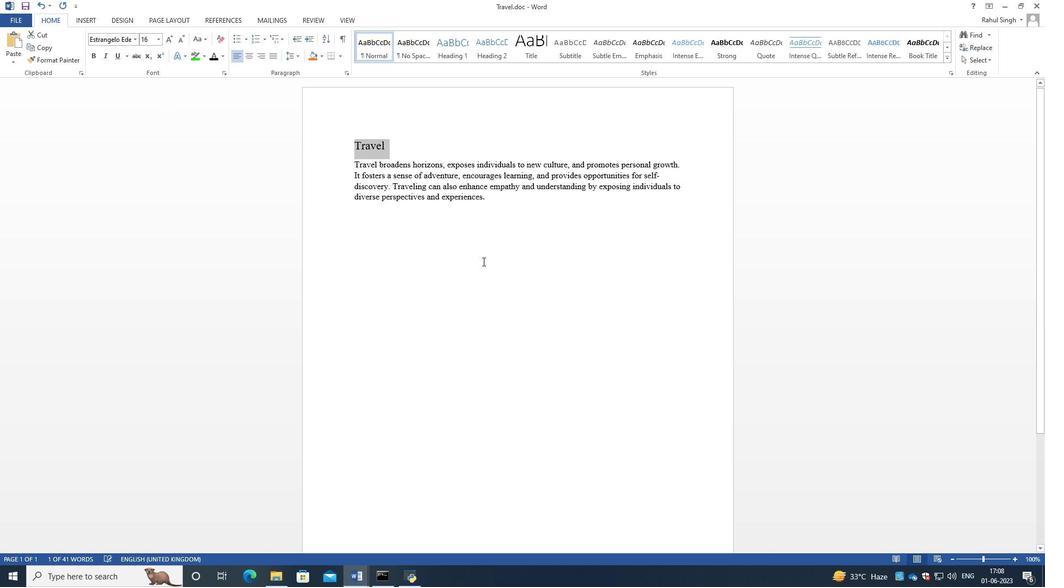 
Action: Mouse pressed left at (482, 260)
Screenshot: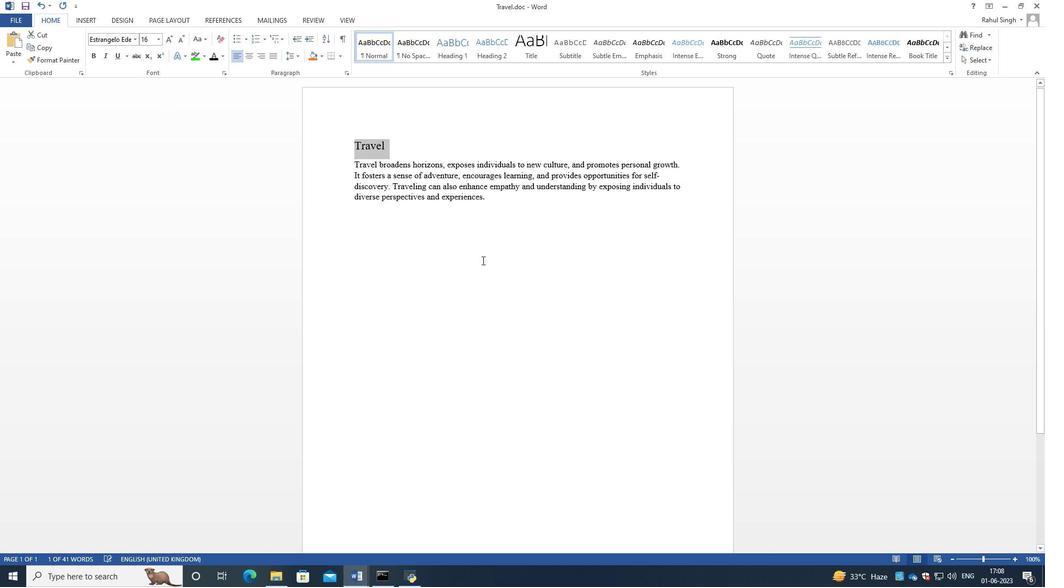 
Action: Mouse moved to (395, 145)
Screenshot: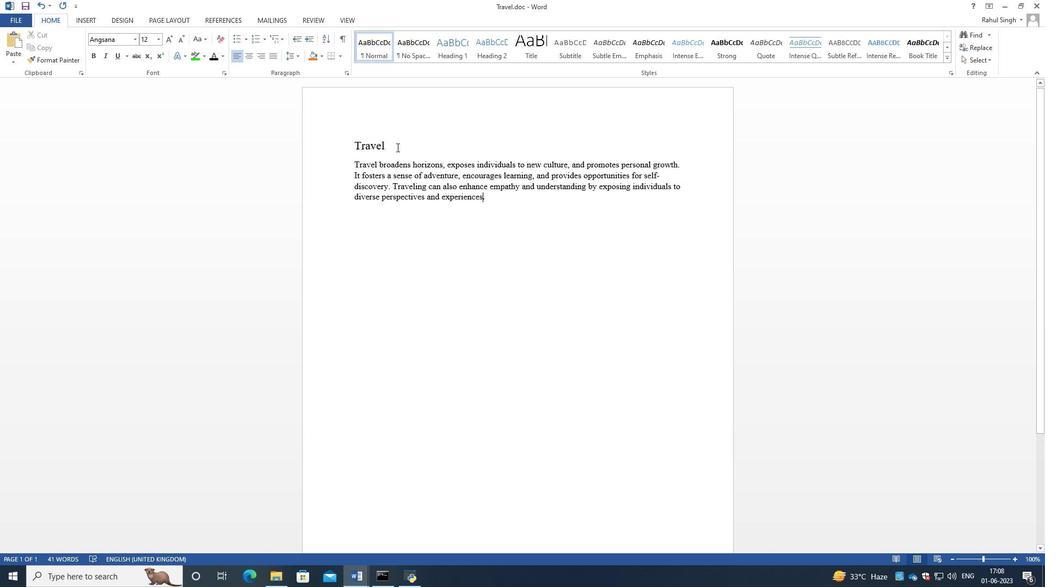 
Action: Mouse pressed left at (395, 145)
Screenshot: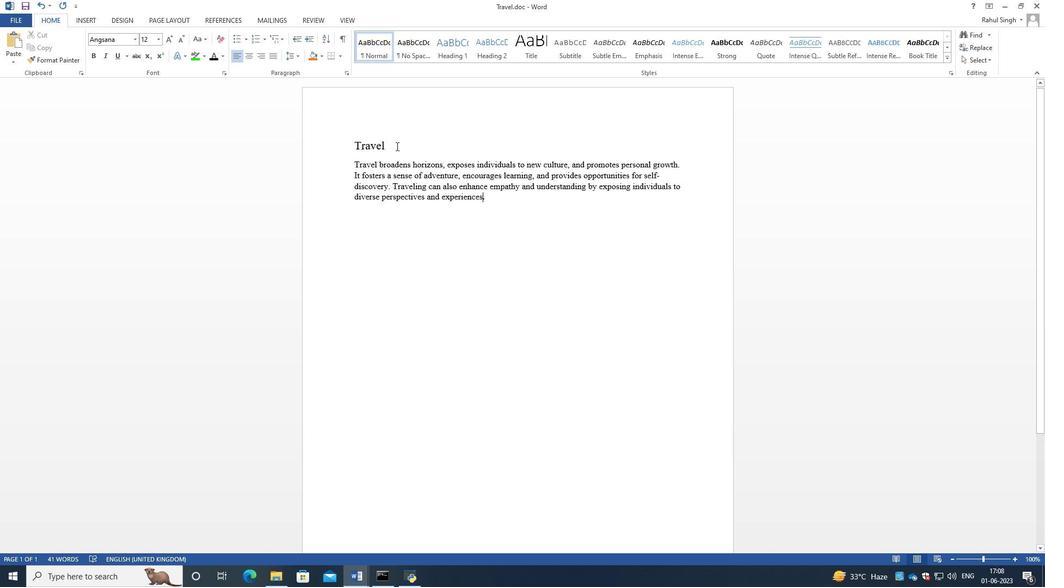 
Action: Mouse moved to (241, 53)
Screenshot: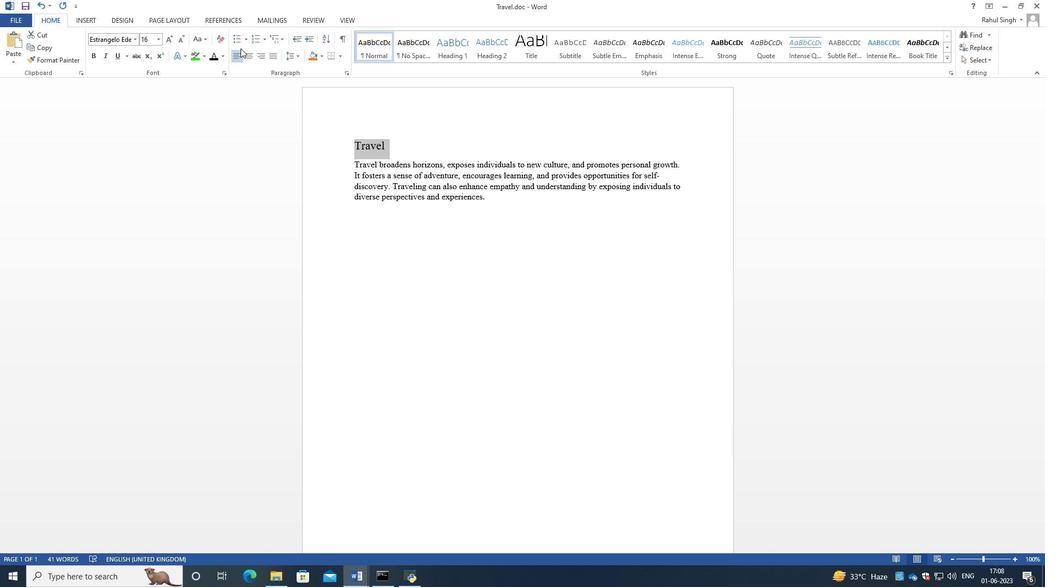 
Action: Mouse pressed left at (241, 53)
Screenshot: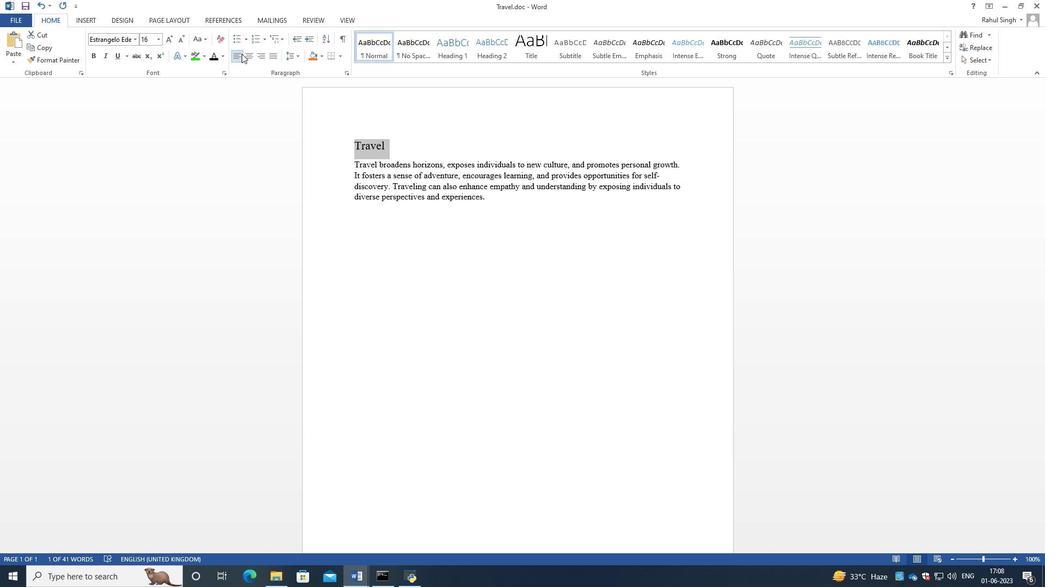 
Action: Mouse moved to (246, 55)
Screenshot: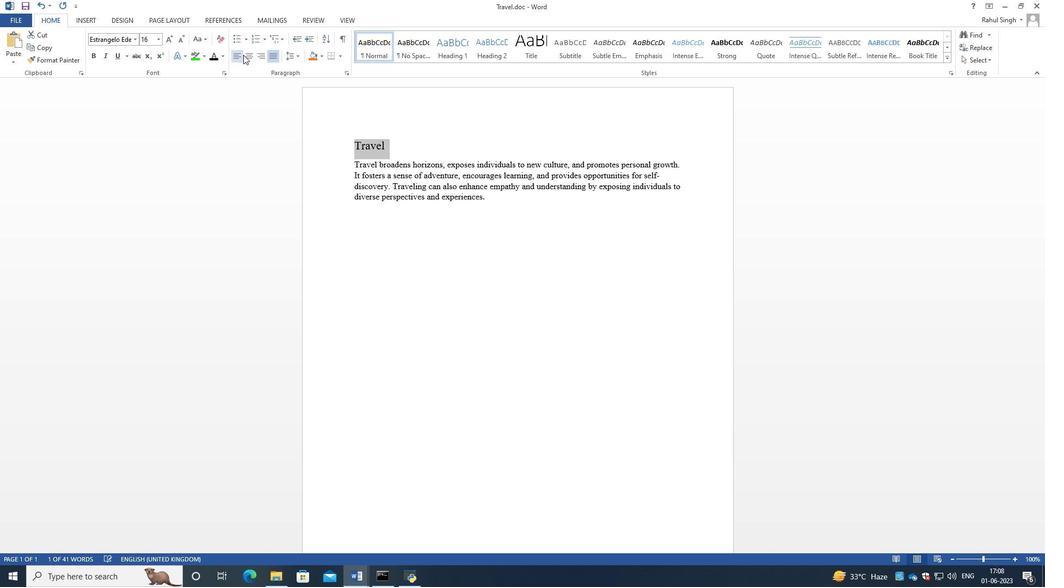 
Action: Mouse pressed left at (246, 55)
Screenshot: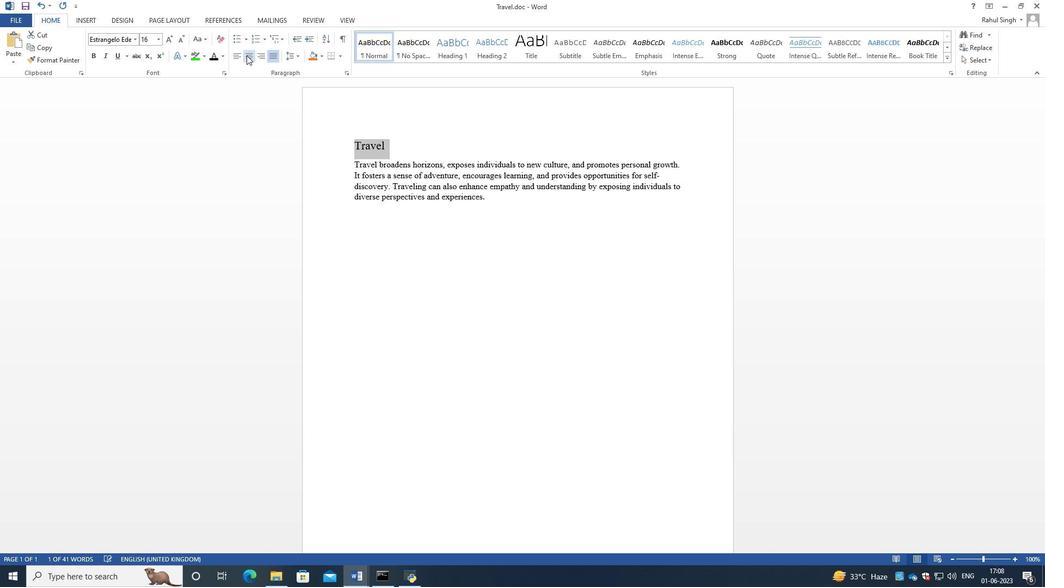 
Action: Mouse moved to (234, 57)
Screenshot: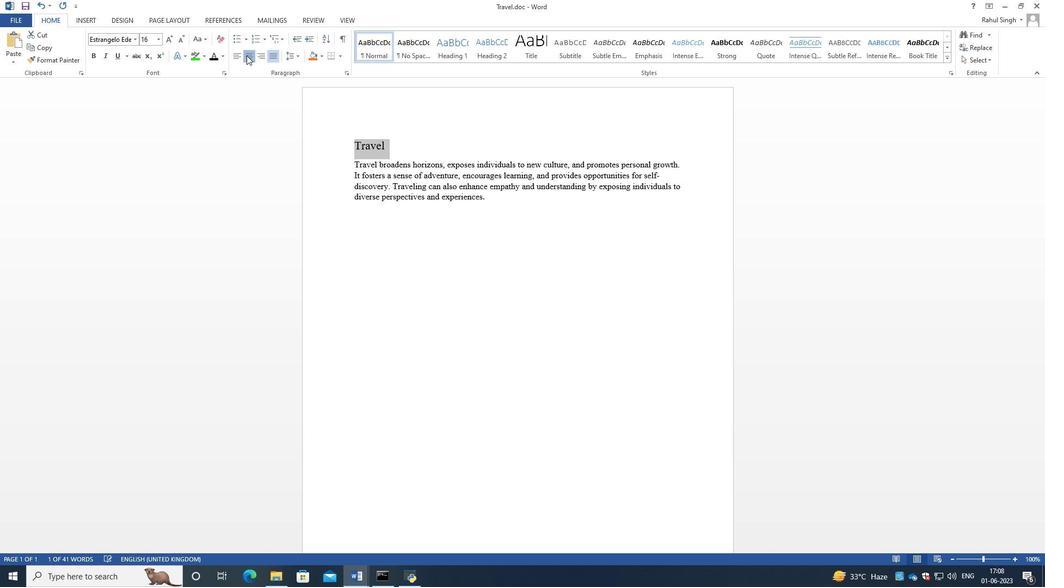 
Action: Mouse pressed left at (234, 57)
Screenshot: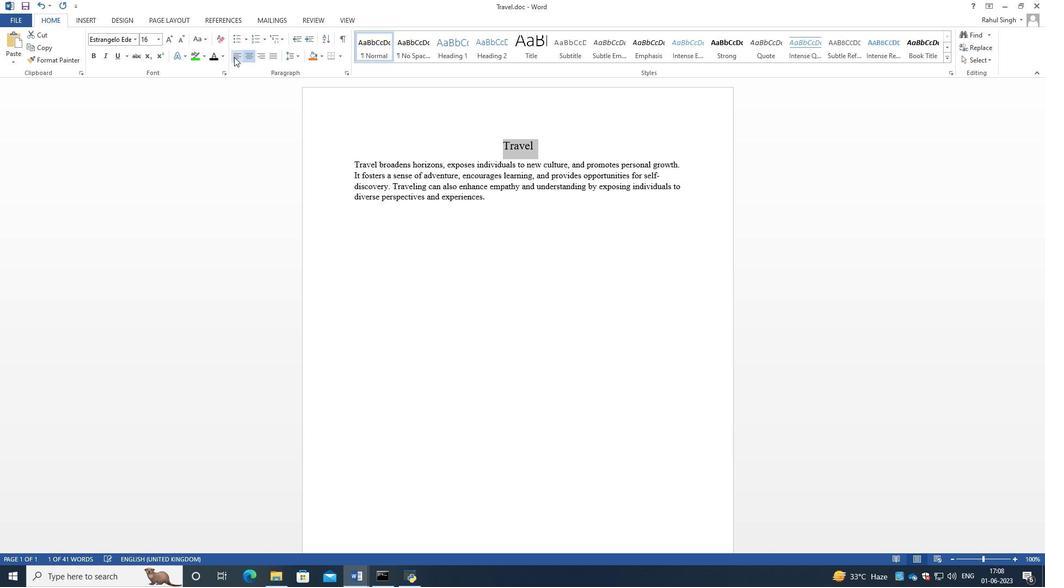 
Action: Mouse moved to (494, 327)
Screenshot: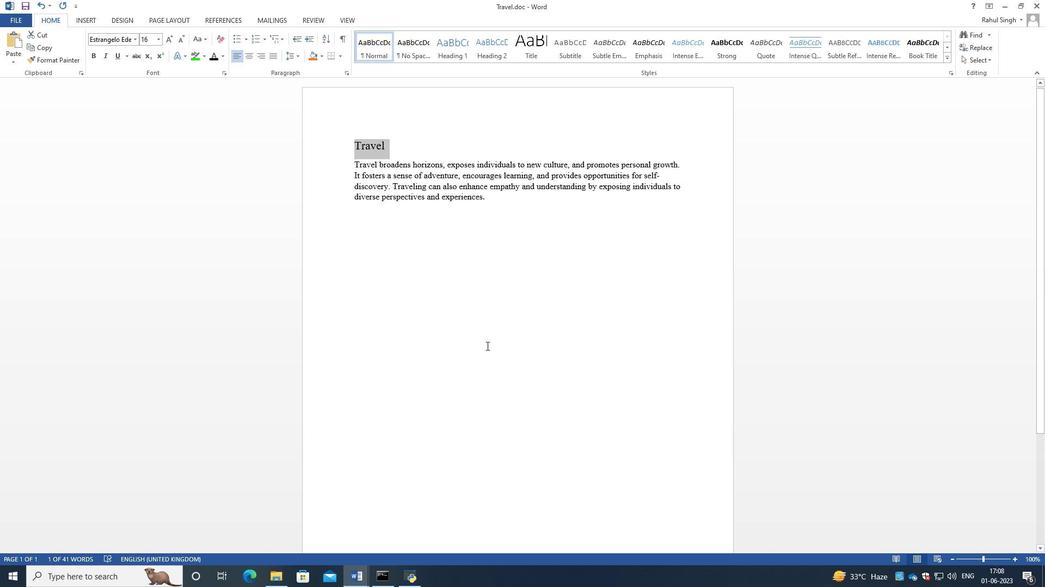 
Action: Mouse pressed left at (494, 327)
Screenshot: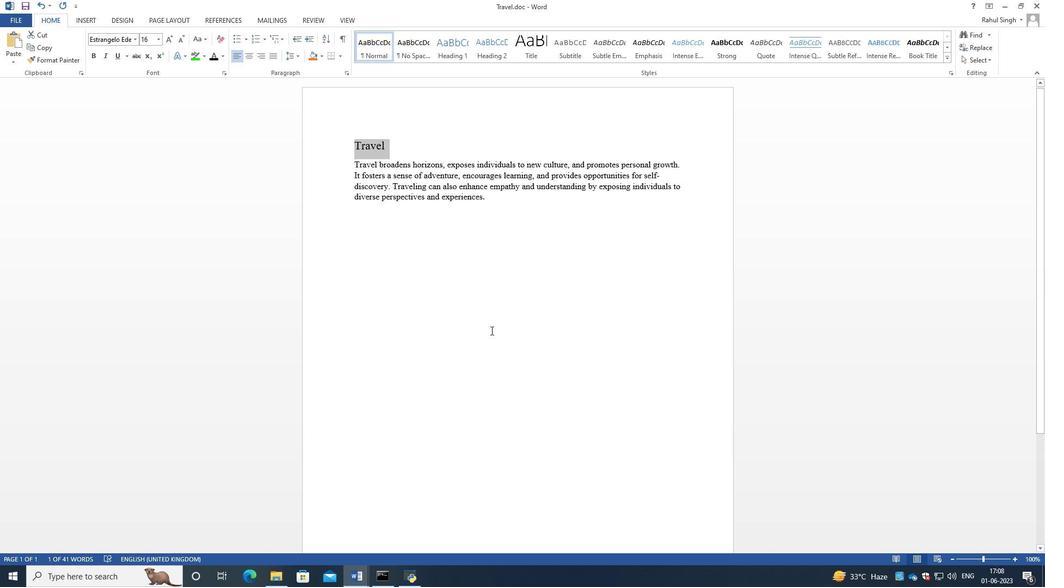 
Action: Mouse moved to (350, 162)
Screenshot: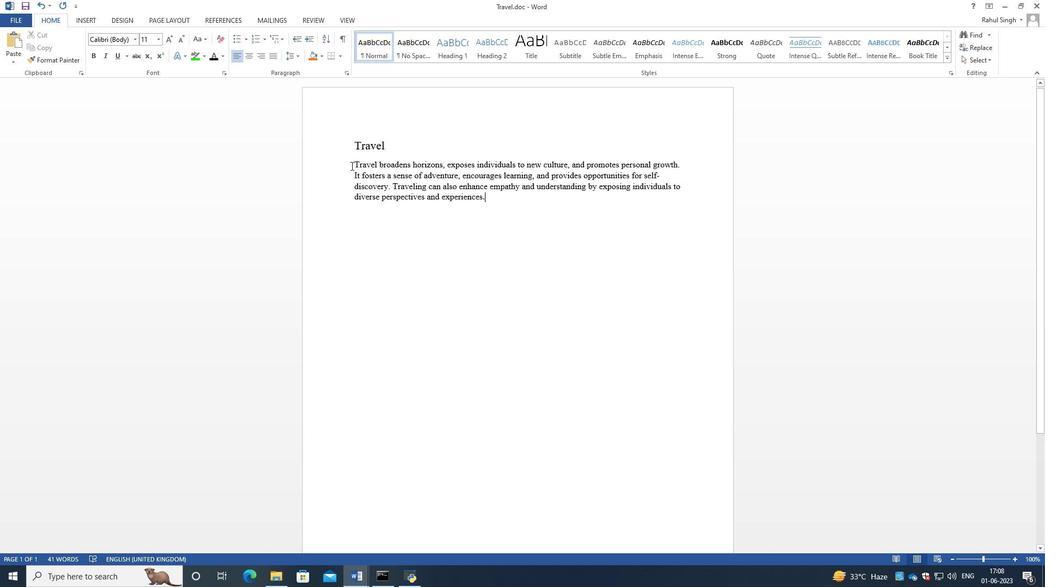 
Action: Mouse pressed left at (350, 162)
Screenshot: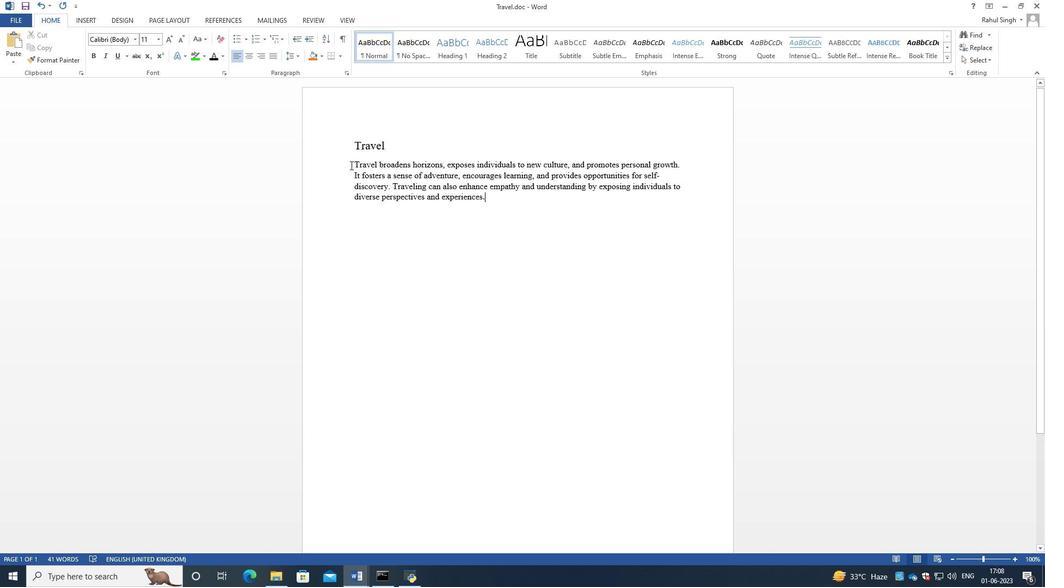 
Action: Mouse moved to (495, 225)
Screenshot: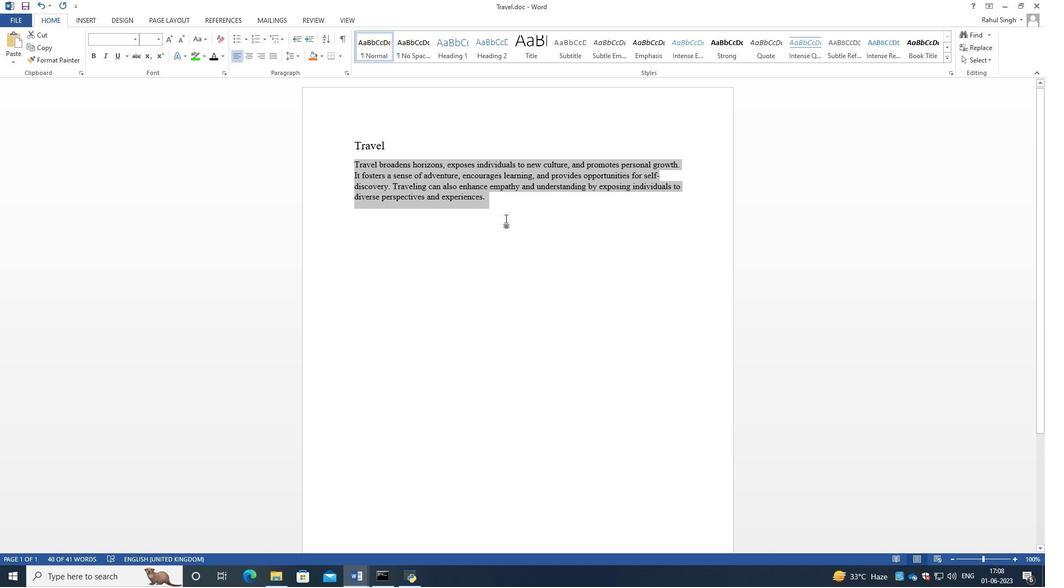 
Action: Mouse pressed left at (495, 225)
Screenshot: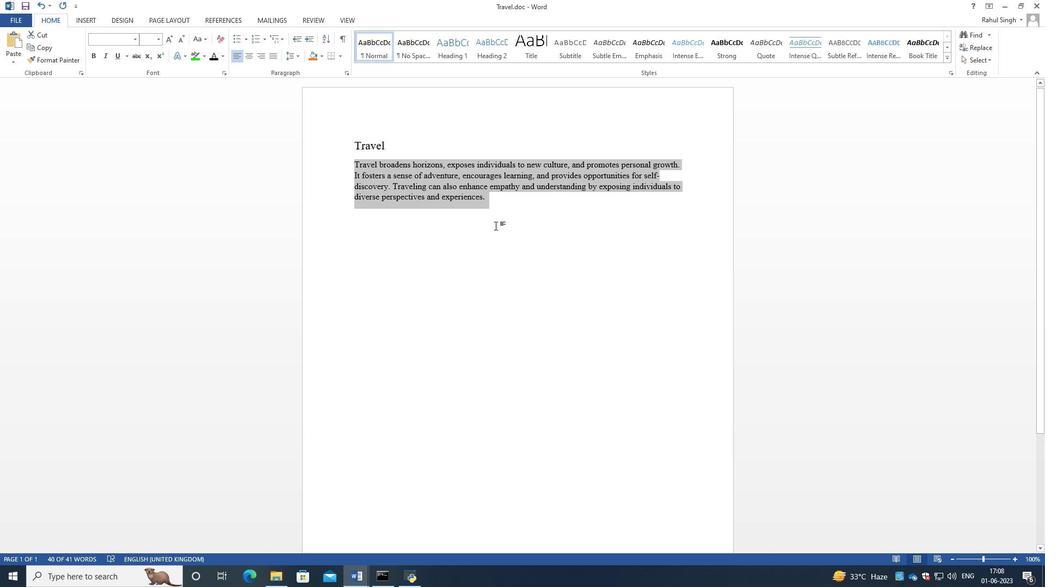 
Action: Mouse moved to (350, 163)
Screenshot: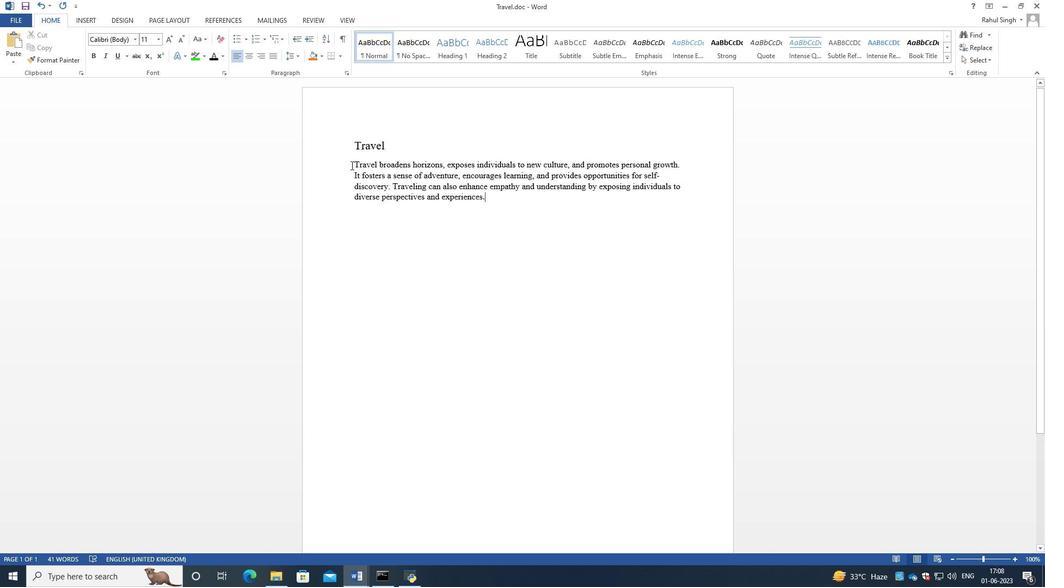 
Action: Mouse pressed left at (350, 163)
Screenshot: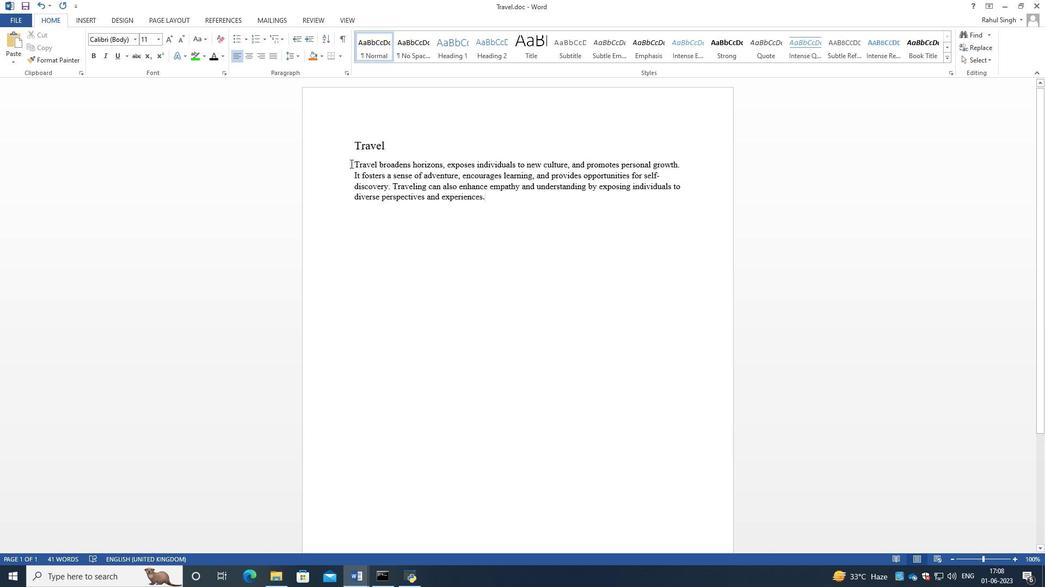 
Action: Mouse moved to (161, 40)
Screenshot: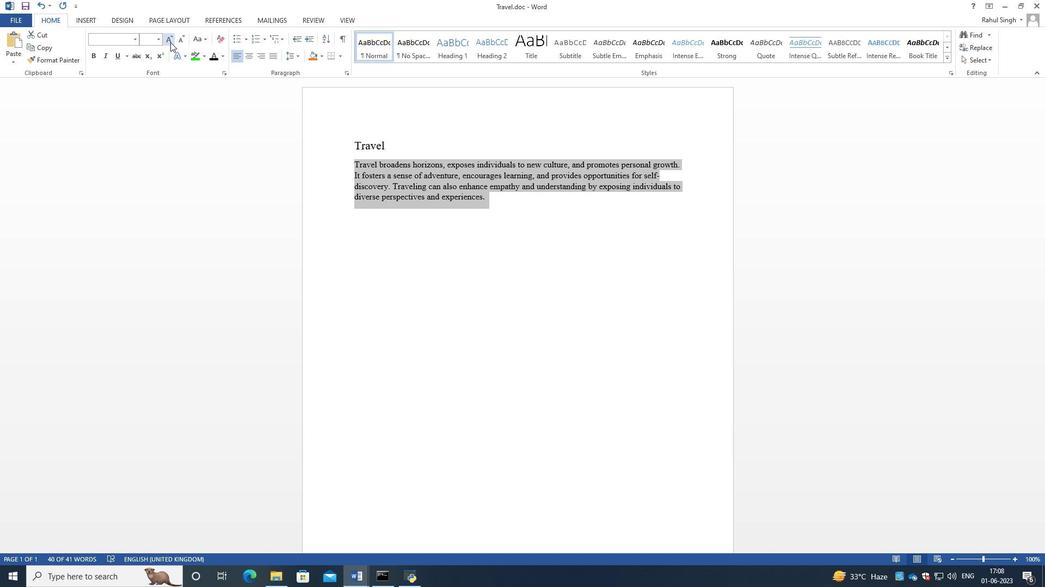 
Action: Mouse pressed left at (161, 40)
Screenshot: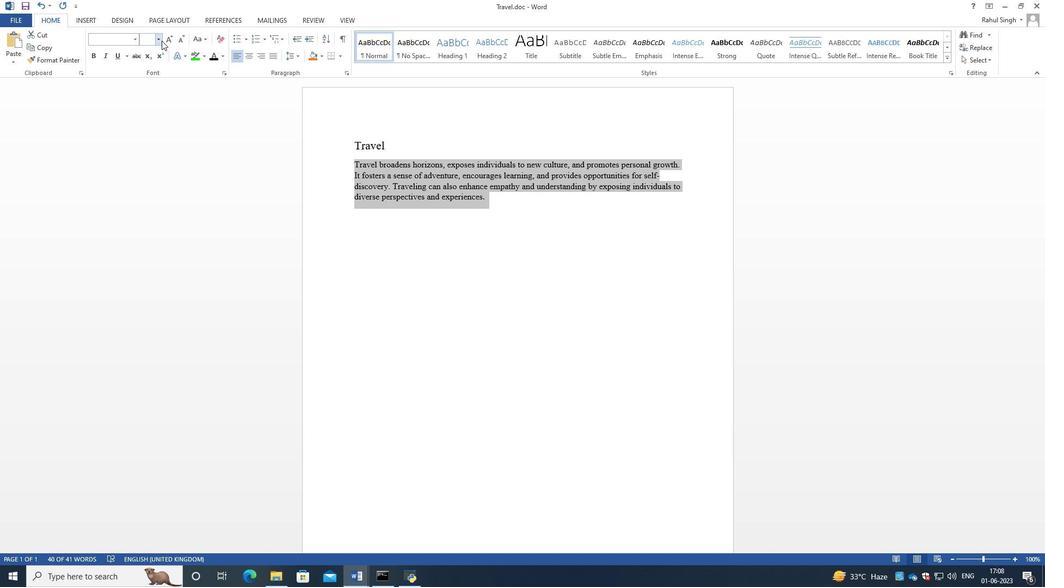 
Action: Mouse moved to (149, 94)
Screenshot: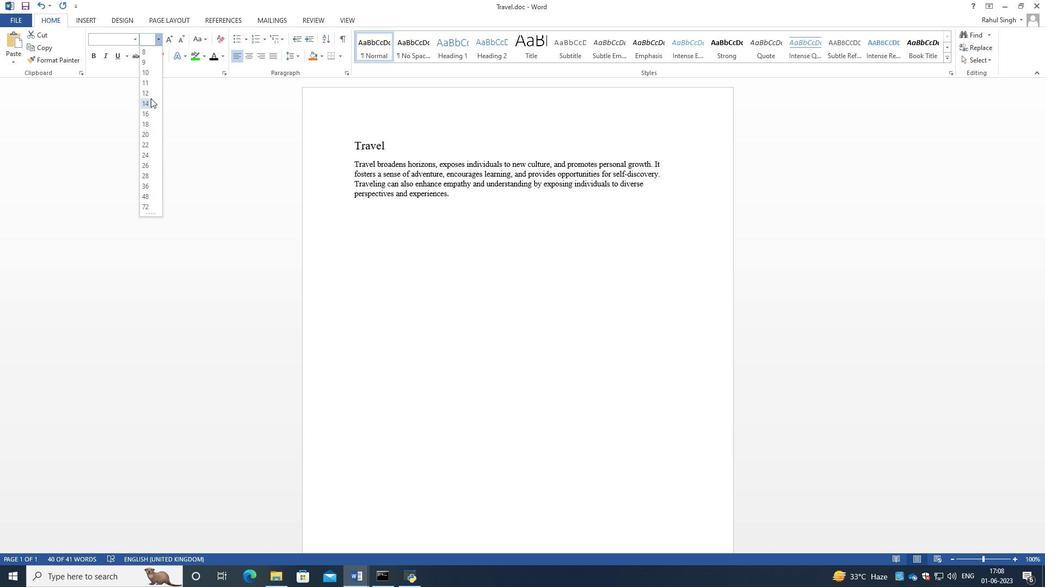 
Action: Mouse pressed left at (149, 94)
Screenshot: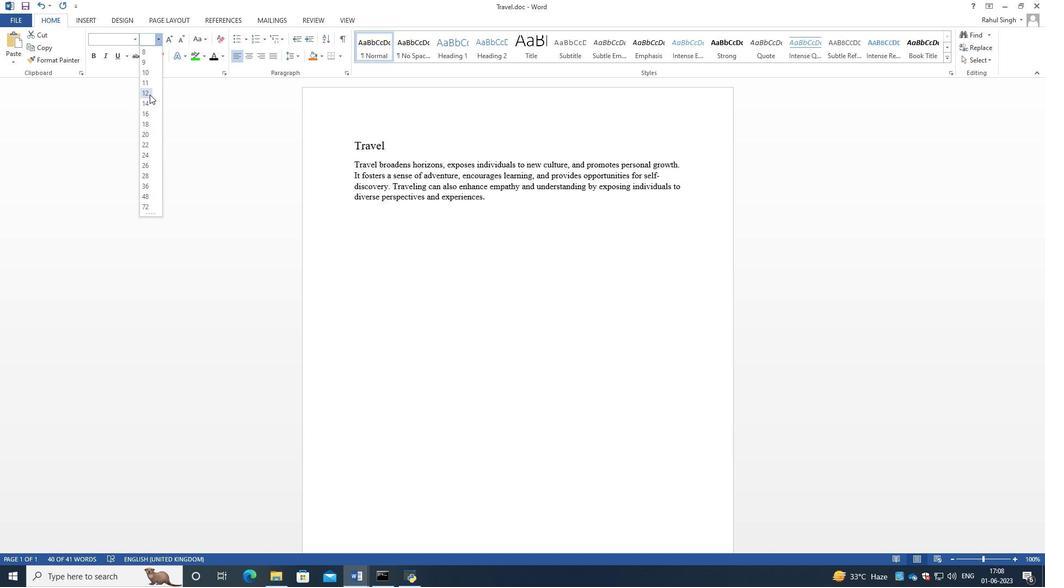 
Action: Mouse moved to (127, 40)
Screenshot: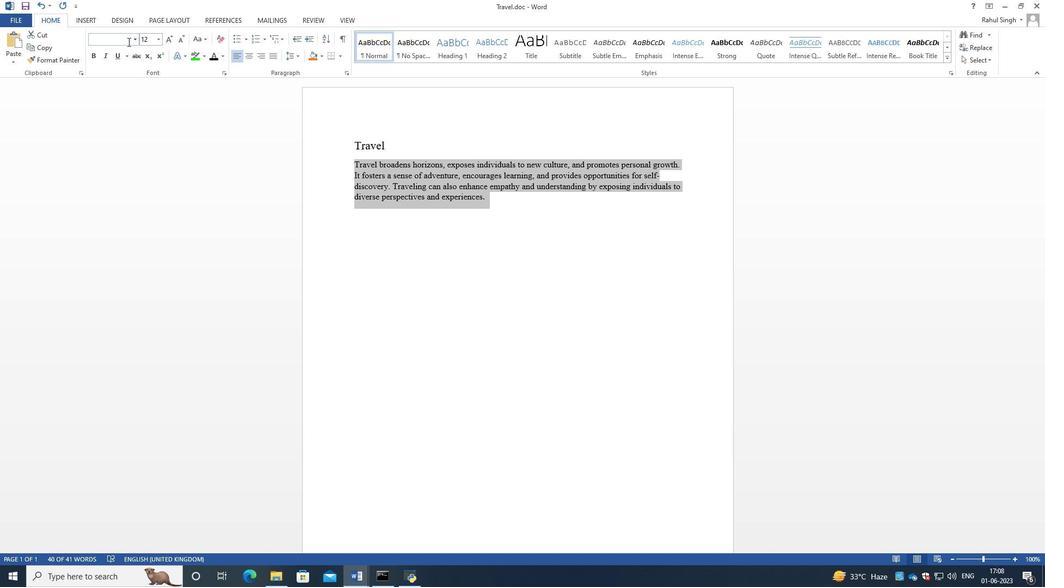 
Action: Mouse pressed left at (127, 40)
Screenshot: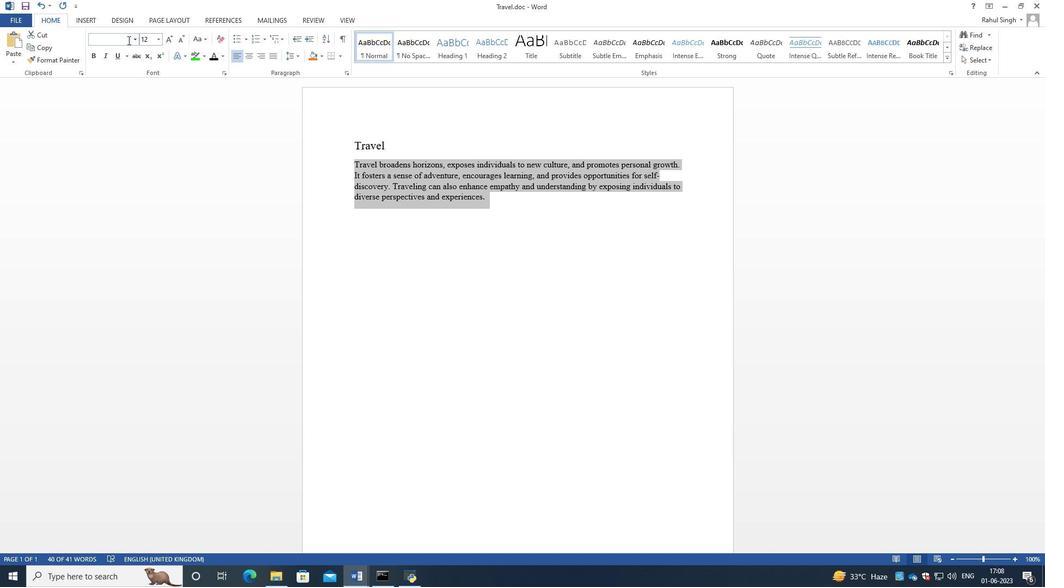 
Action: Key pressed <Key.caps_lock>A<Key.caps_lock>ngsana<Key.enter>
Screenshot: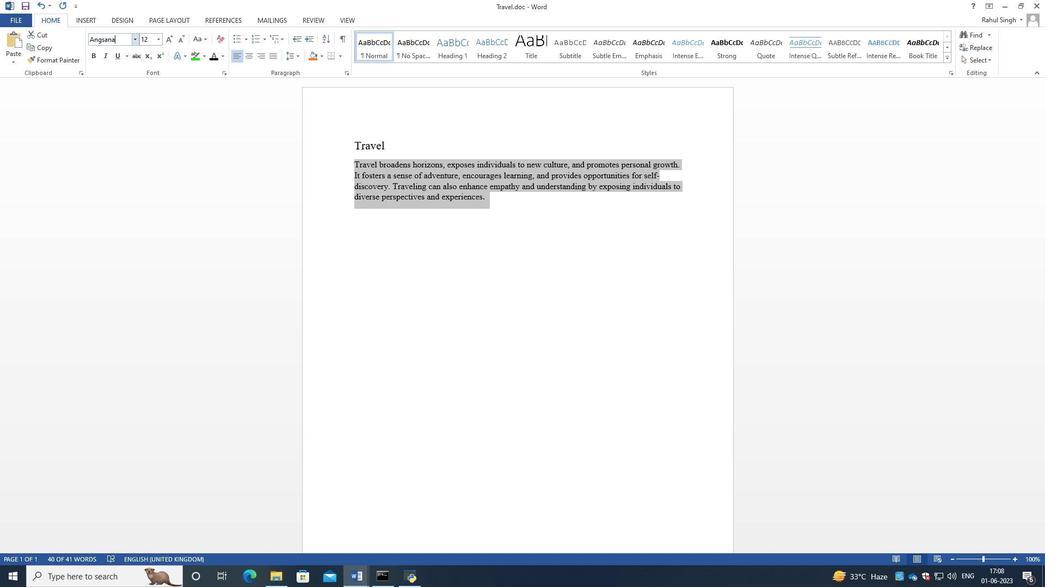 
Action: Mouse moved to (425, 251)
Screenshot: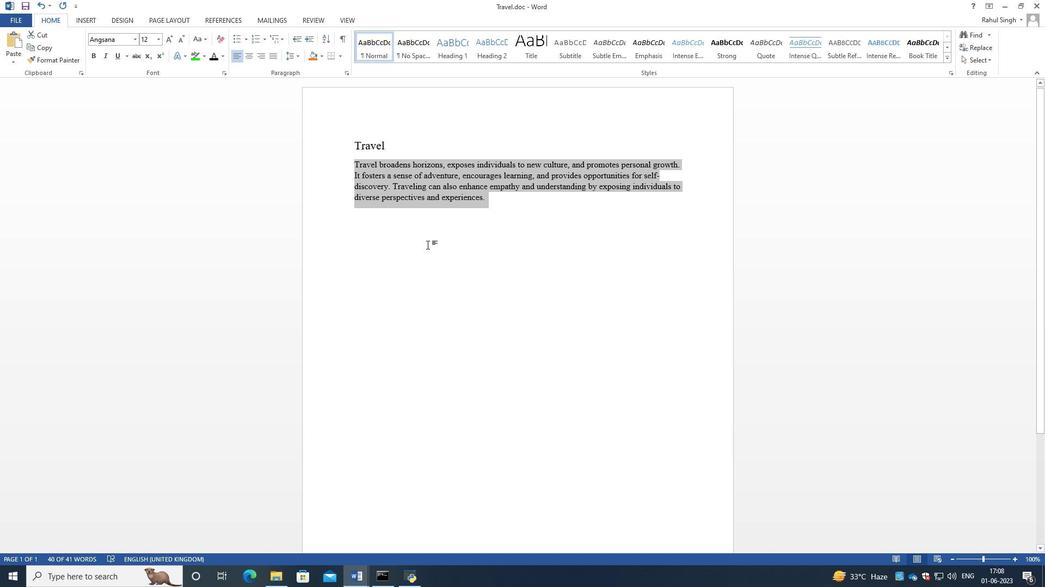 
Action: Mouse pressed left at (425, 251)
Screenshot: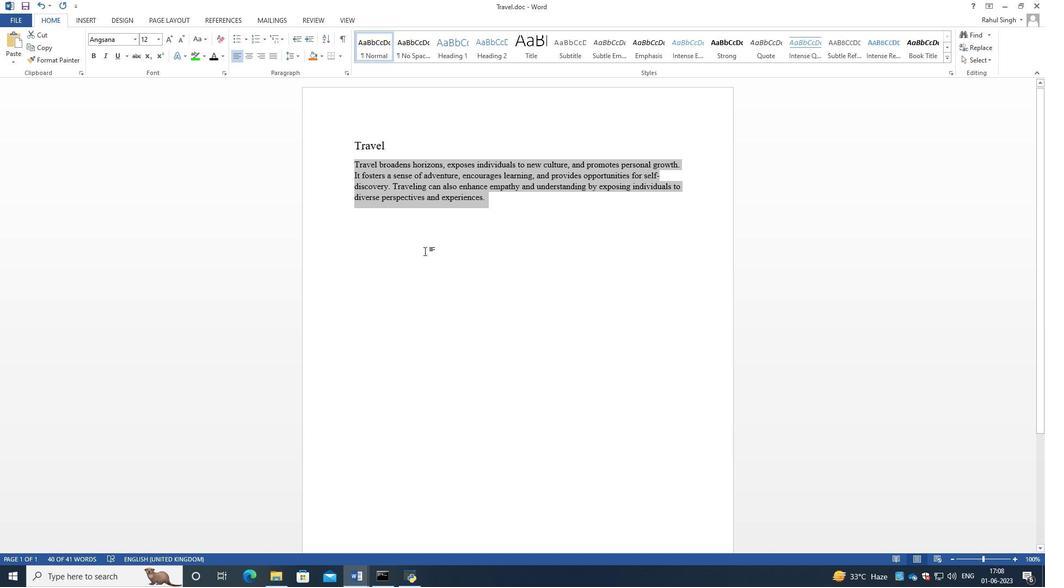 
Action: Mouse moved to (443, 218)
Screenshot: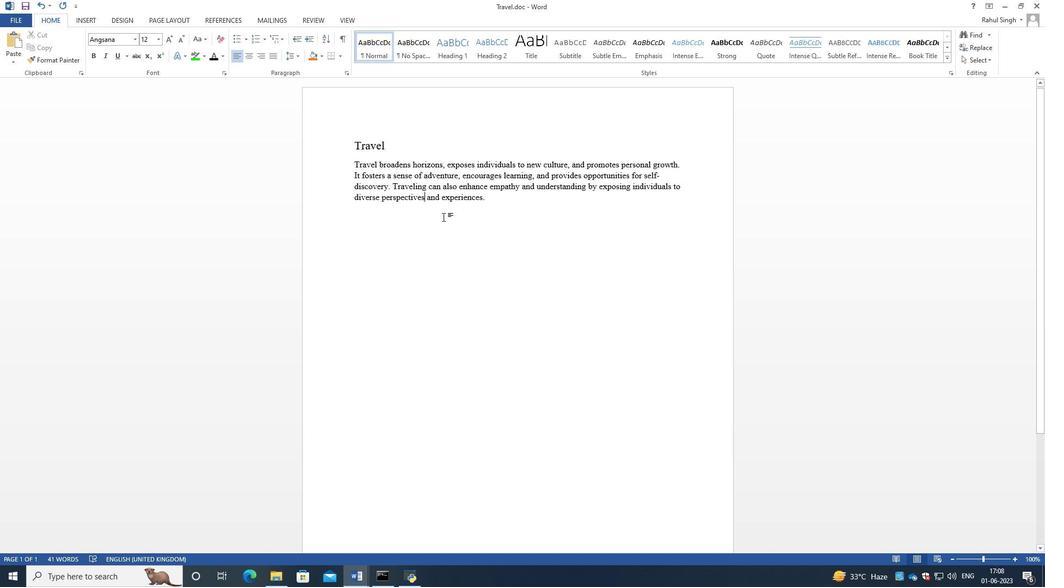 
Action: Key pressed <Key.space>
Screenshot: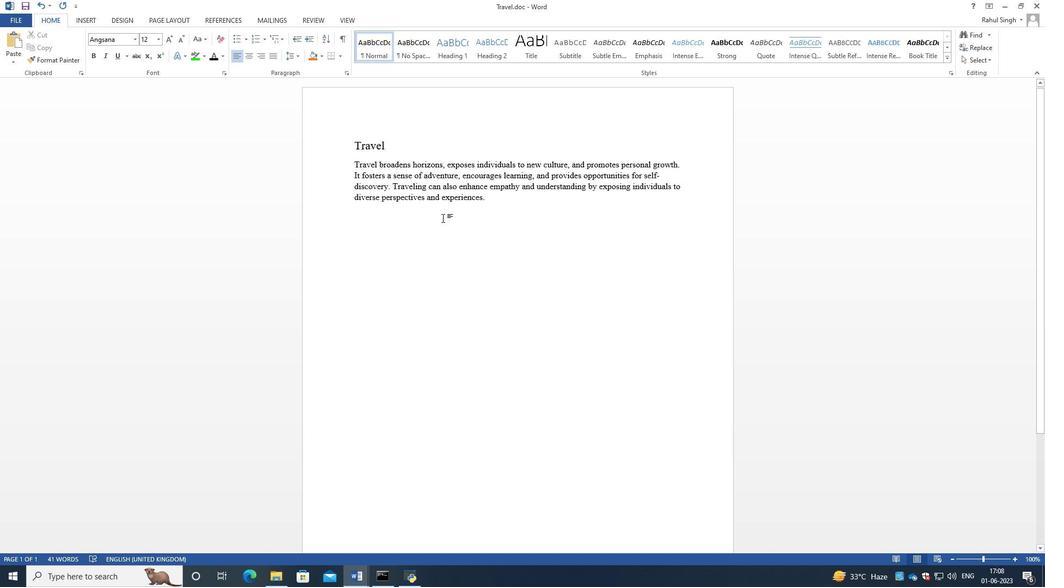 
Action: Mouse moved to (441, 219)
Screenshot: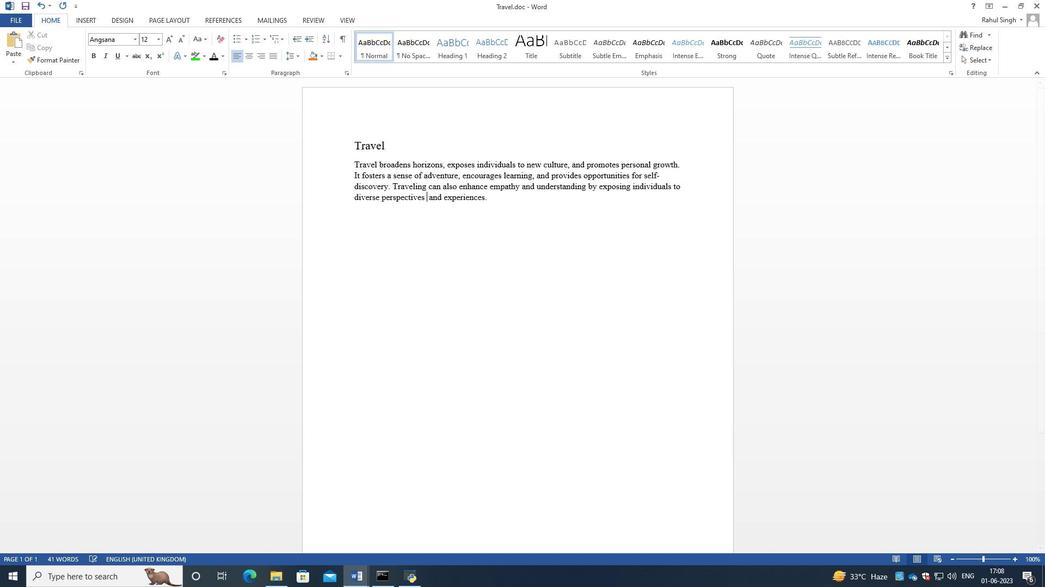 
